 Task: Find connections with filter location Lakhdaria with filter topic #inspirationwith filter profile language Spanish with filter current company Verifone with filter school IIA-The Institute of Internal Auditors with filter industry Geothermal Electric Power Generation with filter service category Social Media Marketing with filter keywords title Accounting Staff
Action: Mouse moved to (670, 98)
Screenshot: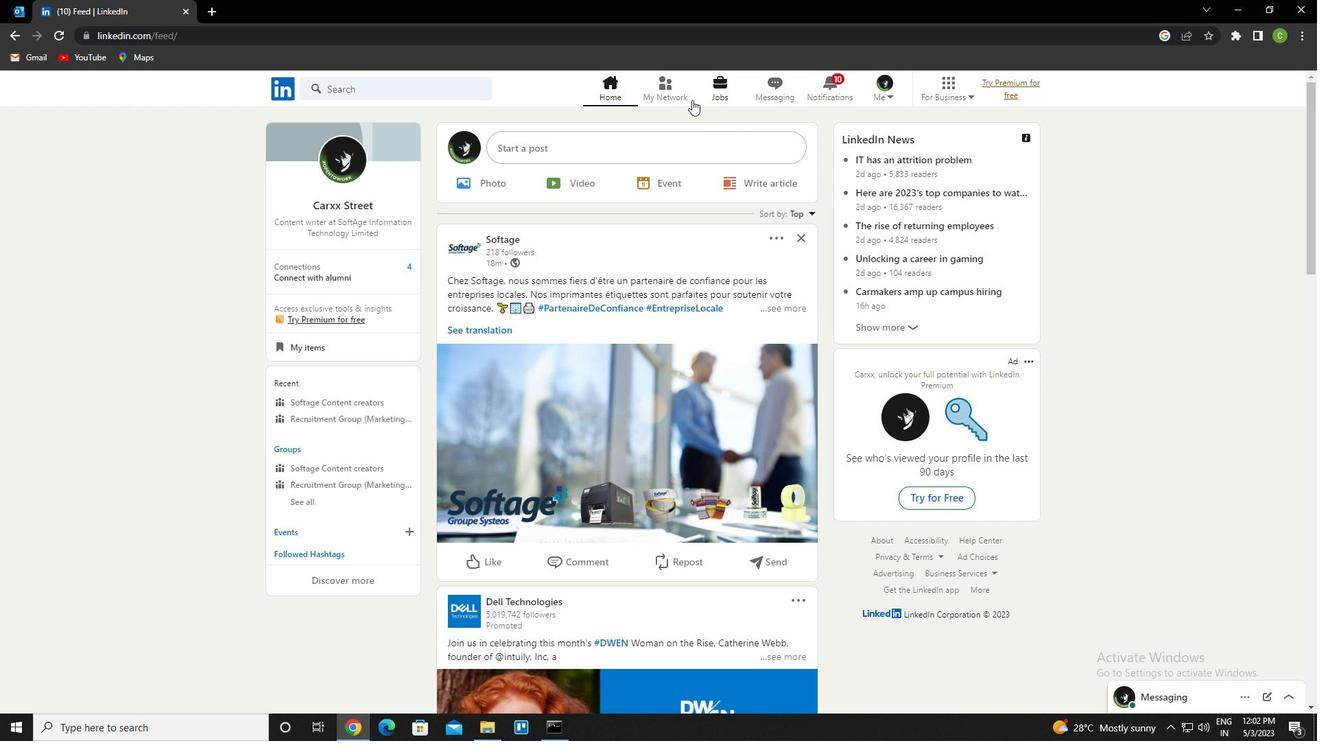 
Action: Mouse pressed left at (670, 98)
Screenshot: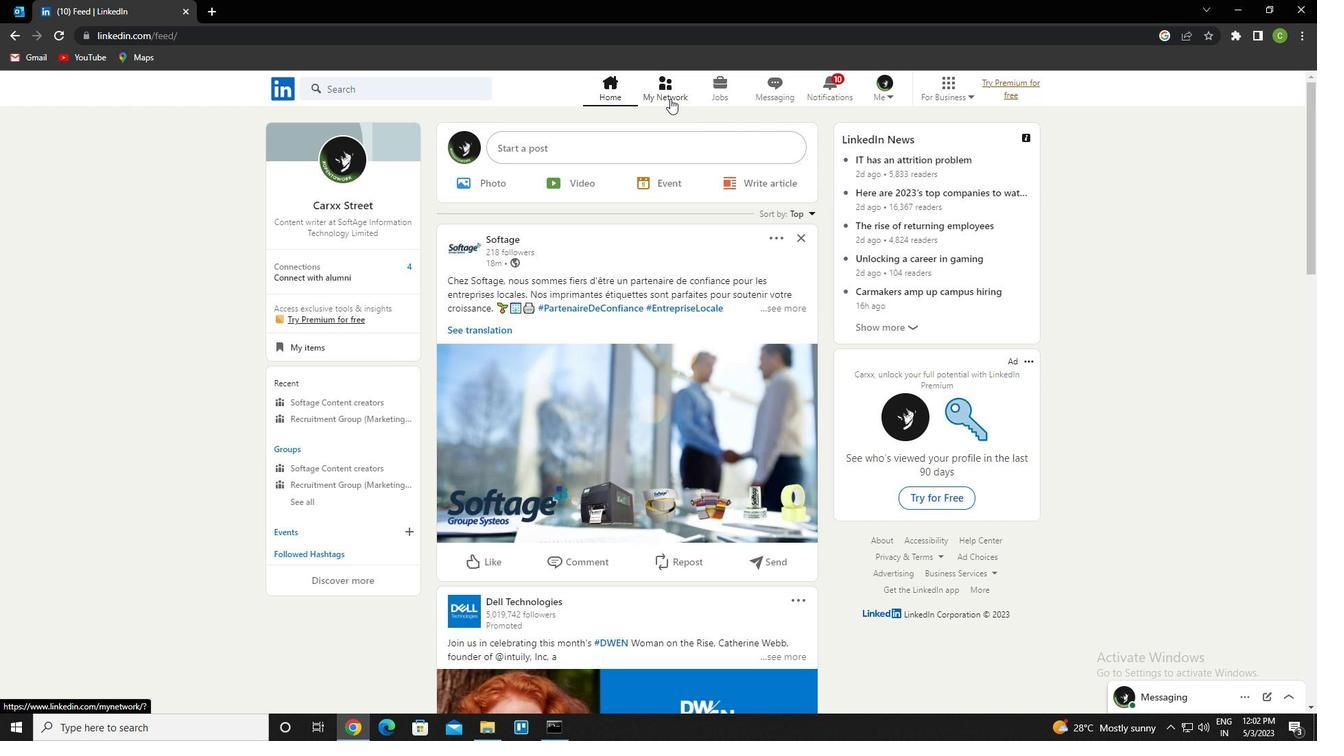 
Action: Mouse moved to (415, 165)
Screenshot: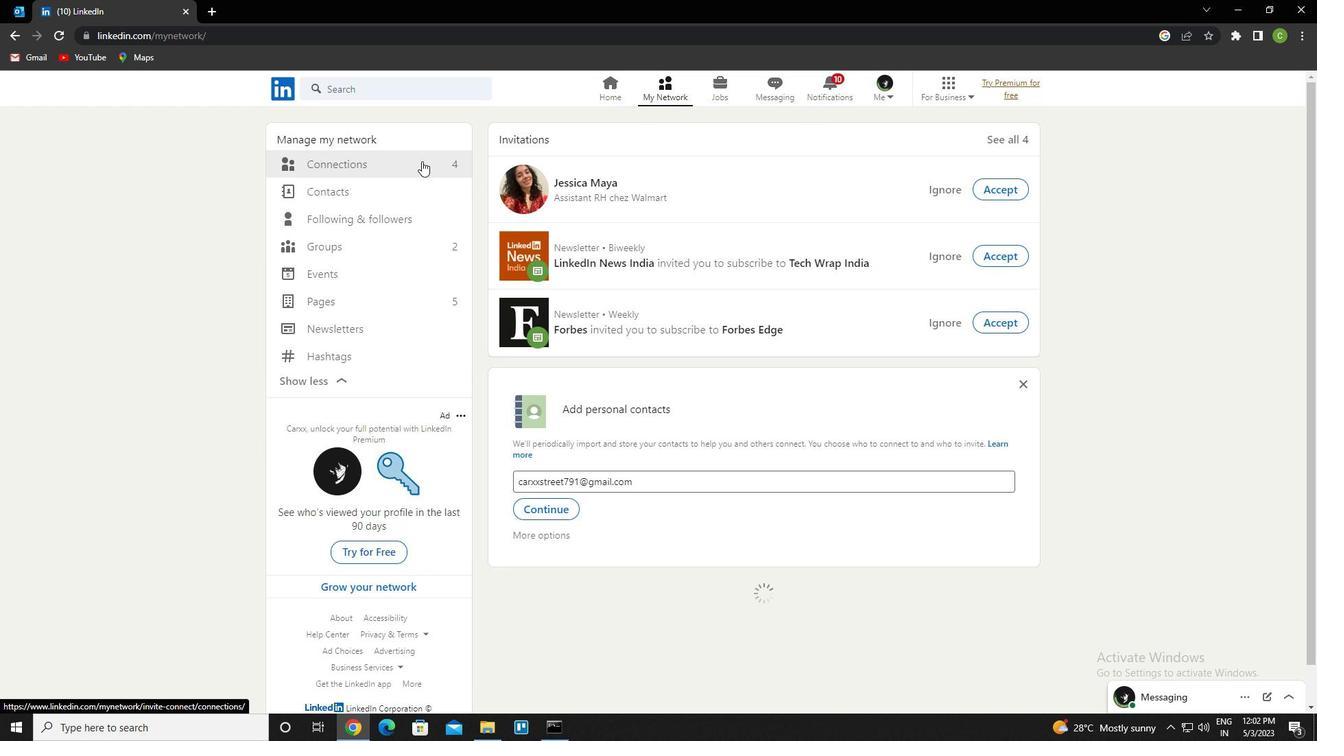 
Action: Mouse pressed left at (415, 165)
Screenshot: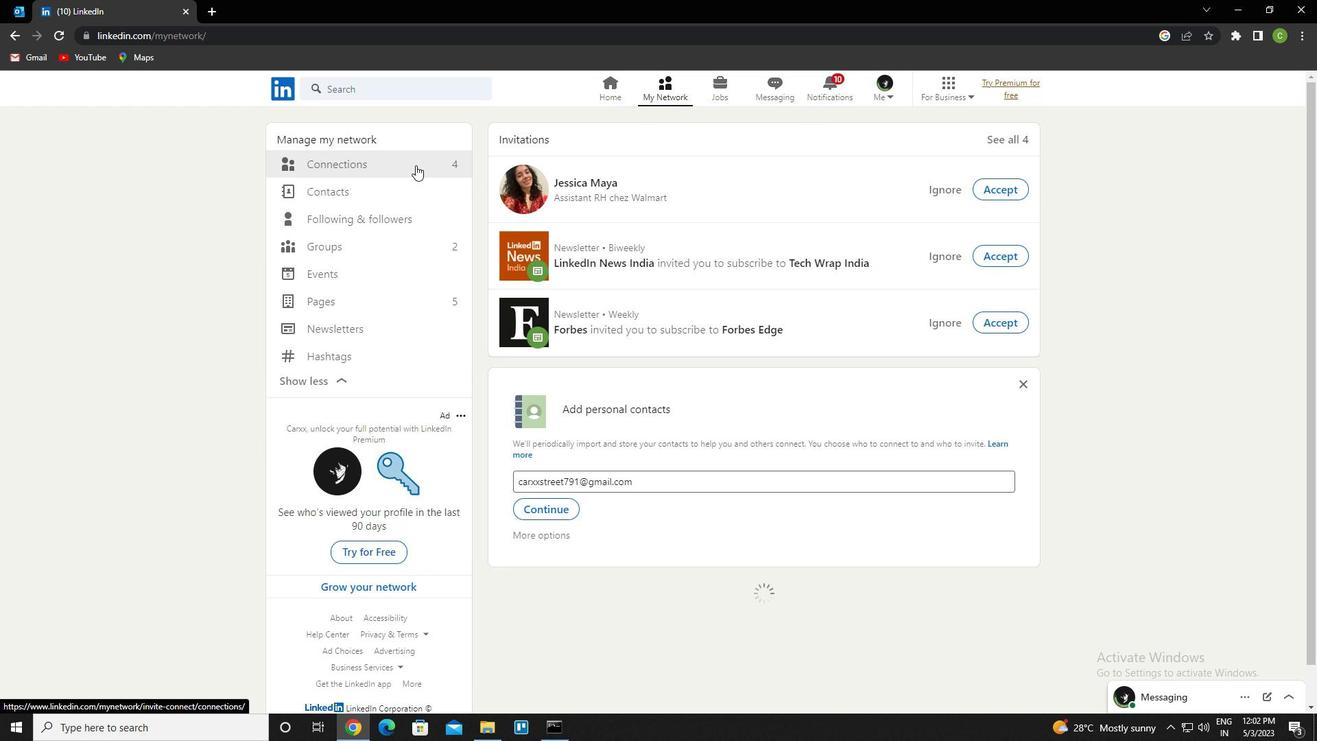 
Action: Mouse moved to (775, 164)
Screenshot: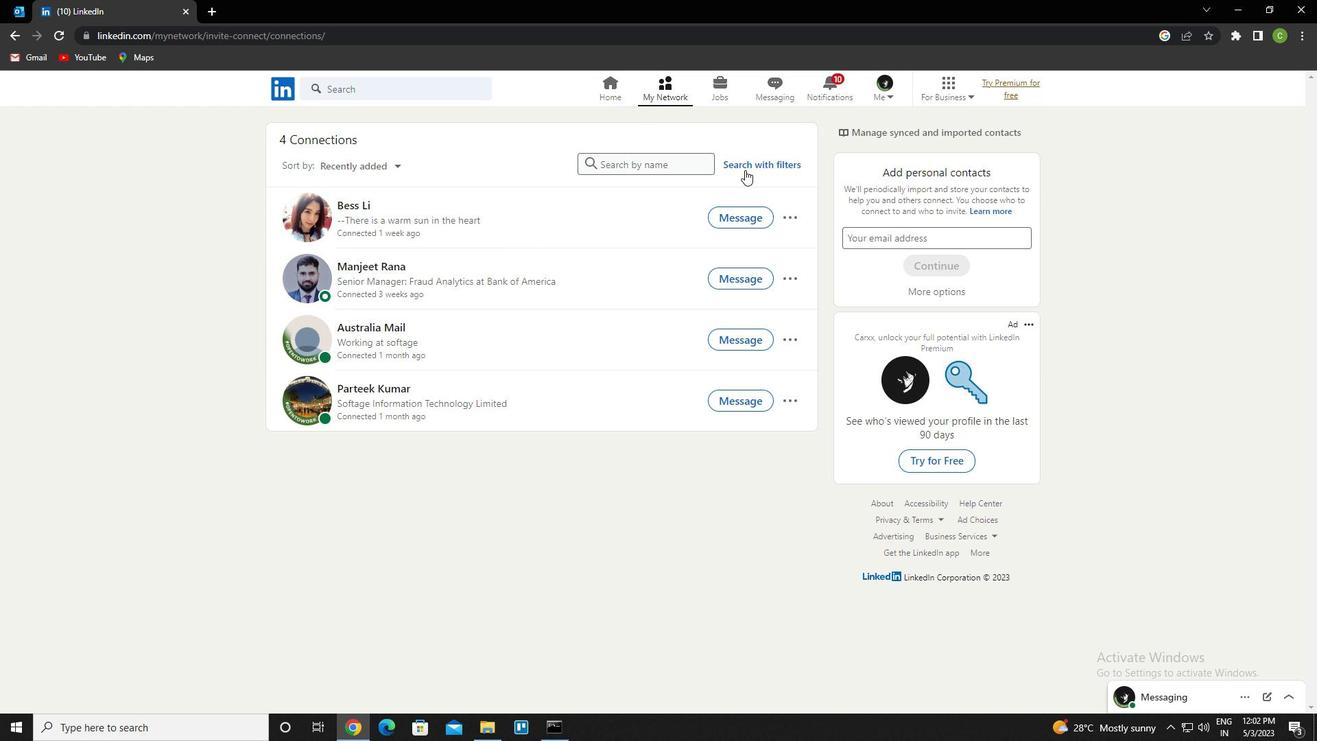
Action: Mouse pressed left at (775, 164)
Screenshot: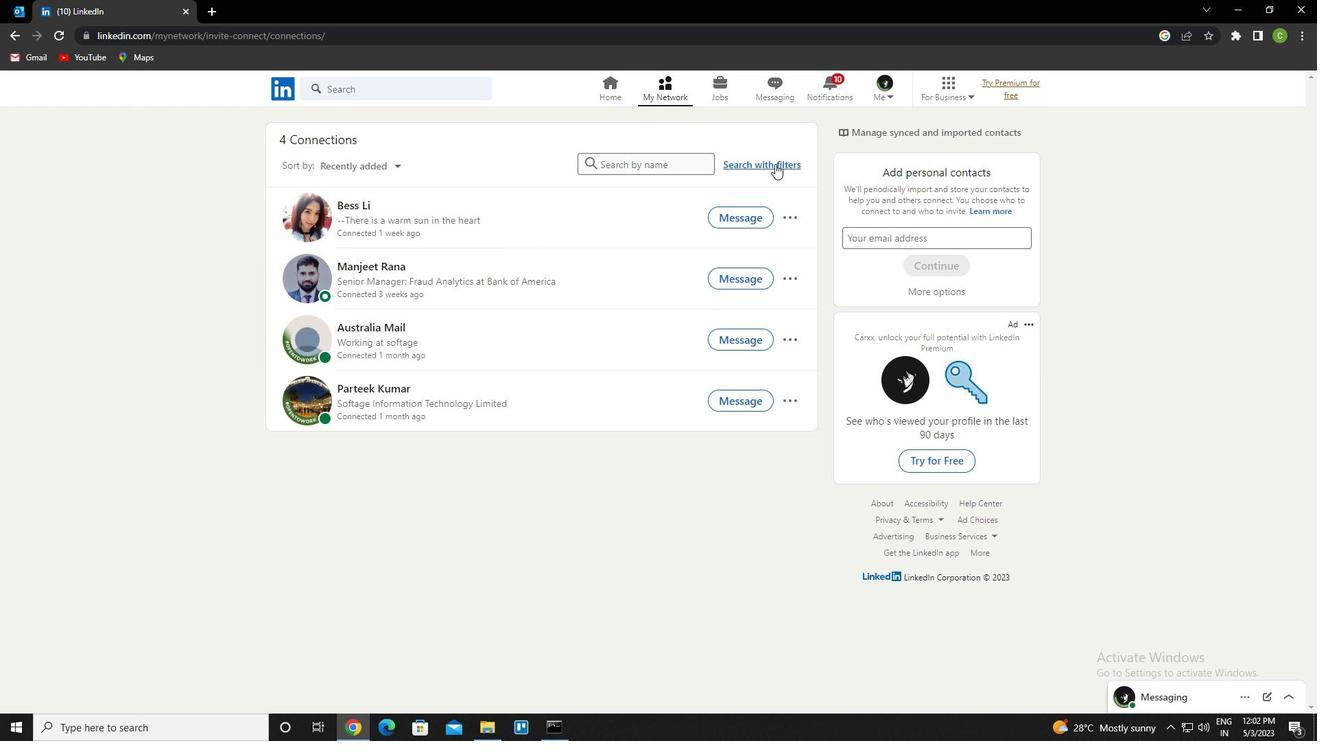 
Action: Mouse moved to (701, 131)
Screenshot: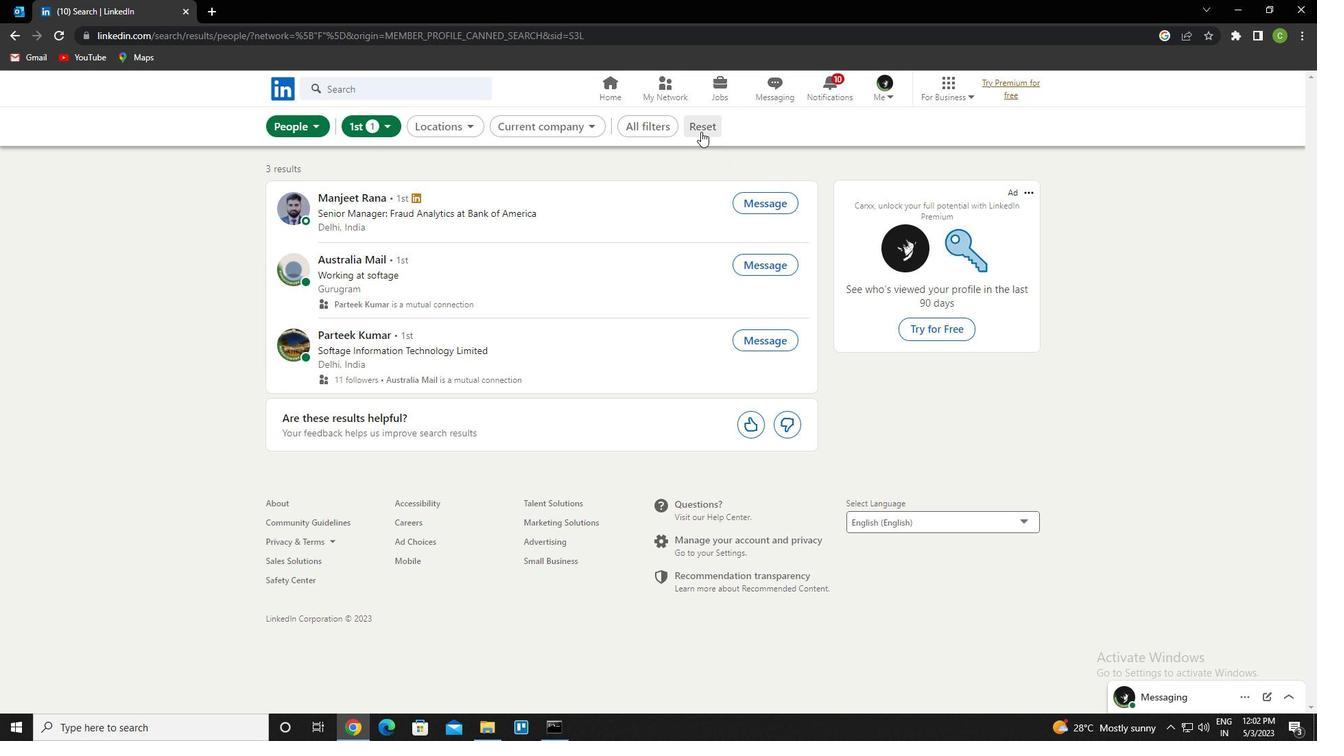 
Action: Mouse pressed left at (701, 131)
Screenshot: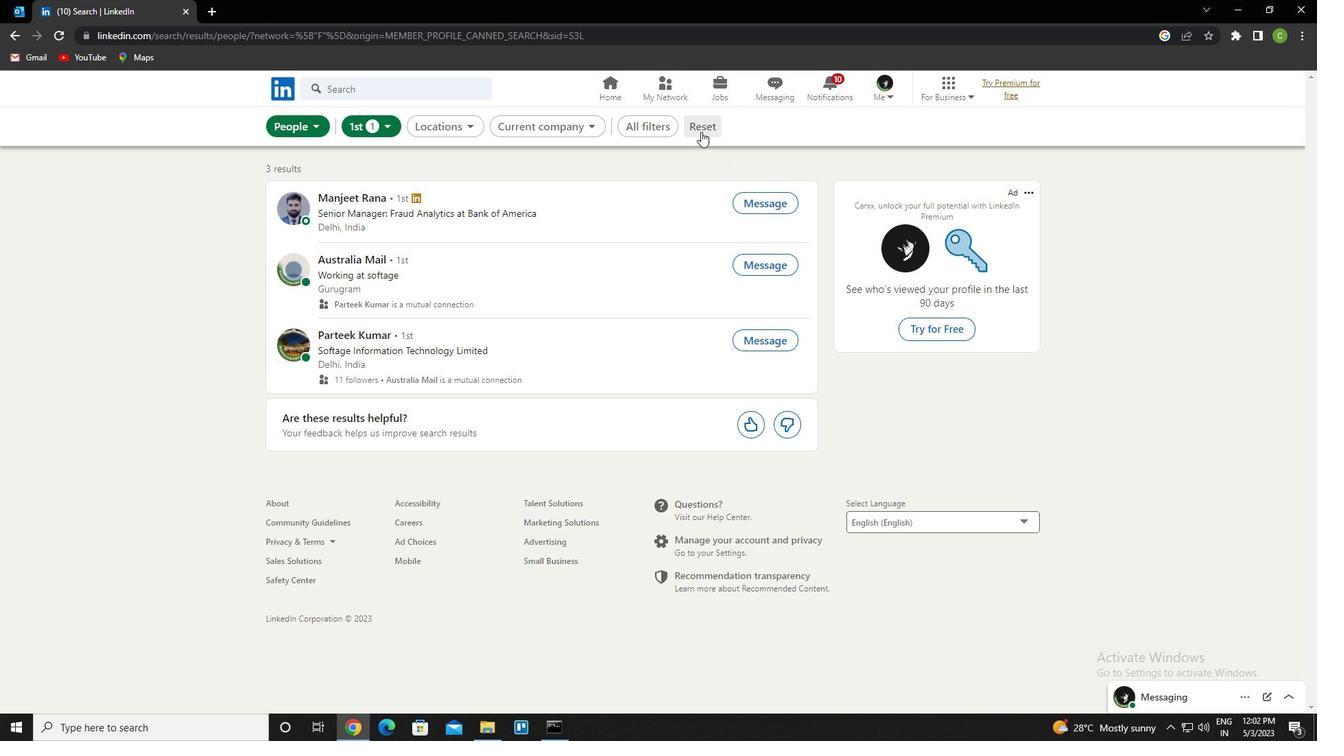 
Action: Mouse moved to (692, 129)
Screenshot: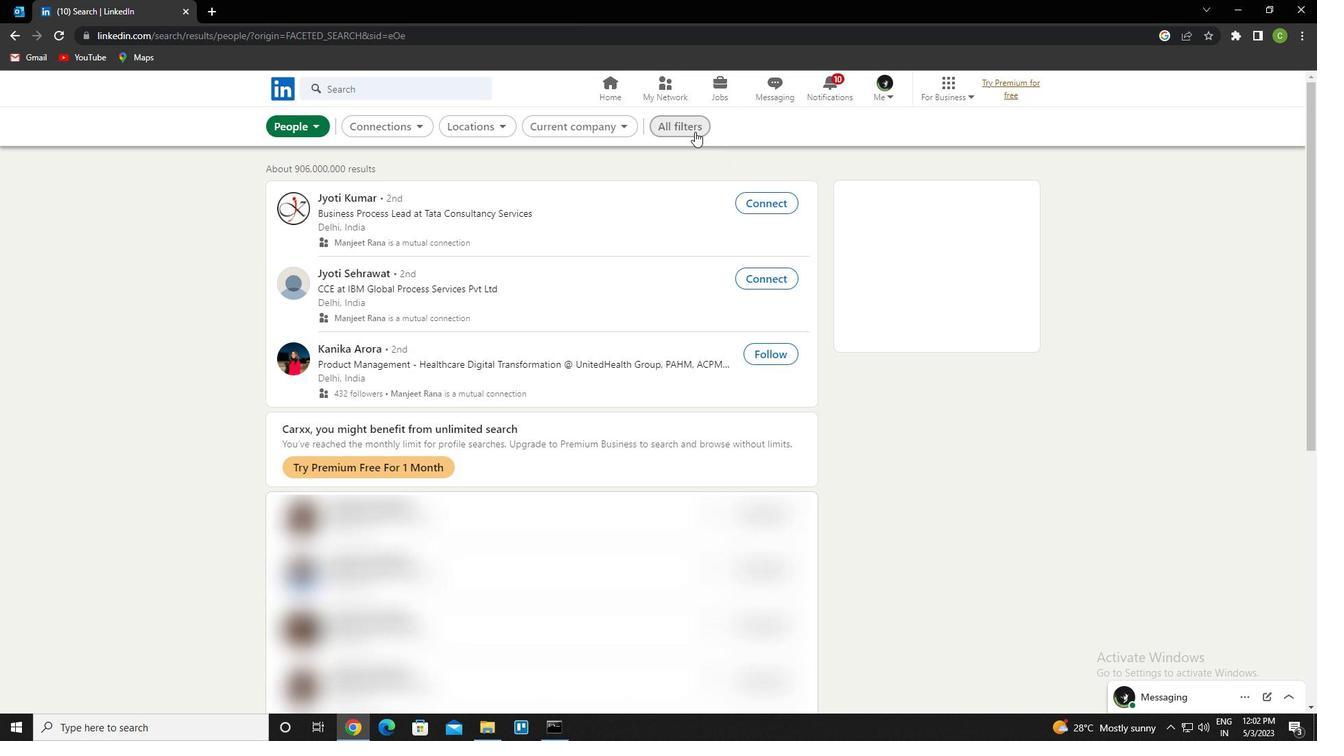 
Action: Mouse pressed left at (692, 129)
Screenshot: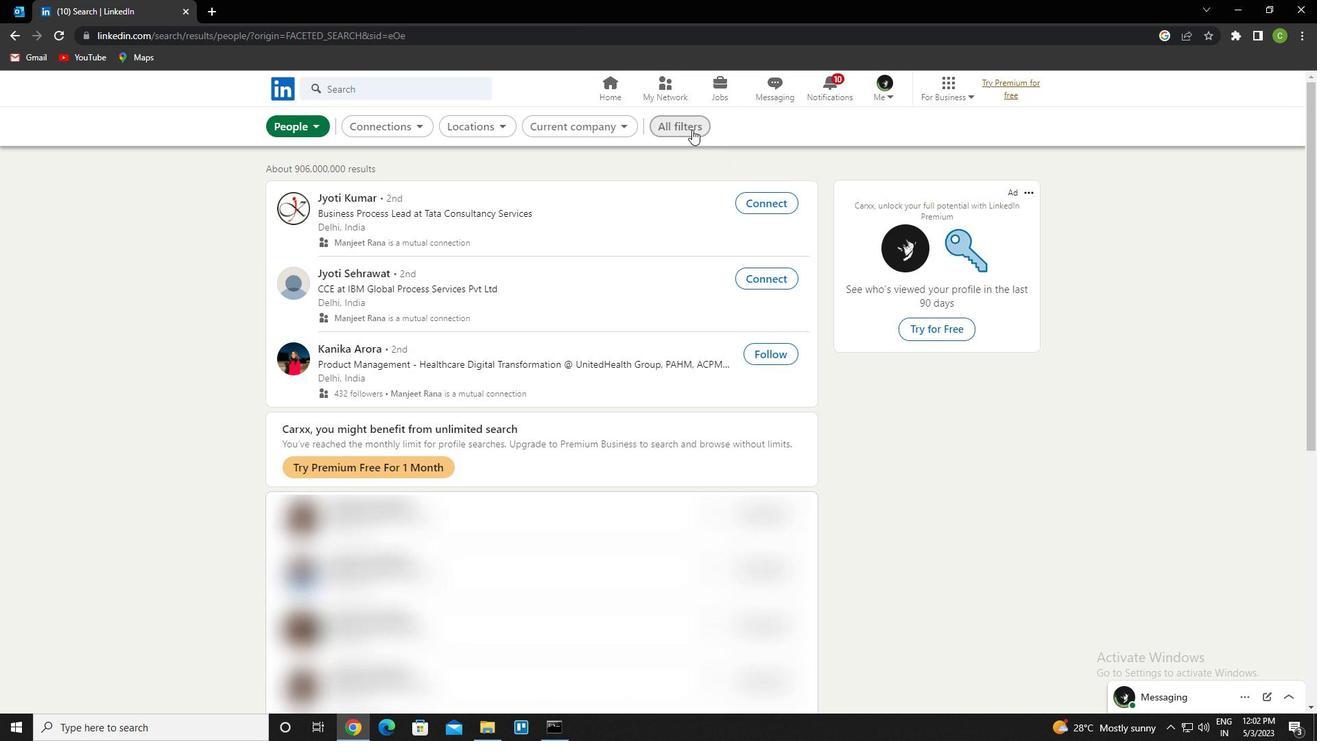 
Action: Mouse moved to (1107, 407)
Screenshot: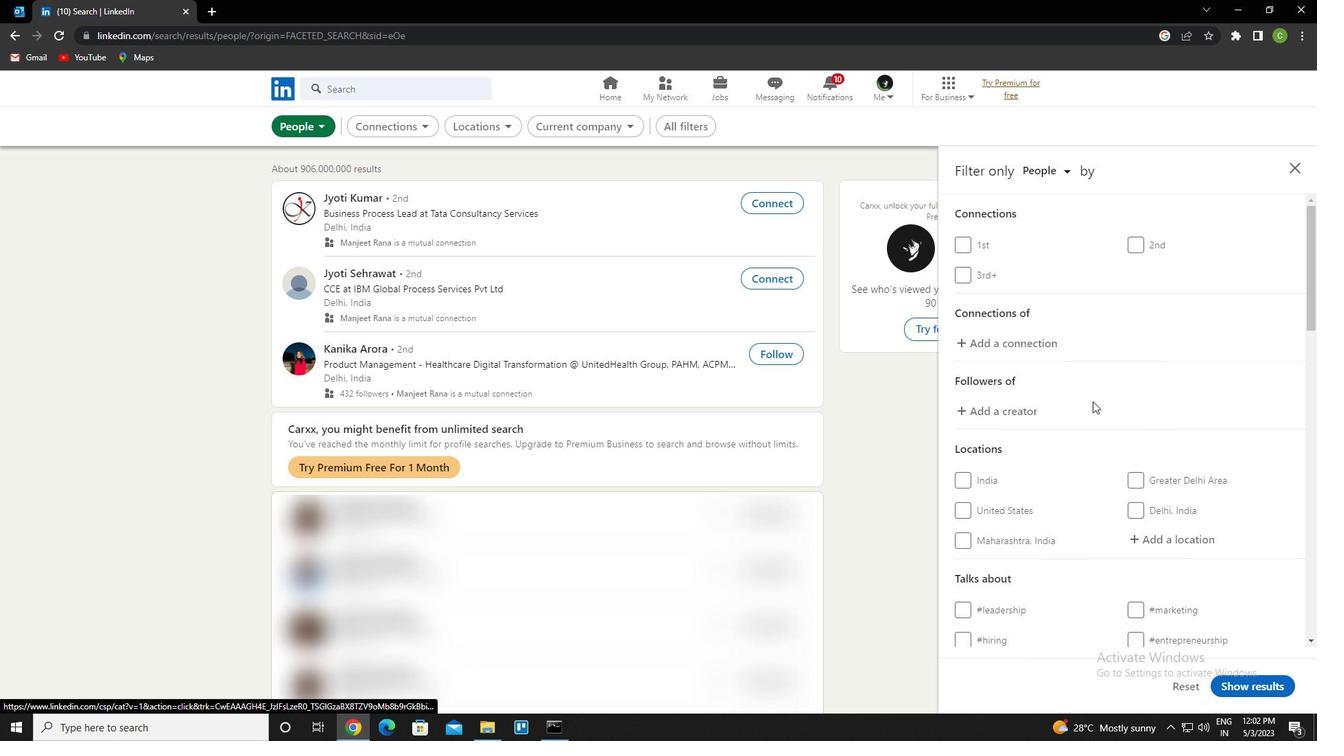 
Action: Mouse scrolled (1107, 407) with delta (0, 0)
Screenshot: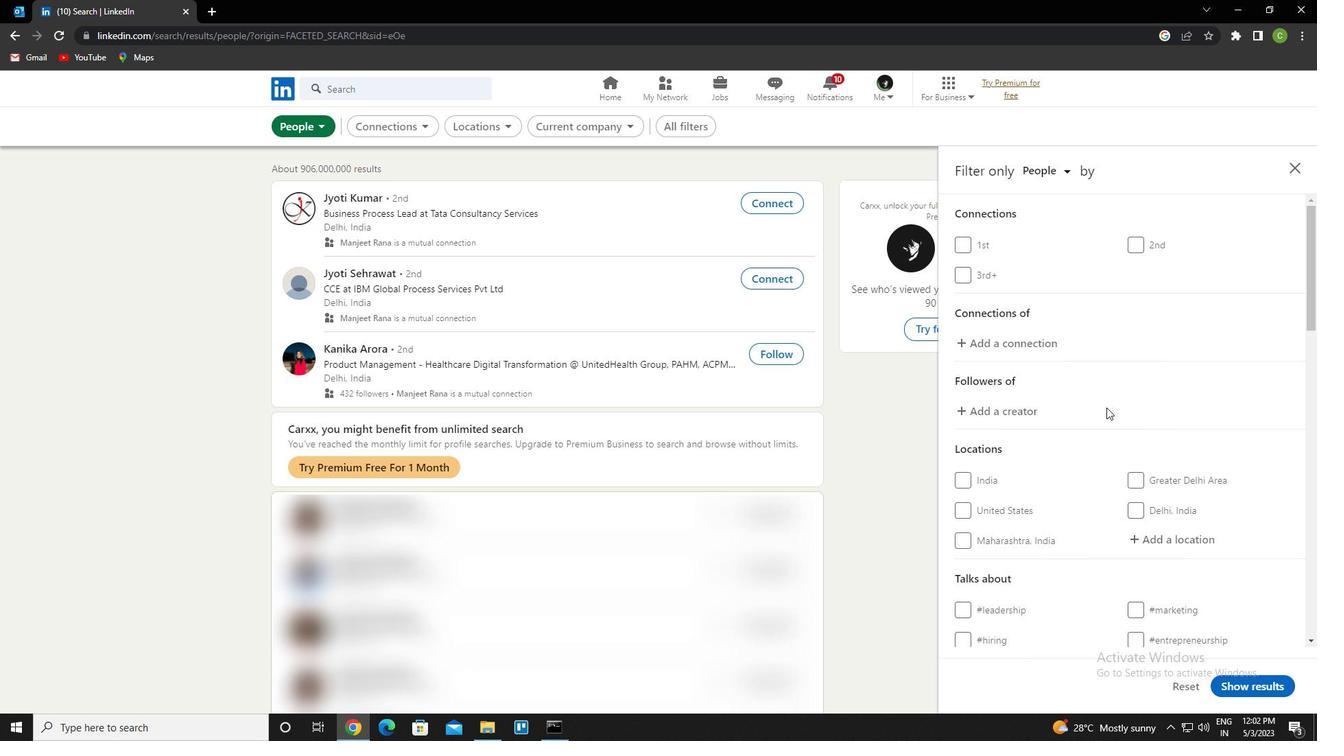 
Action: Mouse scrolled (1107, 407) with delta (0, 0)
Screenshot: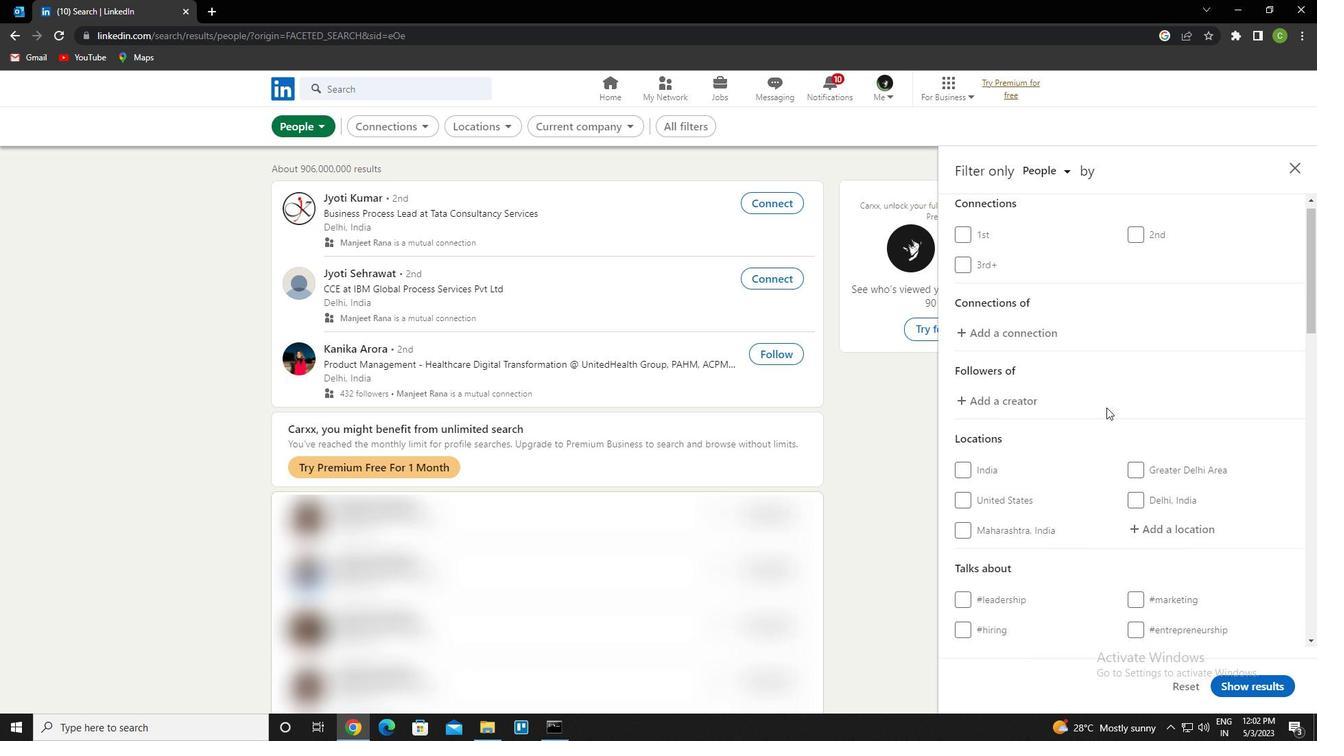 
Action: Mouse moved to (1152, 399)
Screenshot: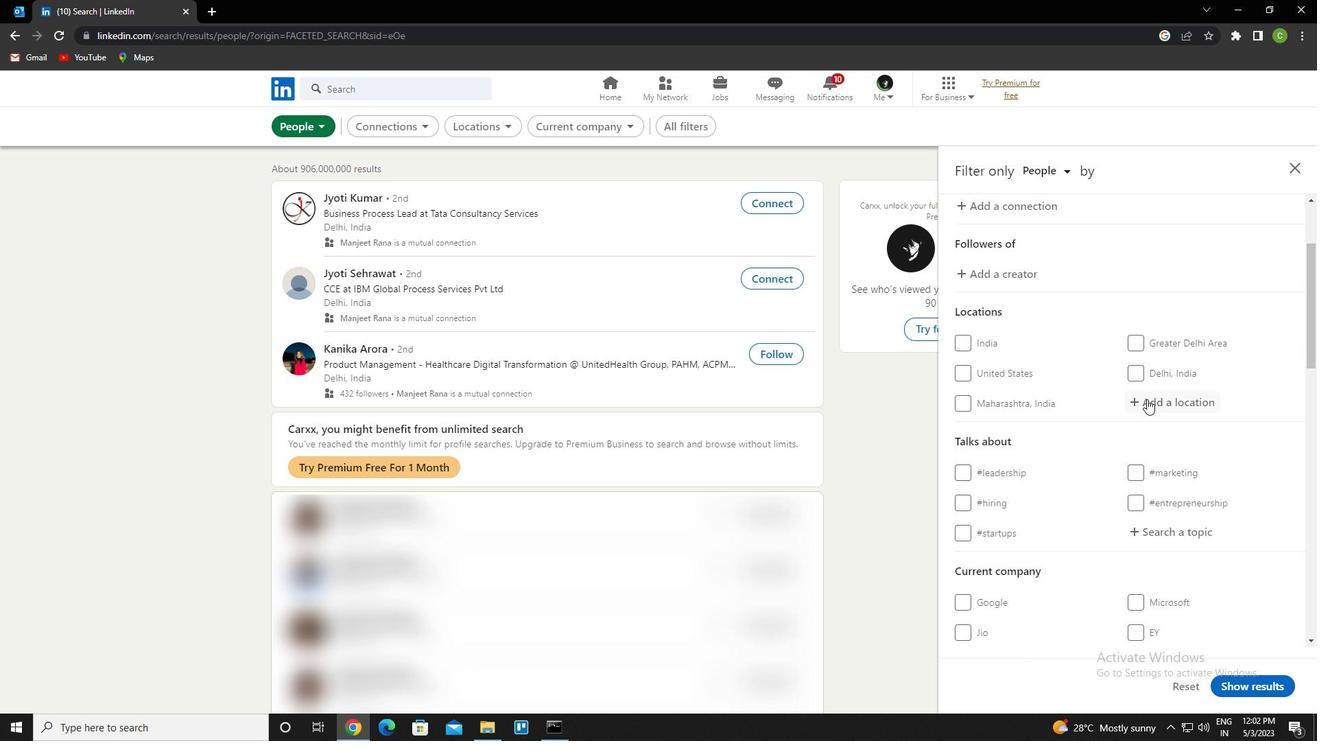 
Action: Mouse pressed left at (1152, 399)
Screenshot: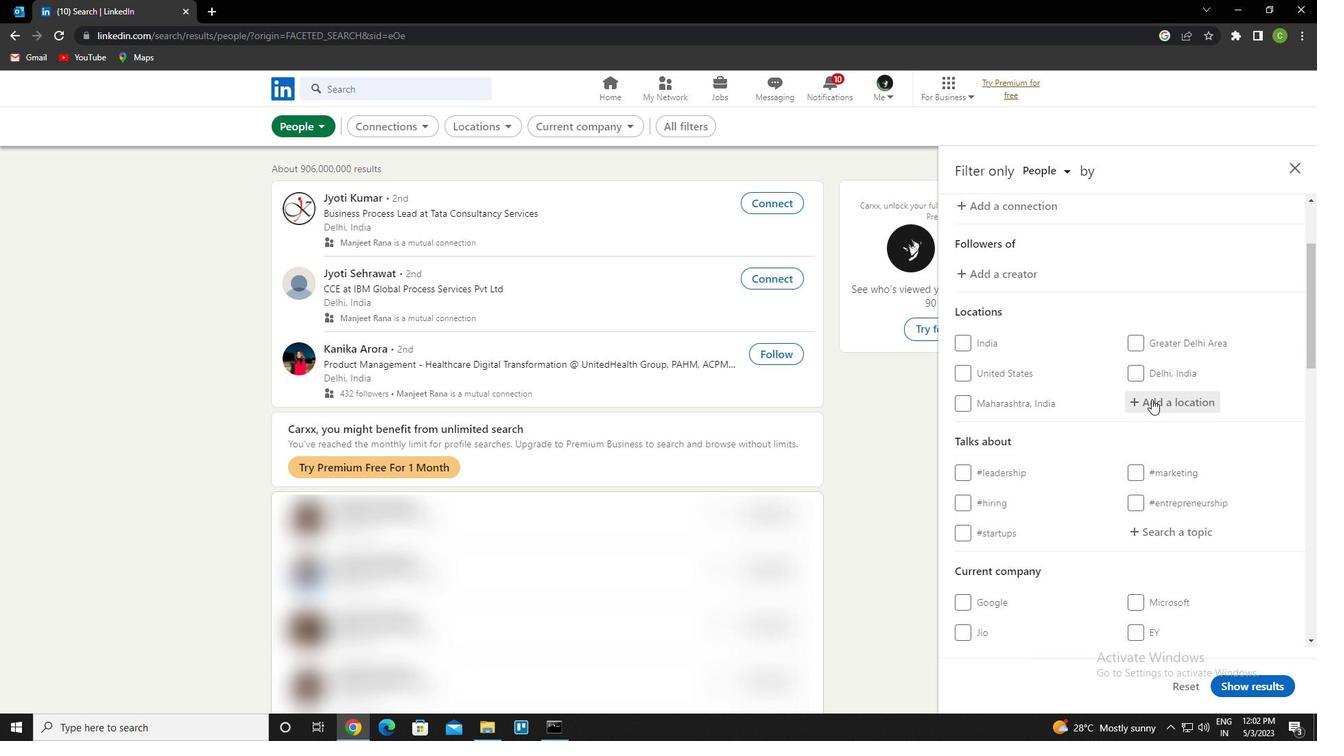 
Action: Key pressed <Key.caps_lock>l<Key.caps_lock>akhdaria<Key.down><Key.enter>
Screenshot: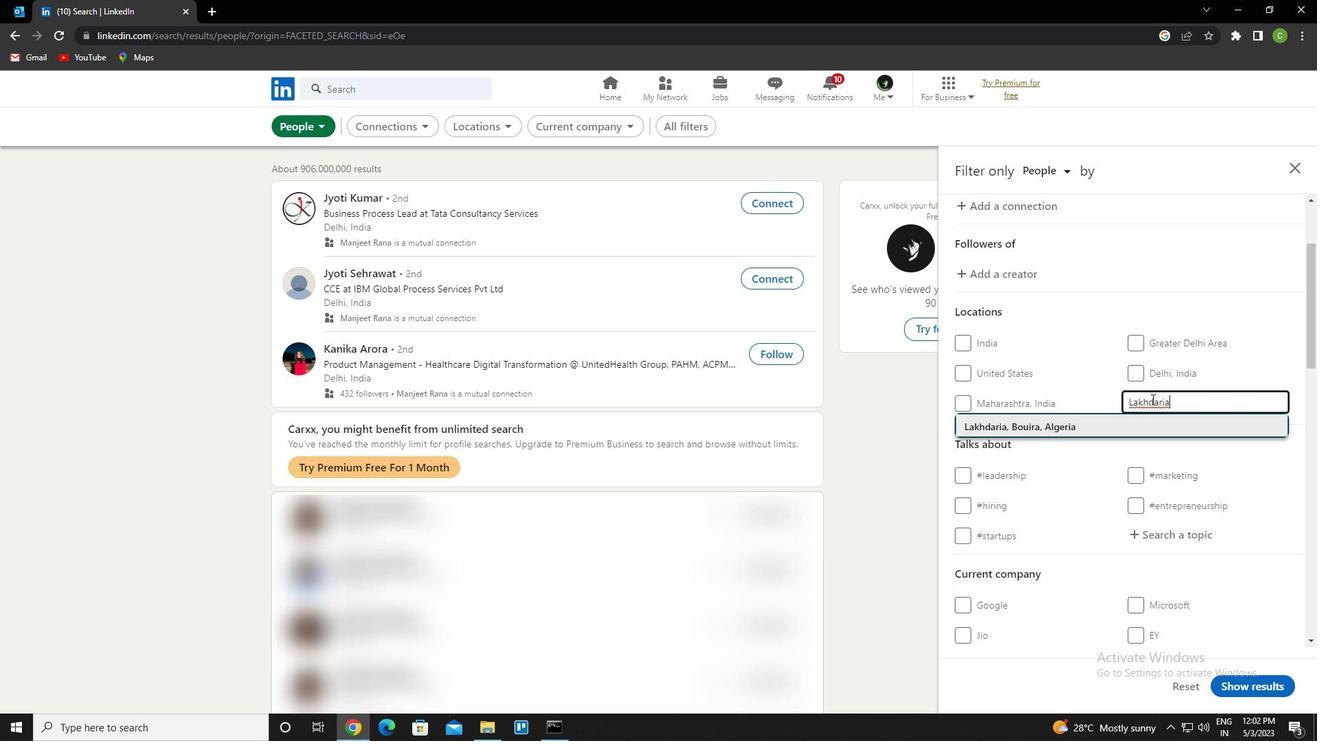 
Action: Mouse scrolled (1152, 398) with delta (0, 0)
Screenshot: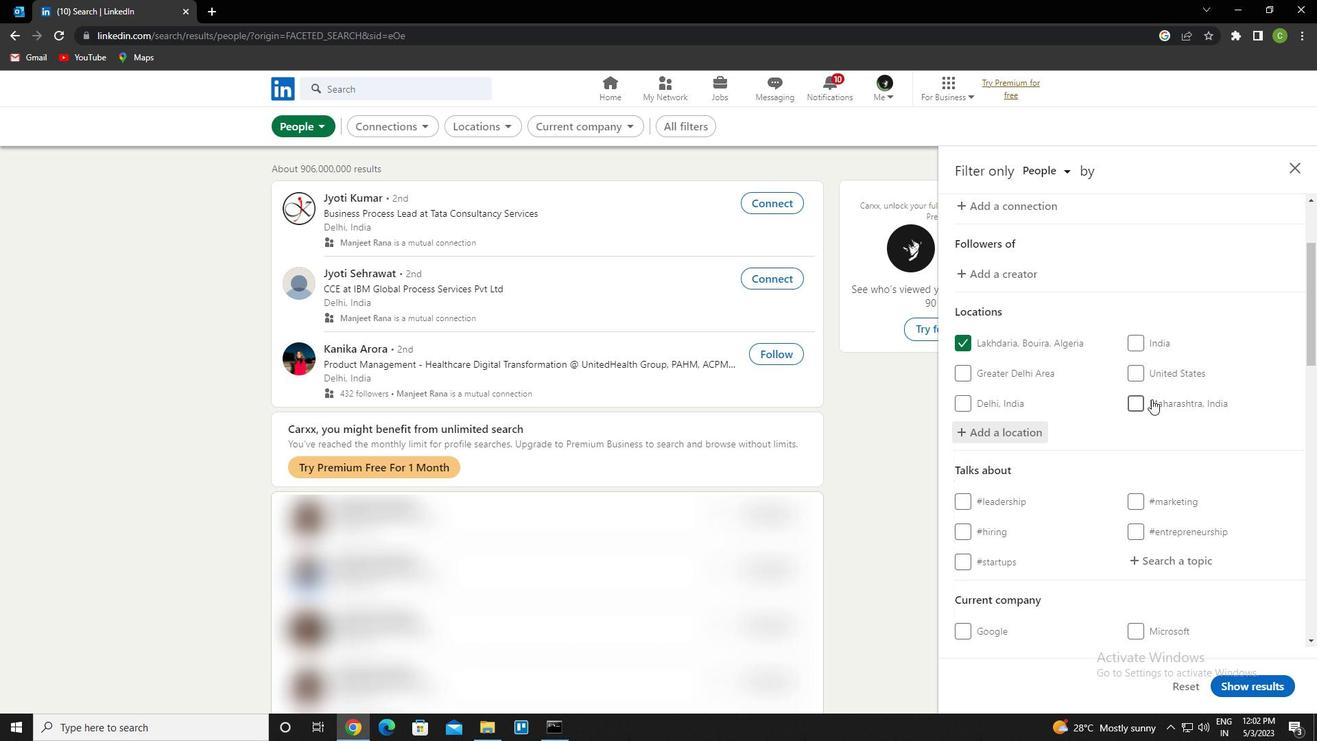 
Action: Mouse scrolled (1152, 398) with delta (0, 0)
Screenshot: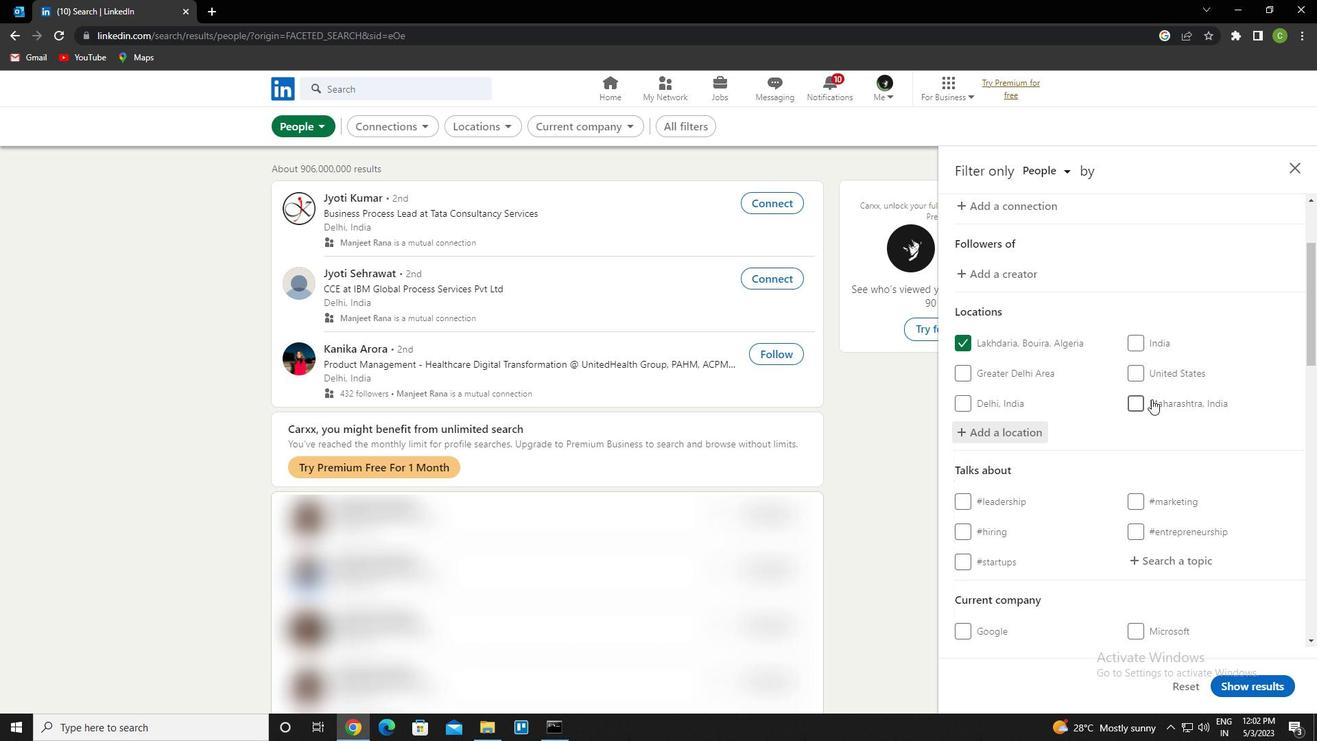 
Action: Mouse moved to (1166, 425)
Screenshot: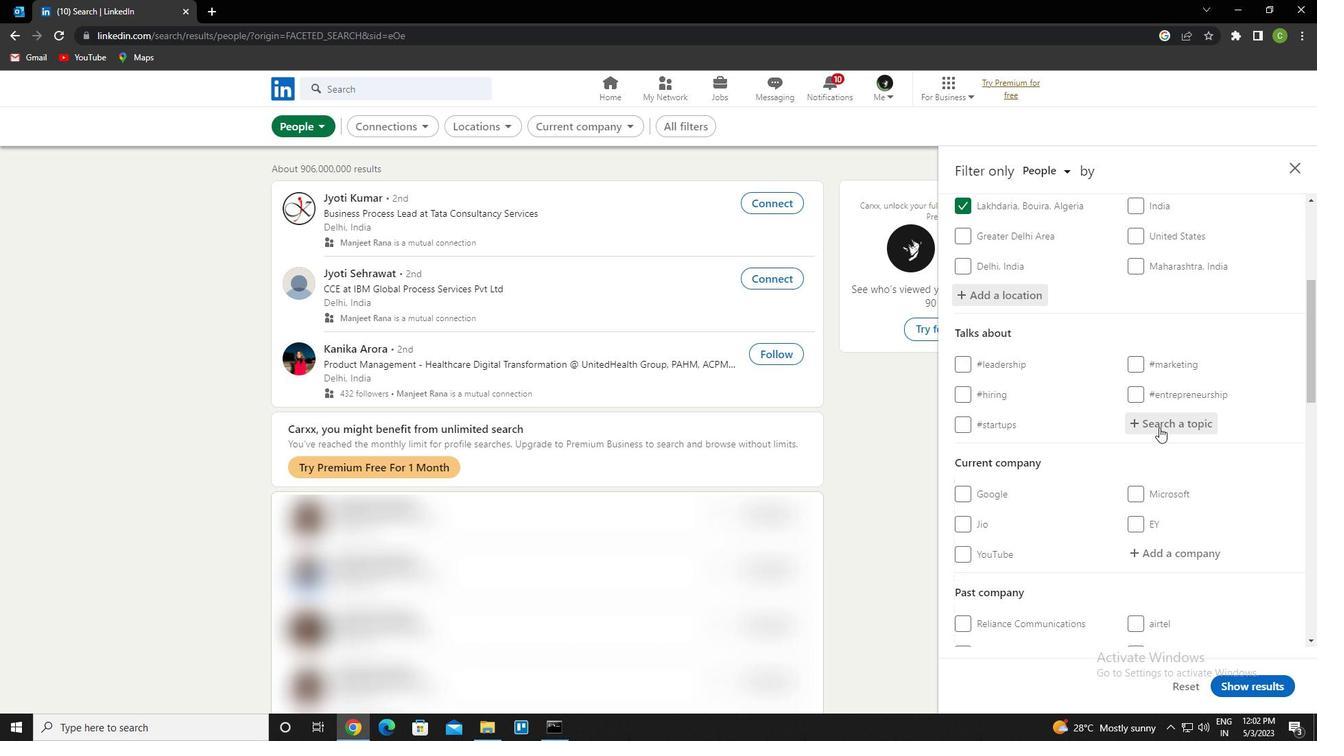 
Action: Mouse pressed left at (1166, 425)
Screenshot: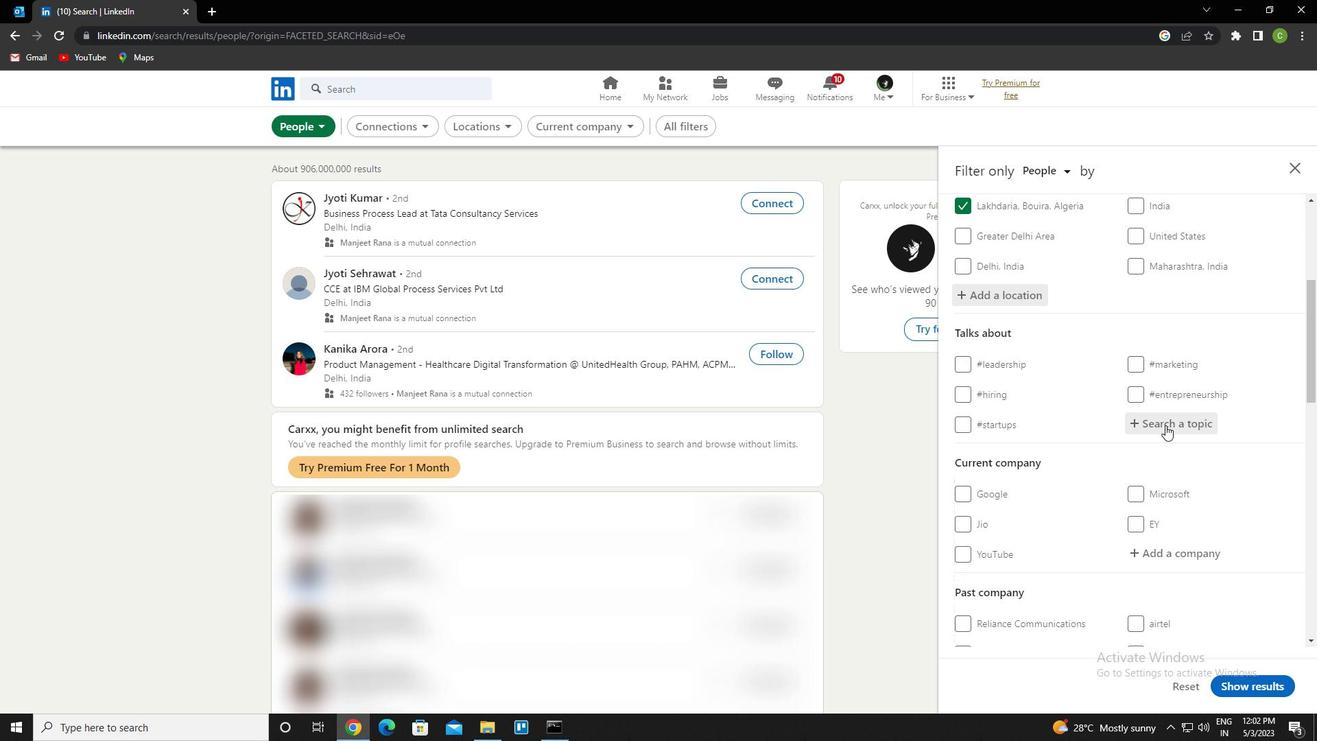 
Action: Key pressed inso<Key.backspace>pira<Key.down><Key.enter>
Screenshot: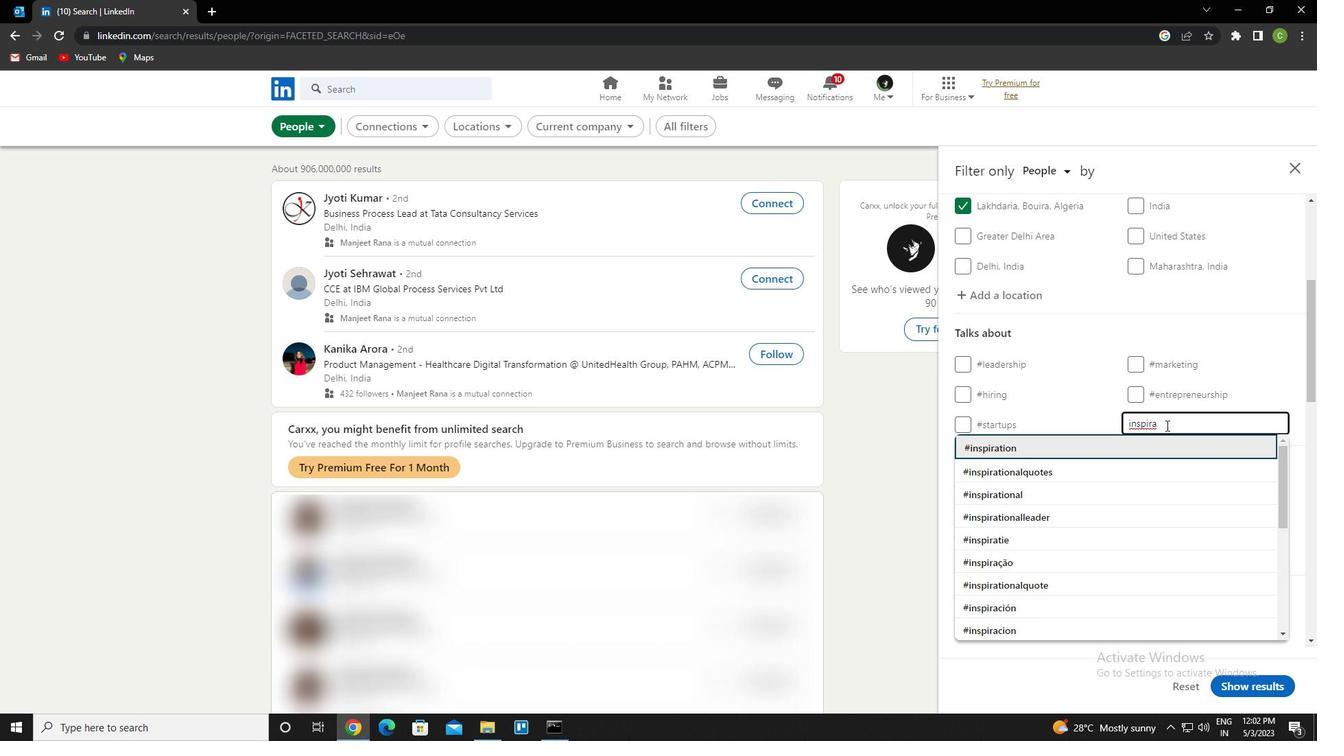 
Action: Mouse moved to (1165, 435)
Screenshot: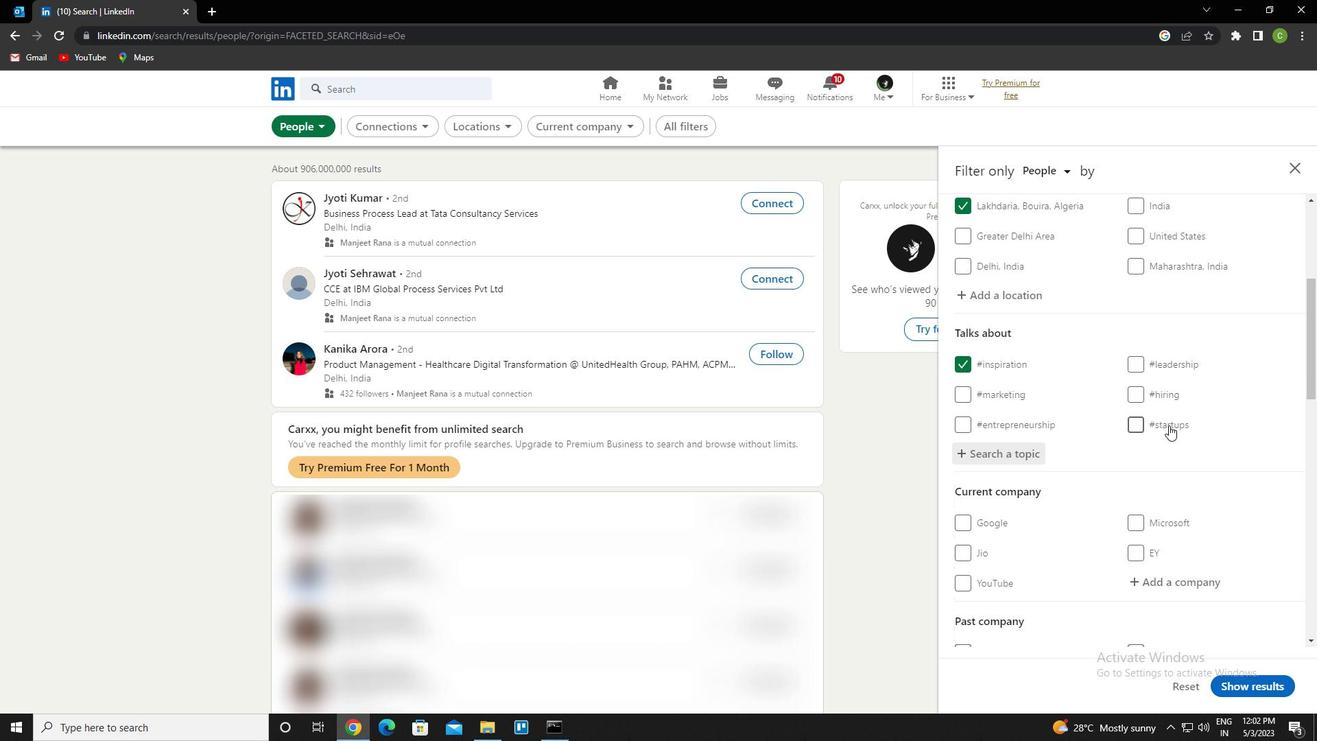 
Action: Mouse scrolled (1165, 435) with delta (0, 0)
Screenshot: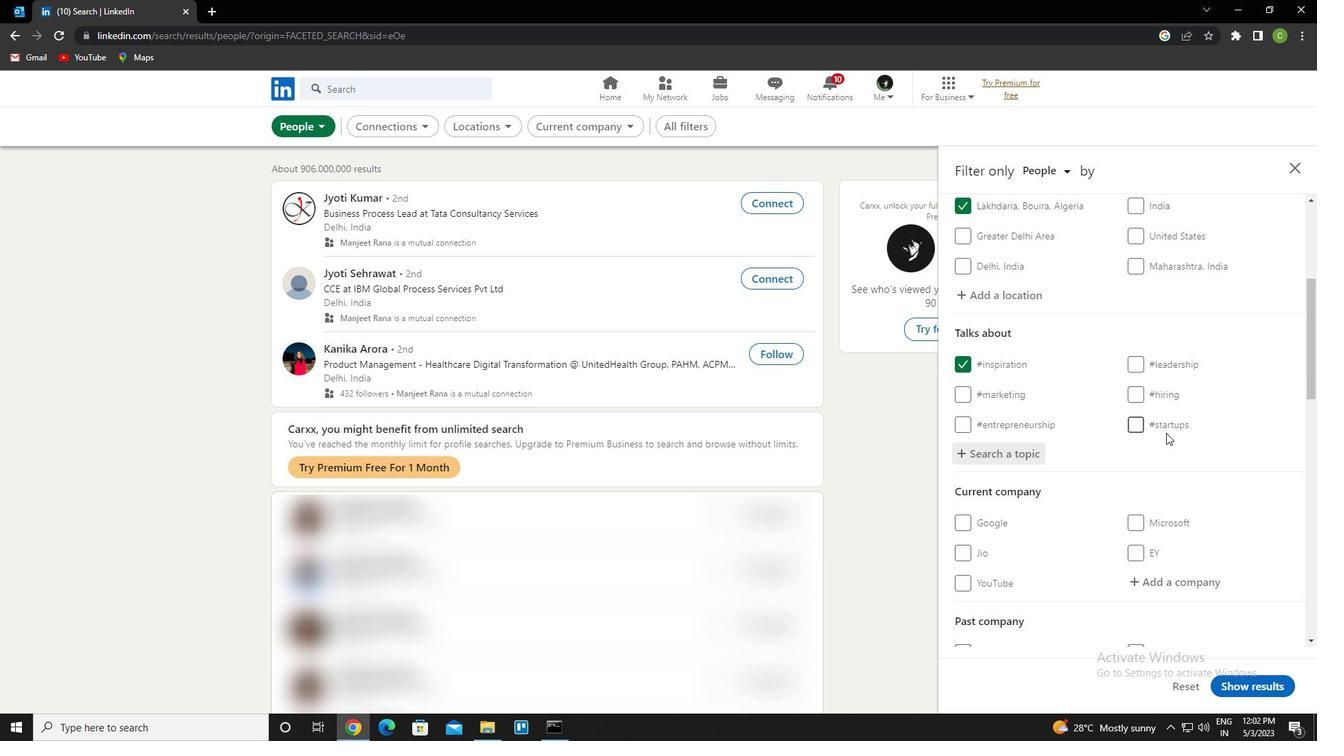 
Action: Mouse scrolled (1165, 435) with delta (0, 0)
Screenshot: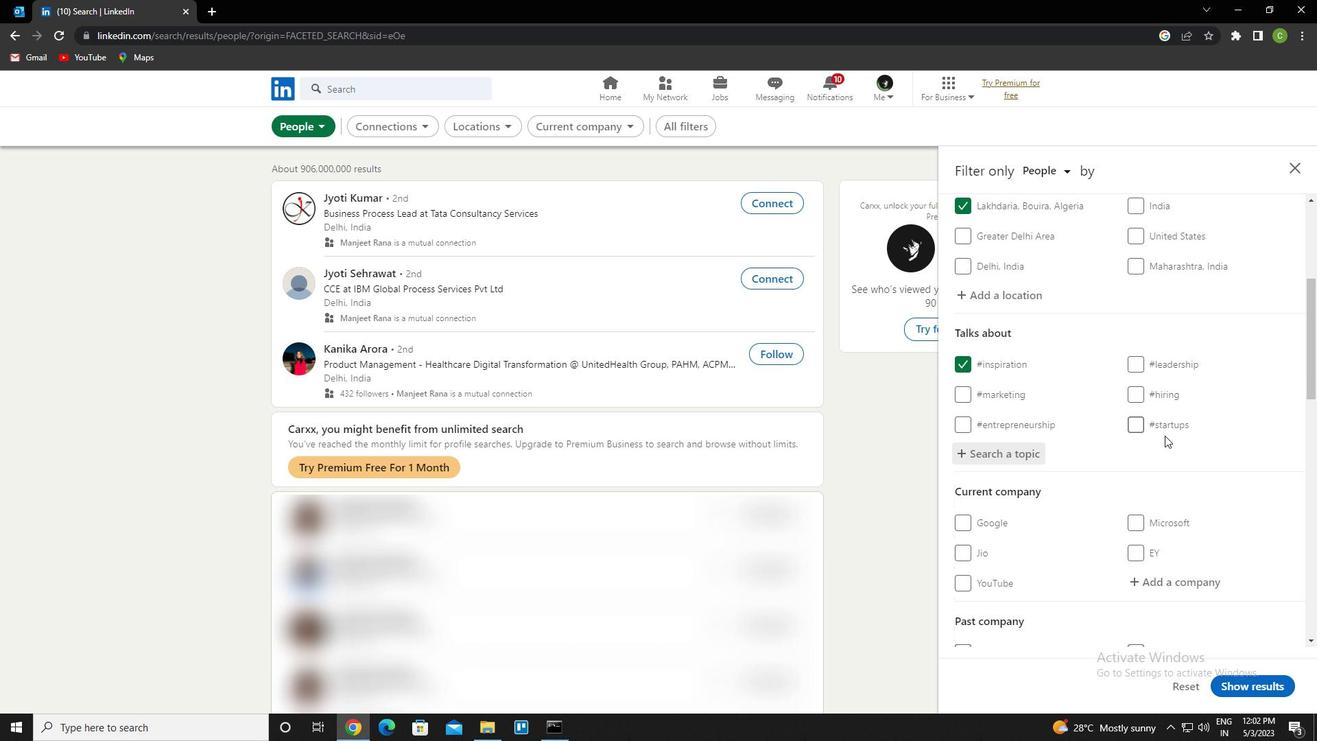 
Action: Mouse scrolled (1165, 435) with delta (0, 0)
Screenshot: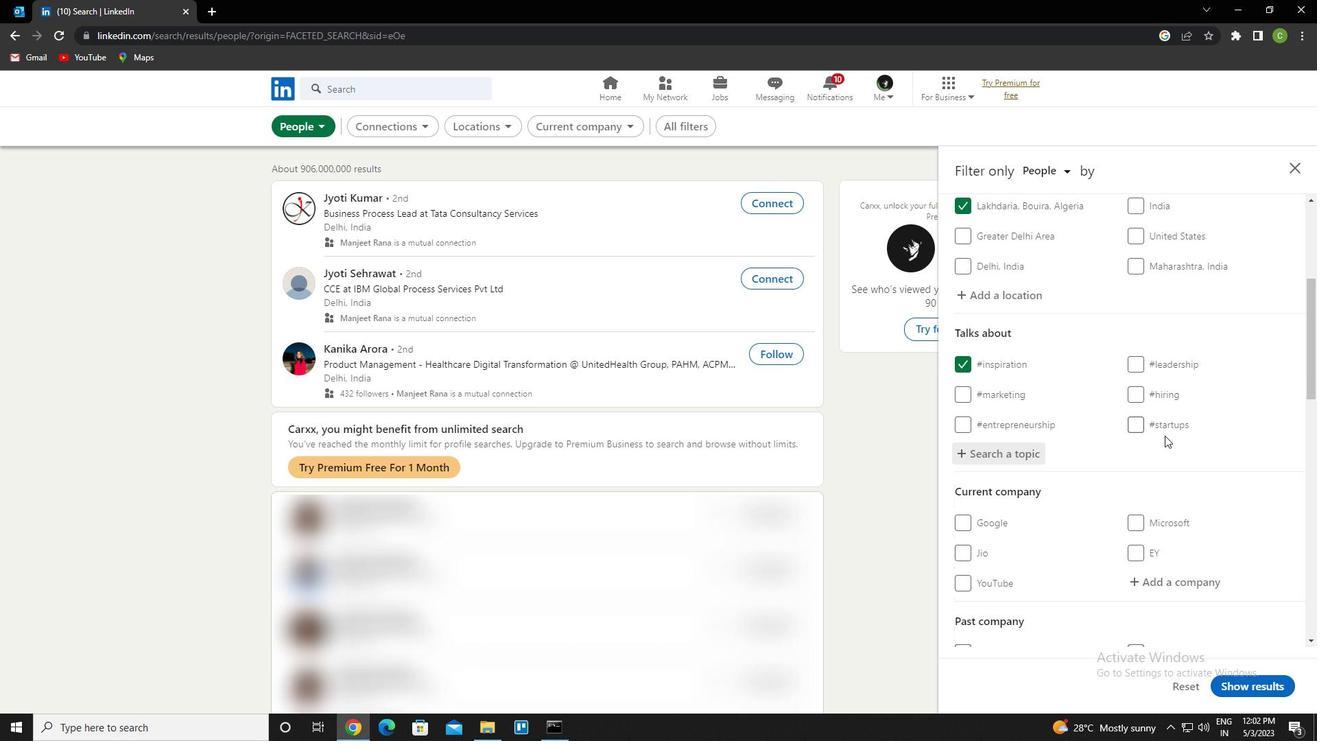 
Action: Mouse moved to (1164, 384)
Screenshot: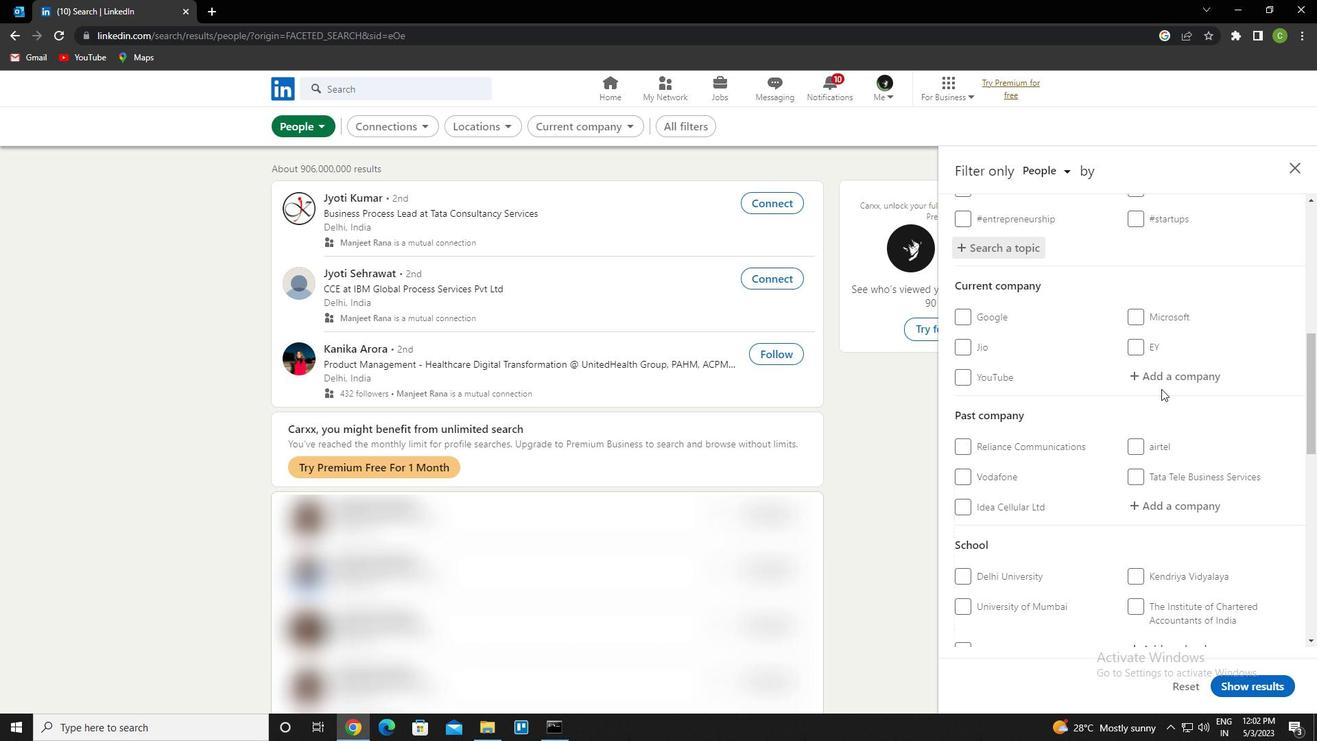 
Action: Mouse pressed left at (1164, 384)
Screenshot: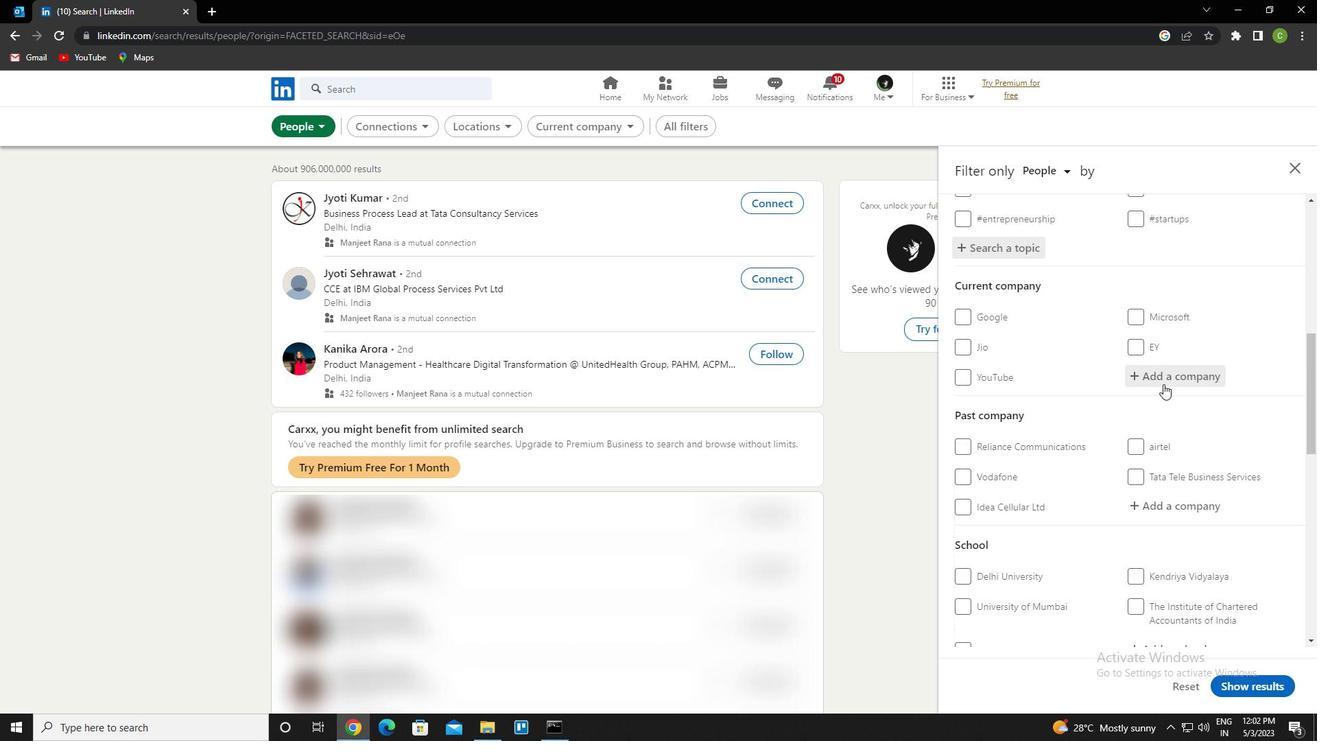 
Action: Key pressed <Key.caps_lock>v<Key.caps_lock>erifone<Key.down><Key.enter>
Screenshot: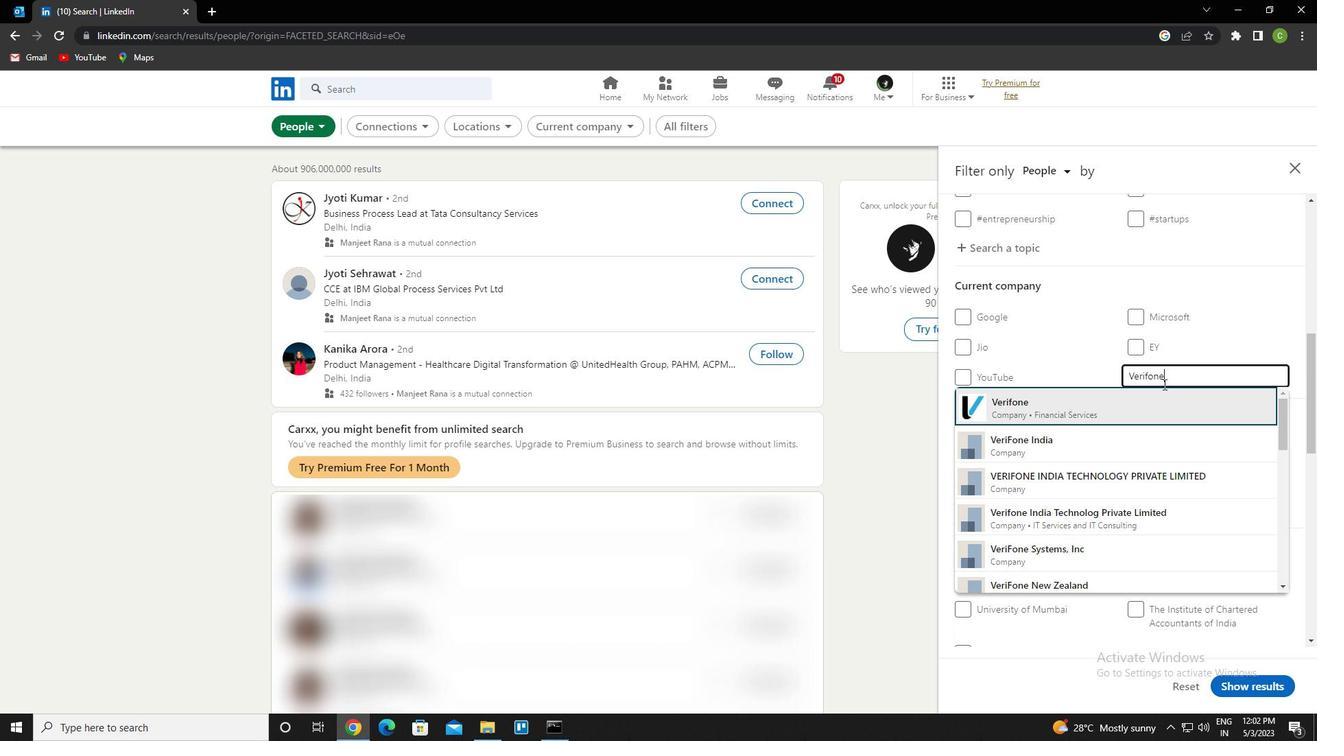 
Action: Mouse scrolled (1164, 383) with delta (0, 0)
Screenshot: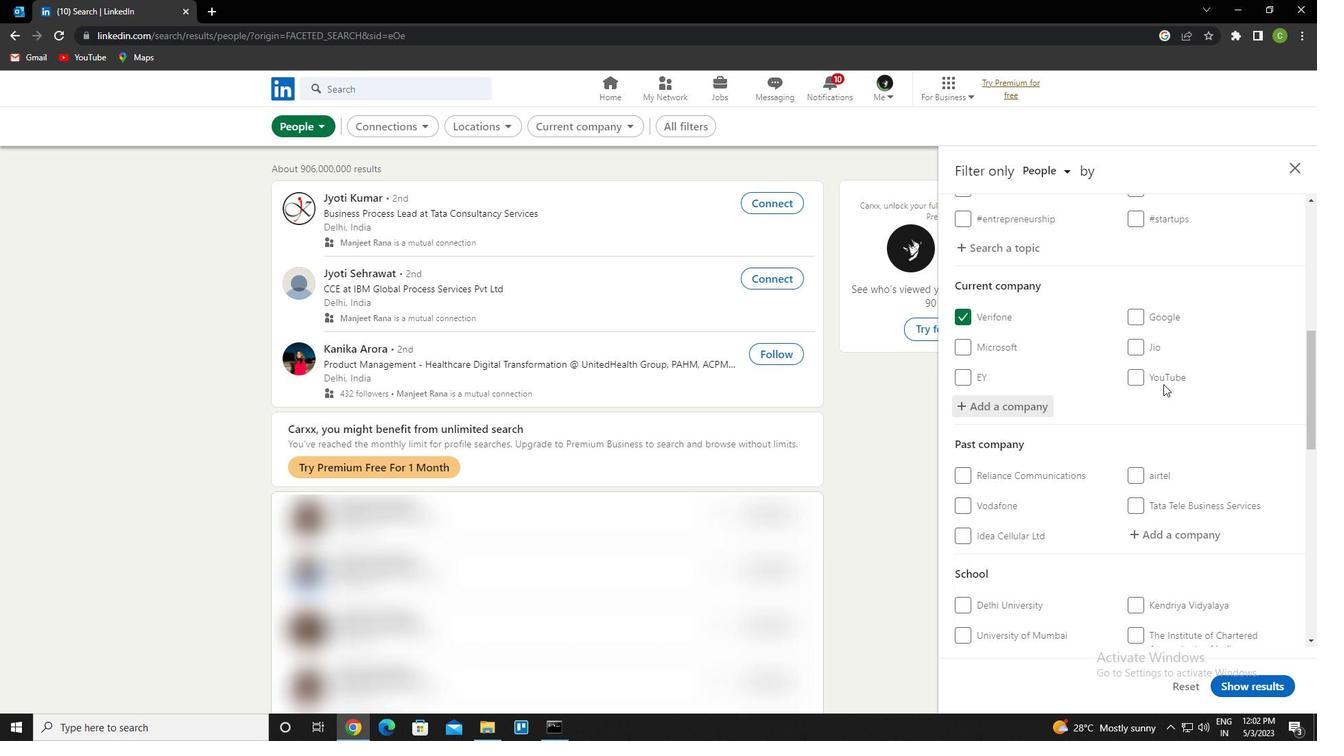 
Action: Mouse scrolled (1164, 383) with delta (0, 0)
Screenshot: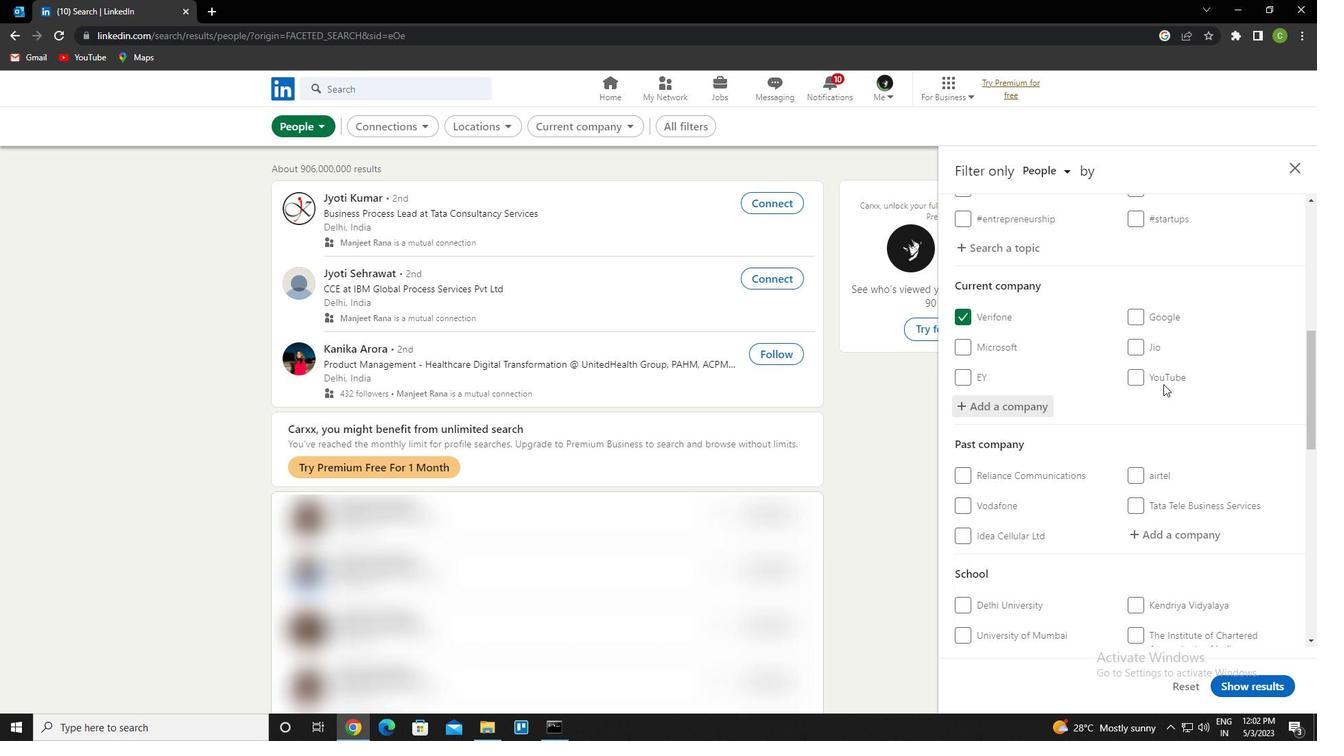 
Action: Mouse scrolled (1164, 383) with delta (0, 0)
Screenshot: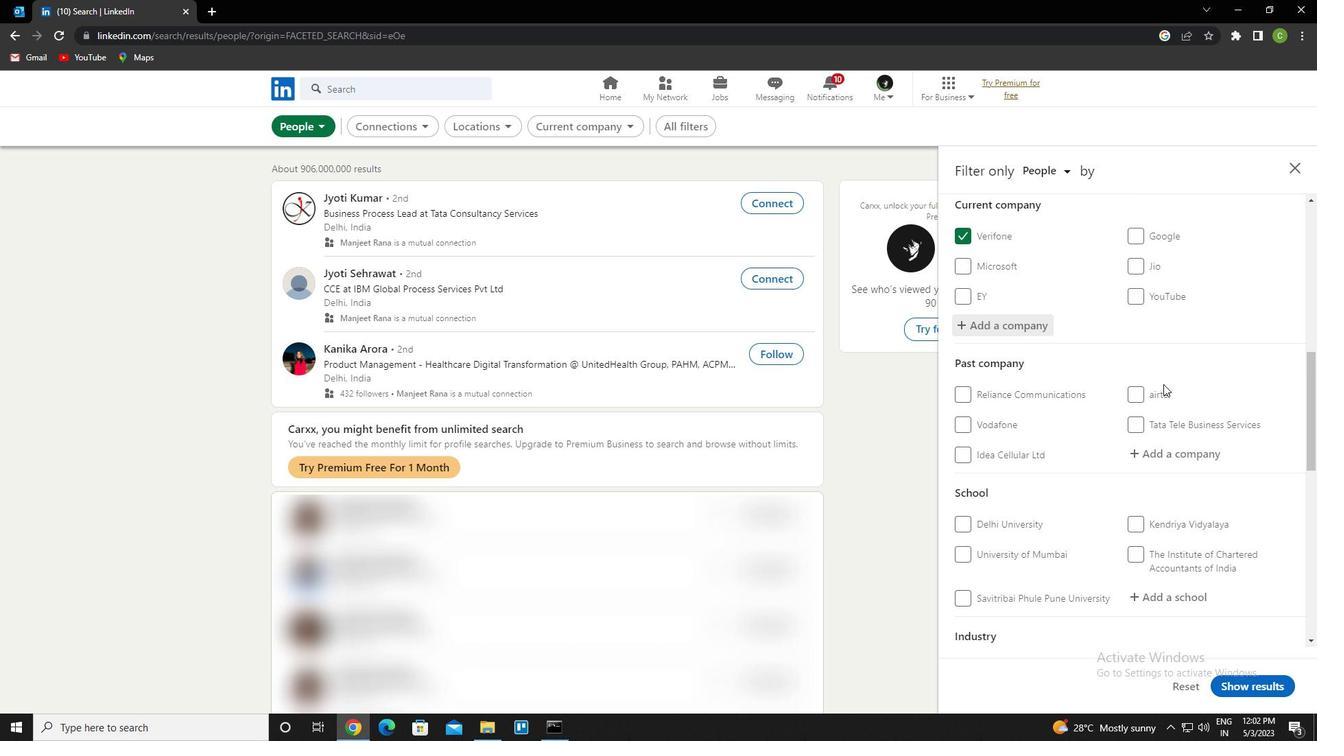
Action: Mouse scrolled (1164, 383) with delta (0, 0)
Screenshot: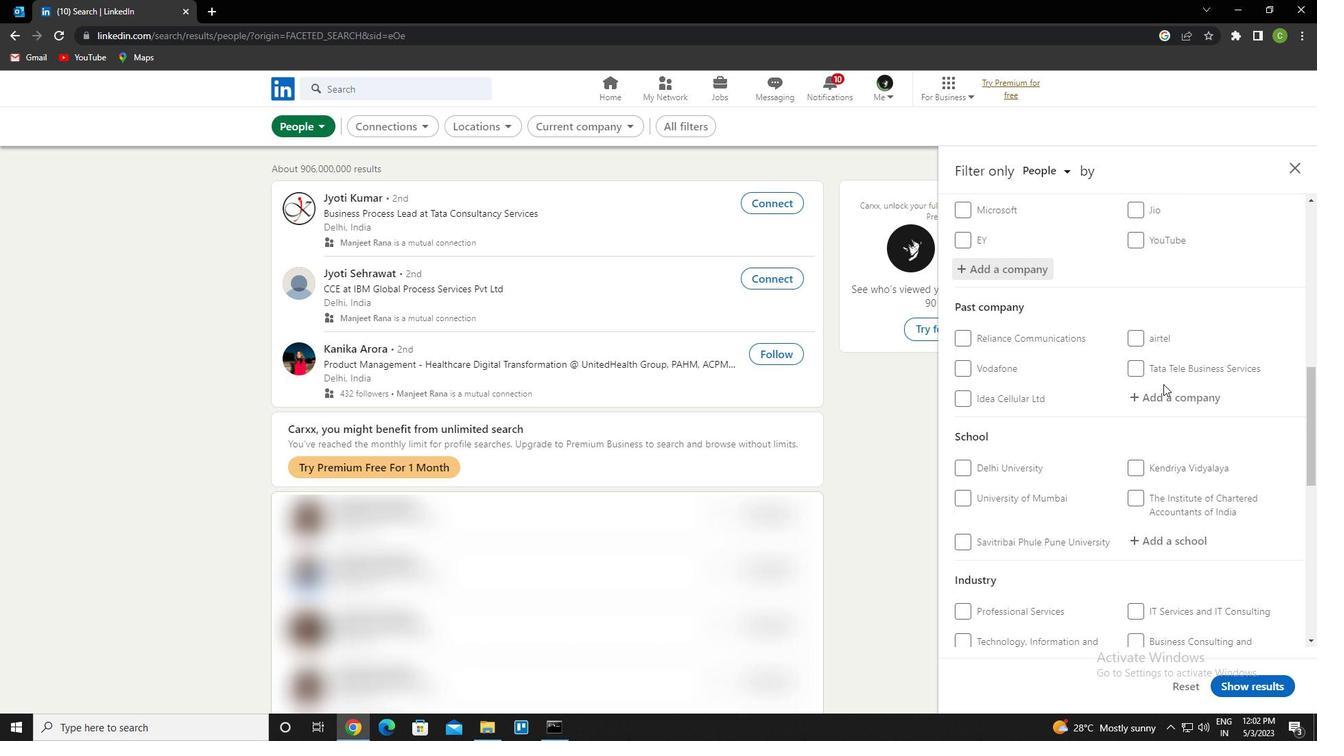 
Action: Mouse moved to (1176, 408)
Screenshot: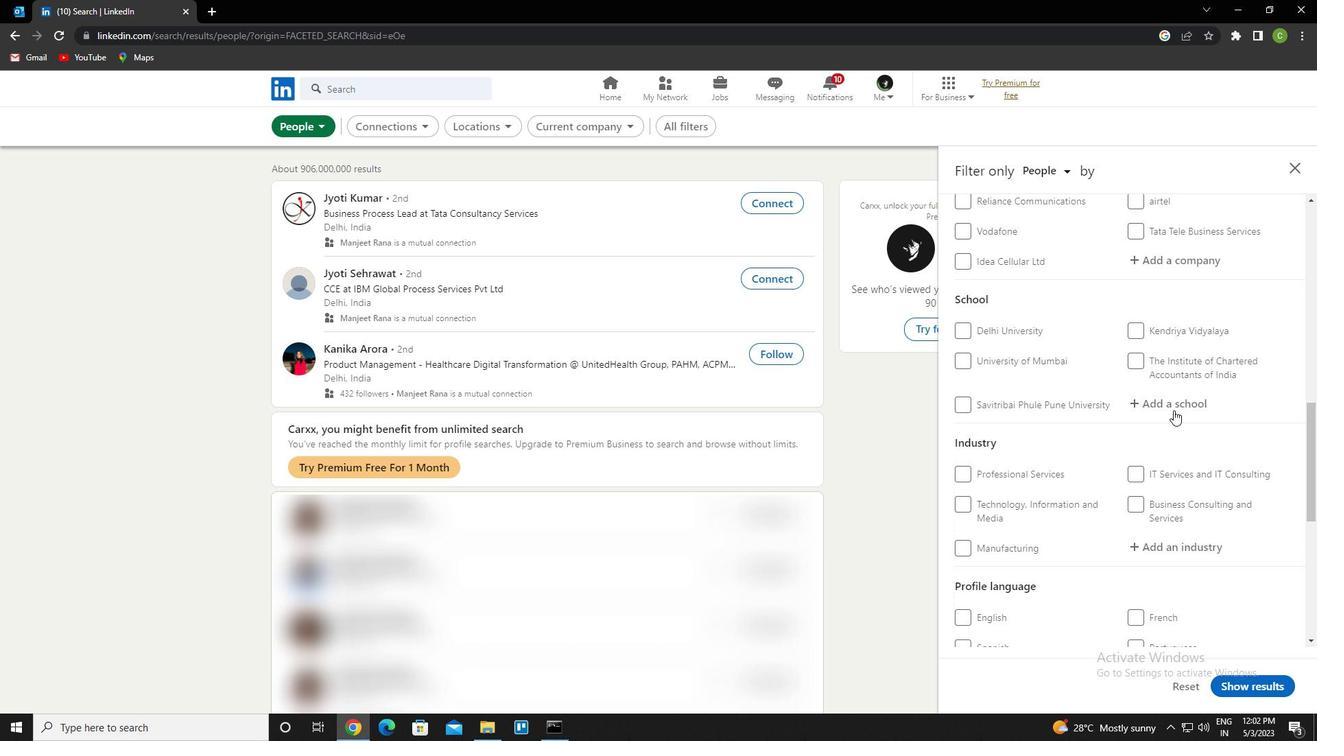 
Action: Mouse pressed left at (1176, 408)
Screenshot: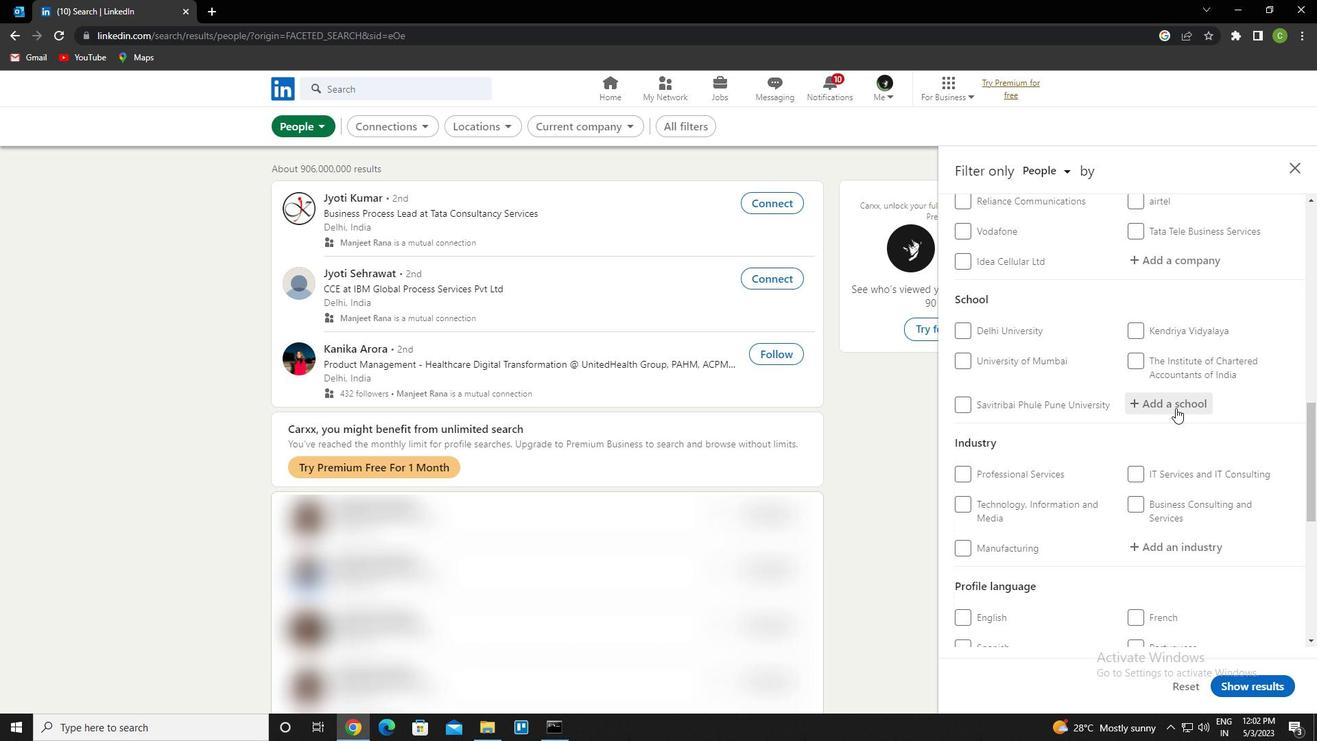 
Action: Key pressed <Key.caps_lock>iia-the<Key.down><Key.enter>
Screenshot: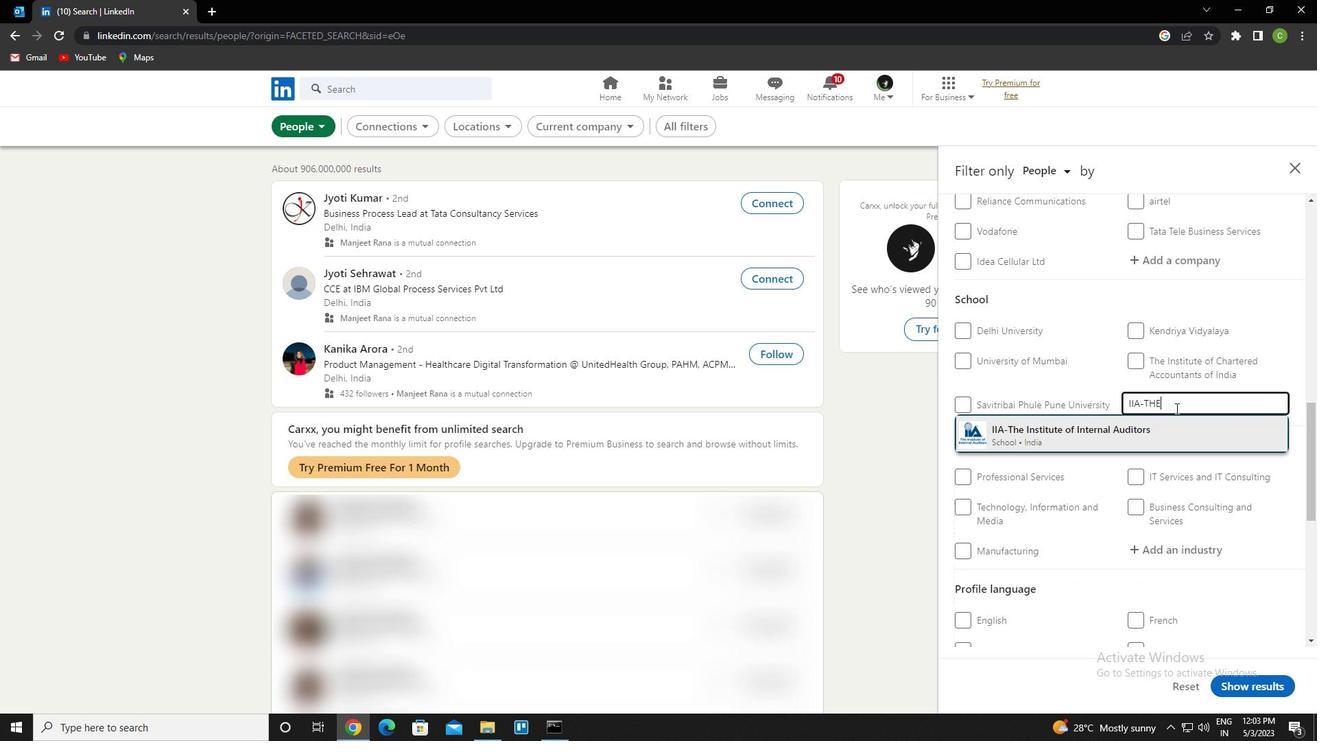 
Action: Mouse scrolled (1176, 407) with delta (0, 0)
Screenshot: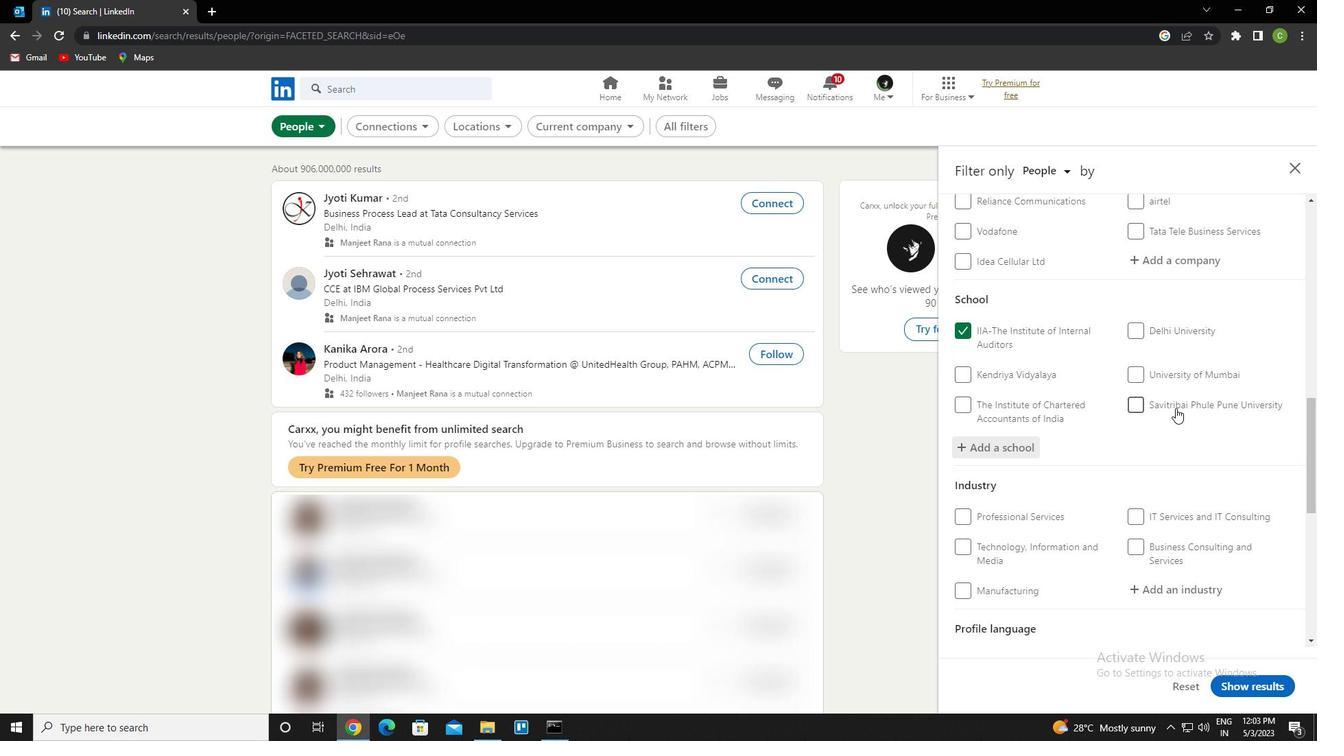 
Action: Mouse moved to (1175, 406)
Screenshot: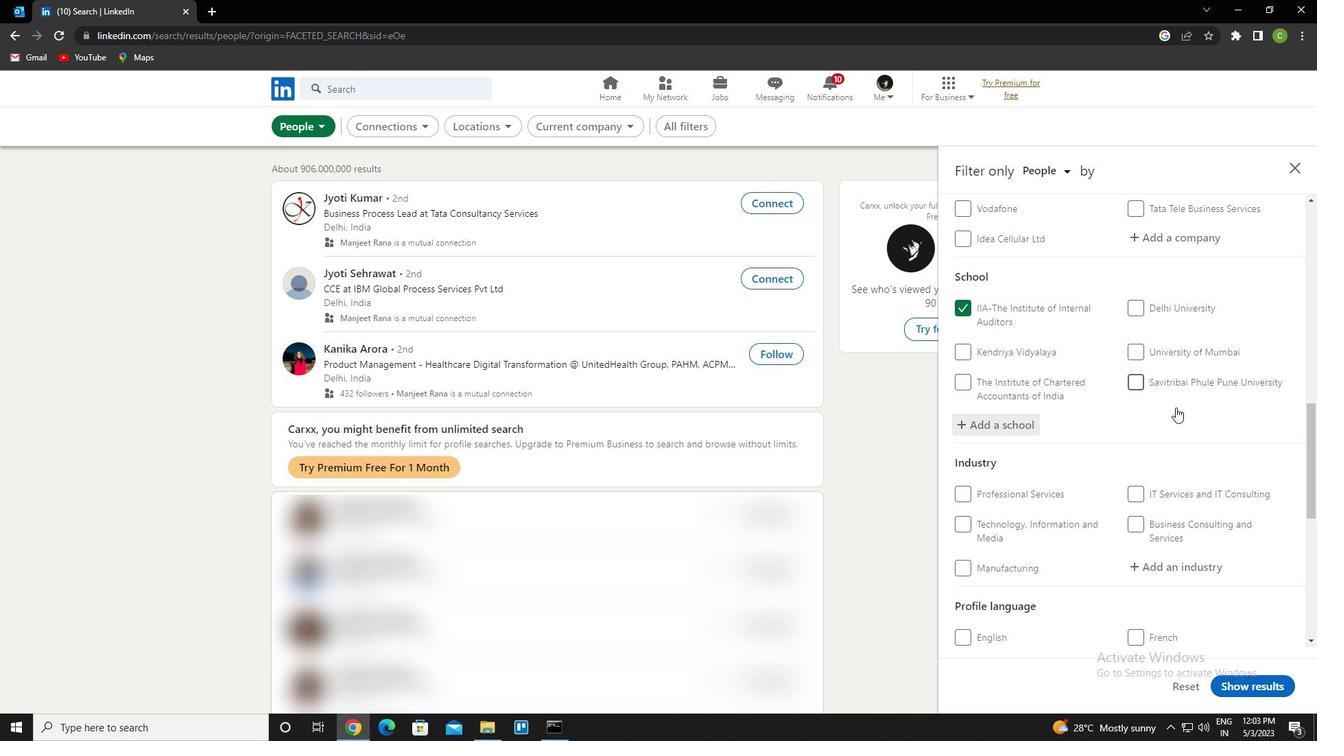 
Action: Mouse scrolled (1175, 405) with delta (0, 0)
Screenshot: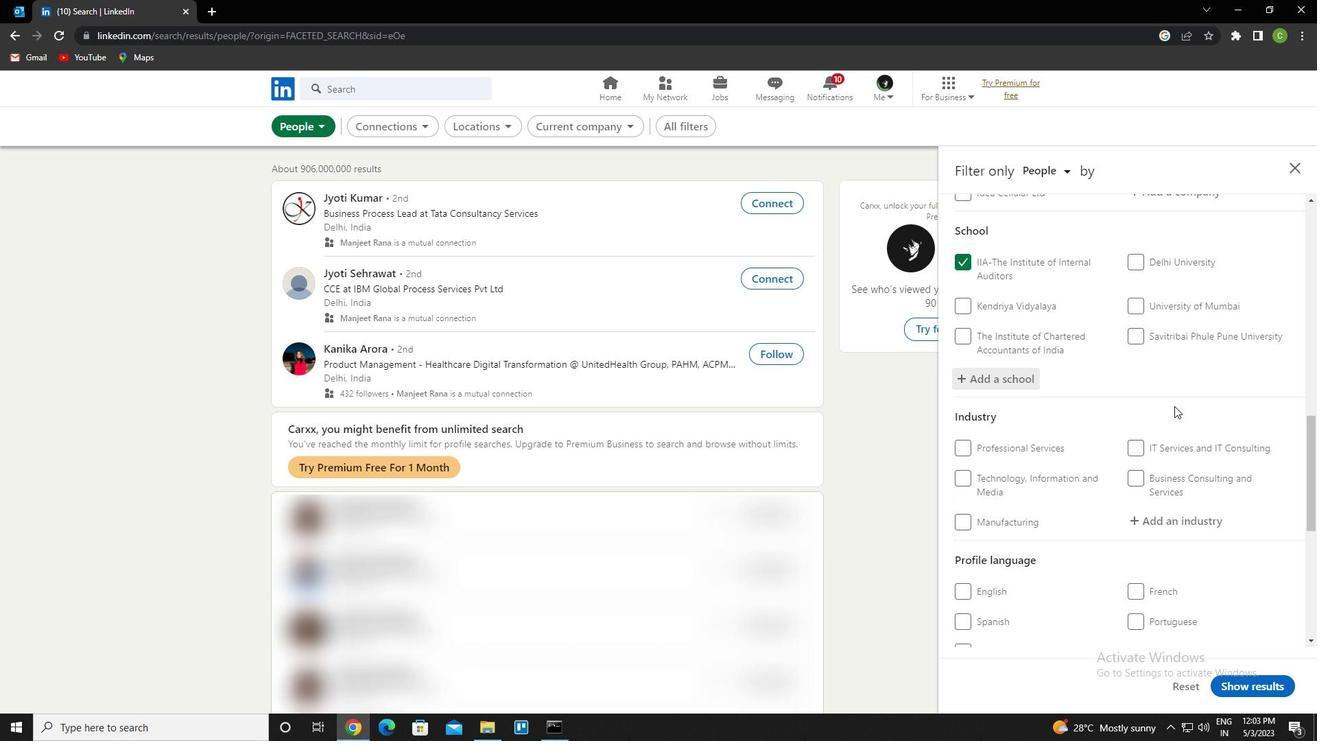 
Action: Mouse moved to (1196, 444)
Screenshot: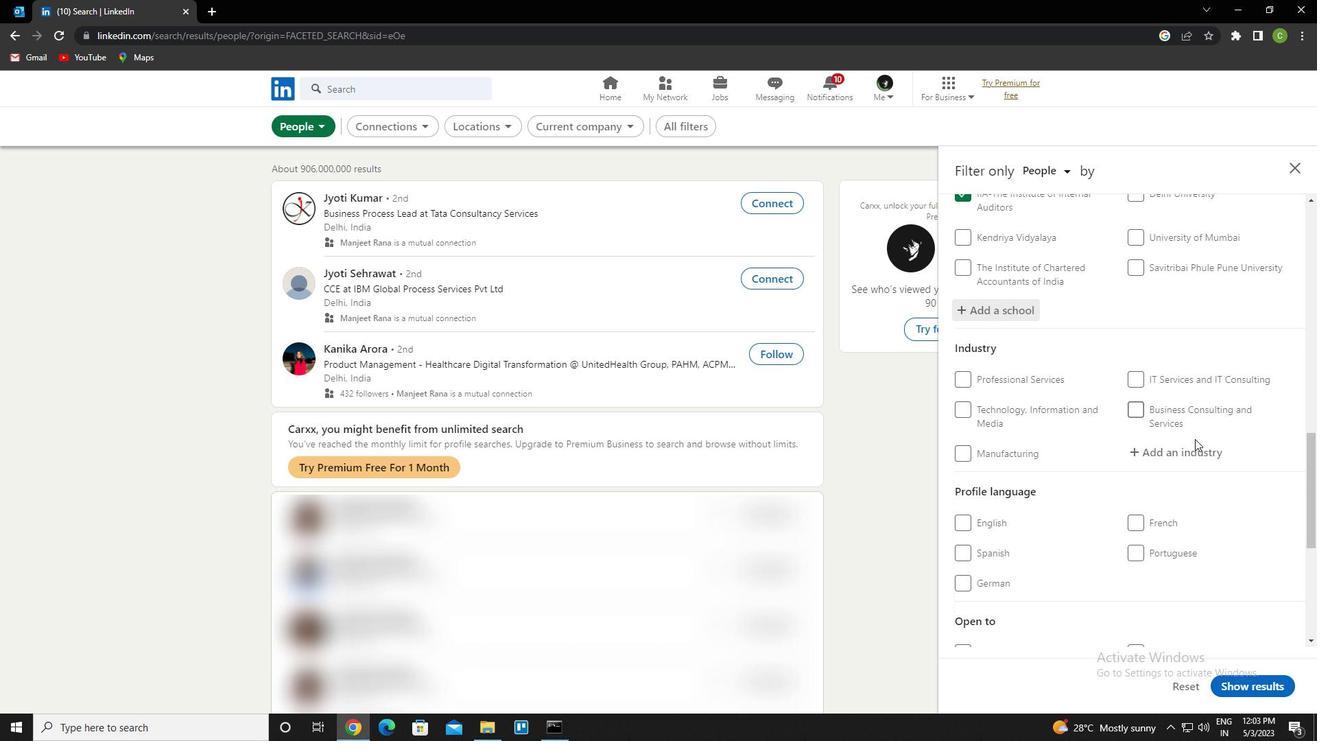 
Action: Mouse pressed left at (1196, 444)
Screenshot: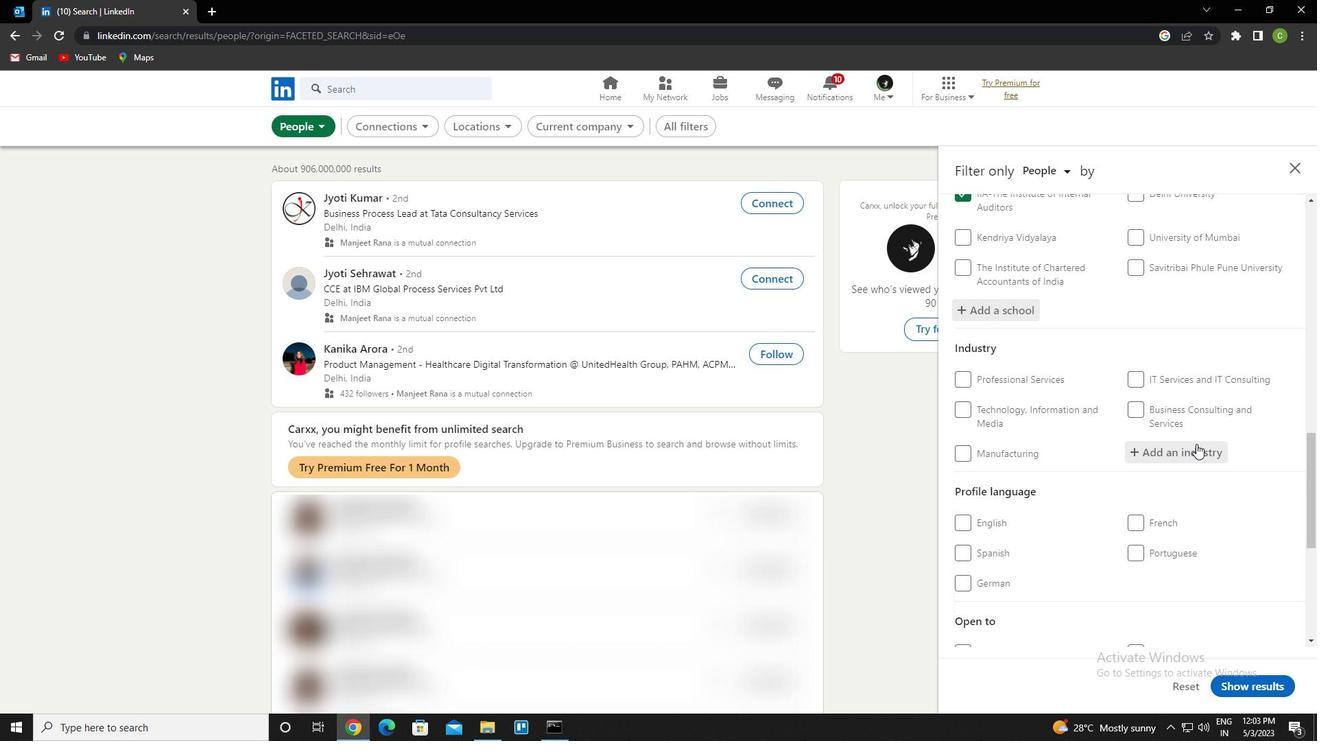 
Action: Key pressed <Key.caps_lock><Key.caps_lock>g<Key.caps_lock>eothermal<Key.down><Key.enter>
Screenshot: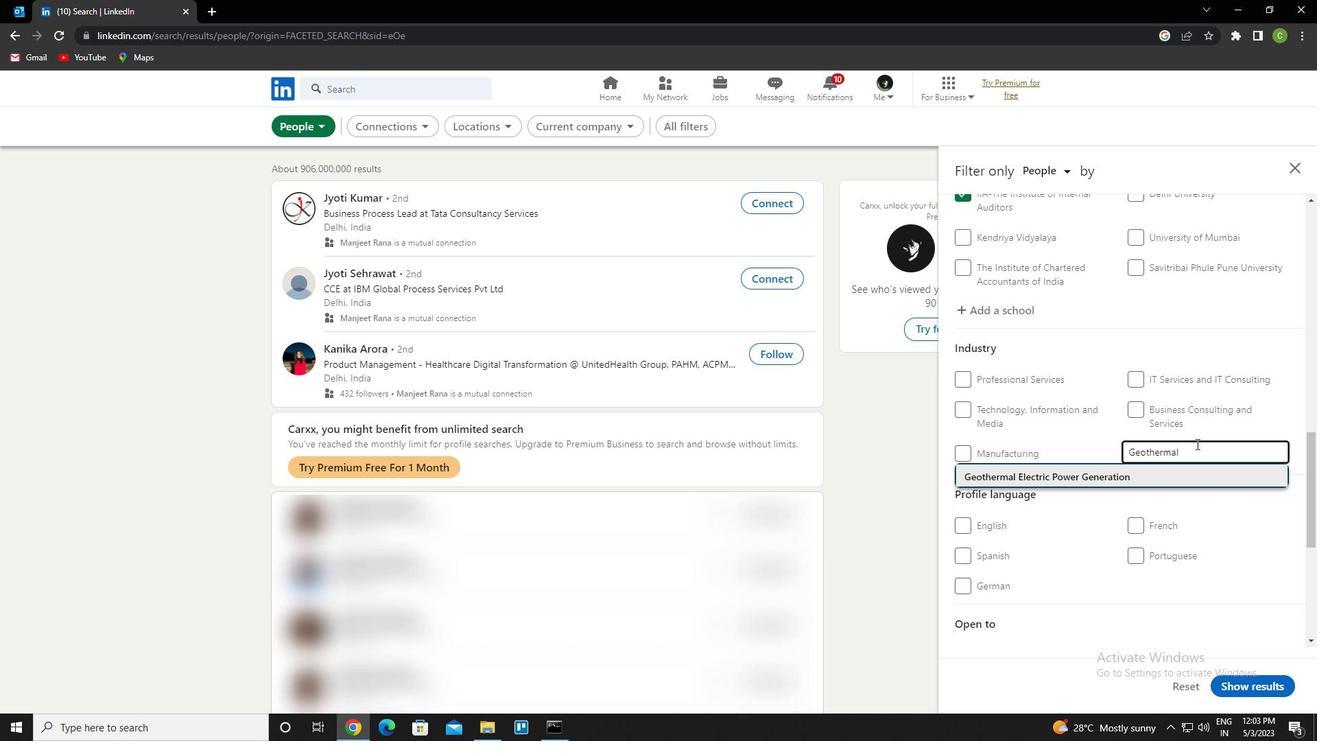 
Action: Mouse scrolled (1196, 443) with delta (0, 0)
Screenshot: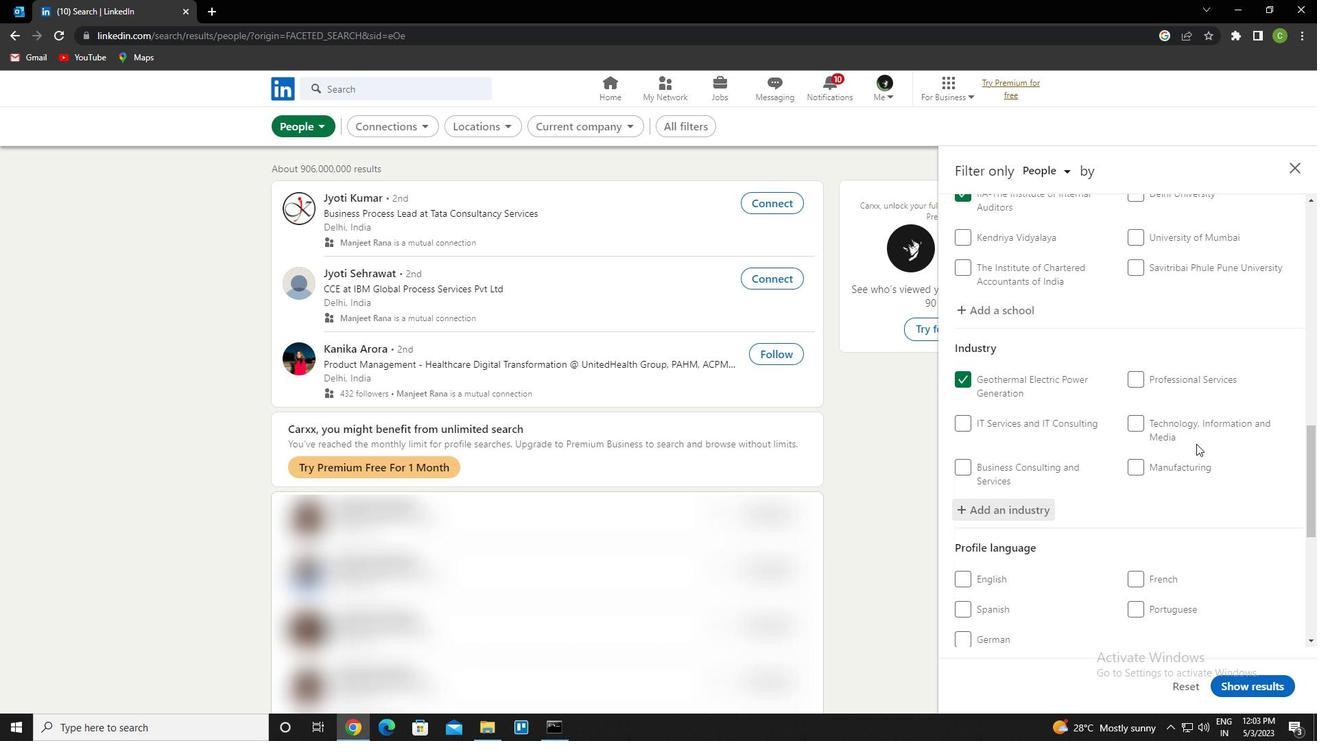 
Action: Mouse scrolled (1196, 443) with delta (0, 0)
Screenshot: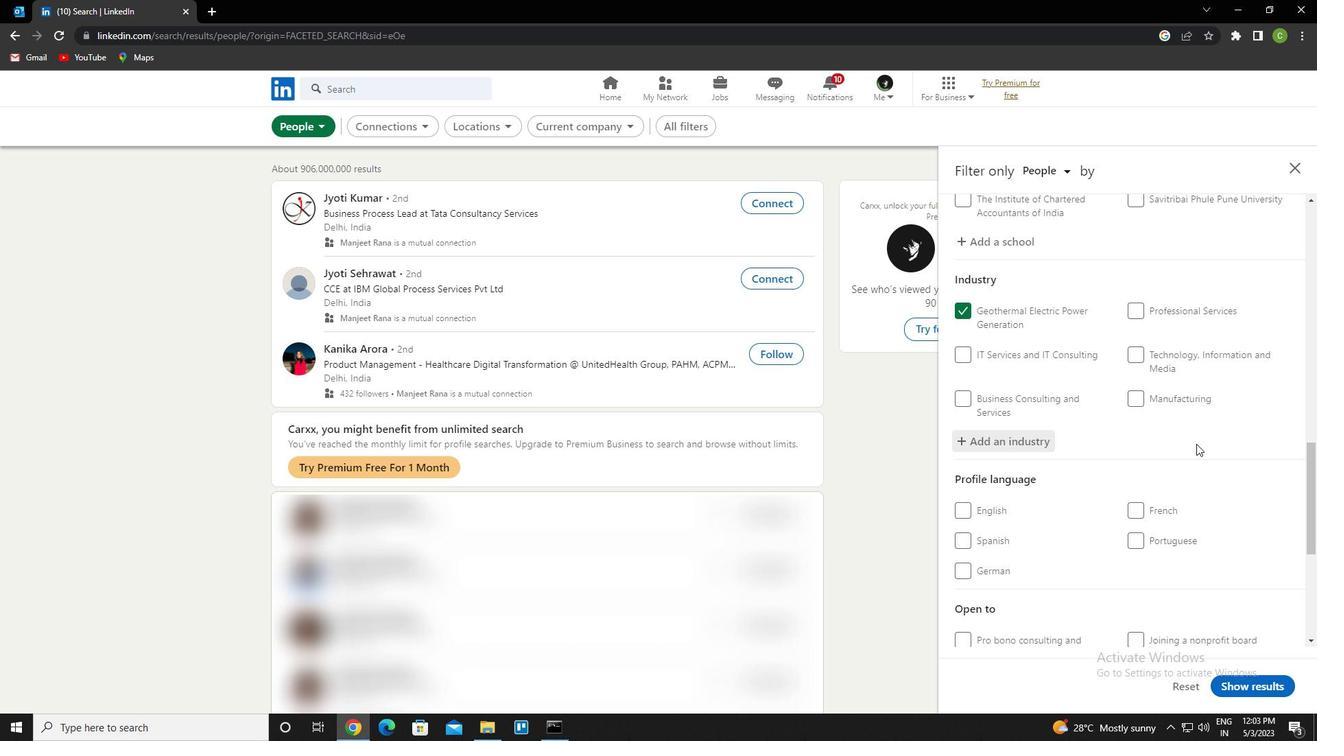 
Action: Mouse scrolled (1196, 443) with delta (0, 0)
Screenshot: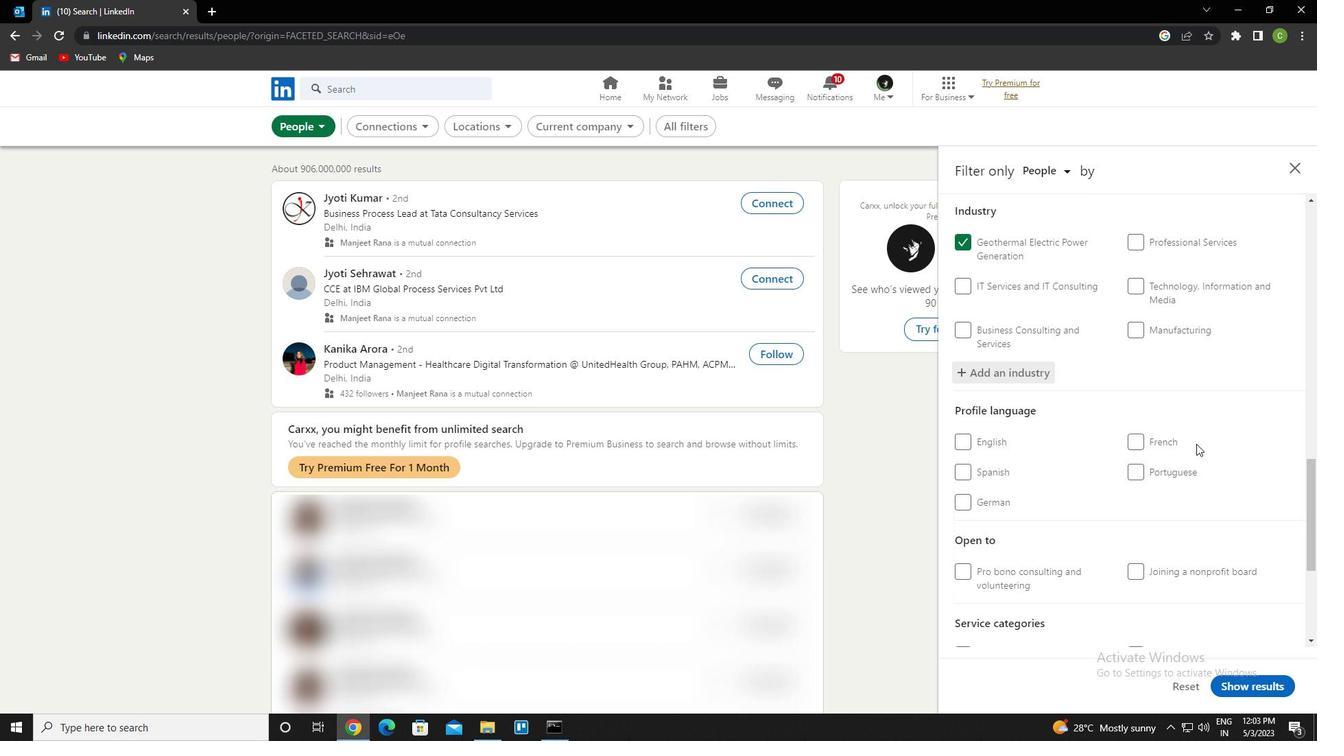 
Action: Mouse scrolled (1196, 443) with delta (0, 0)
Screenshot: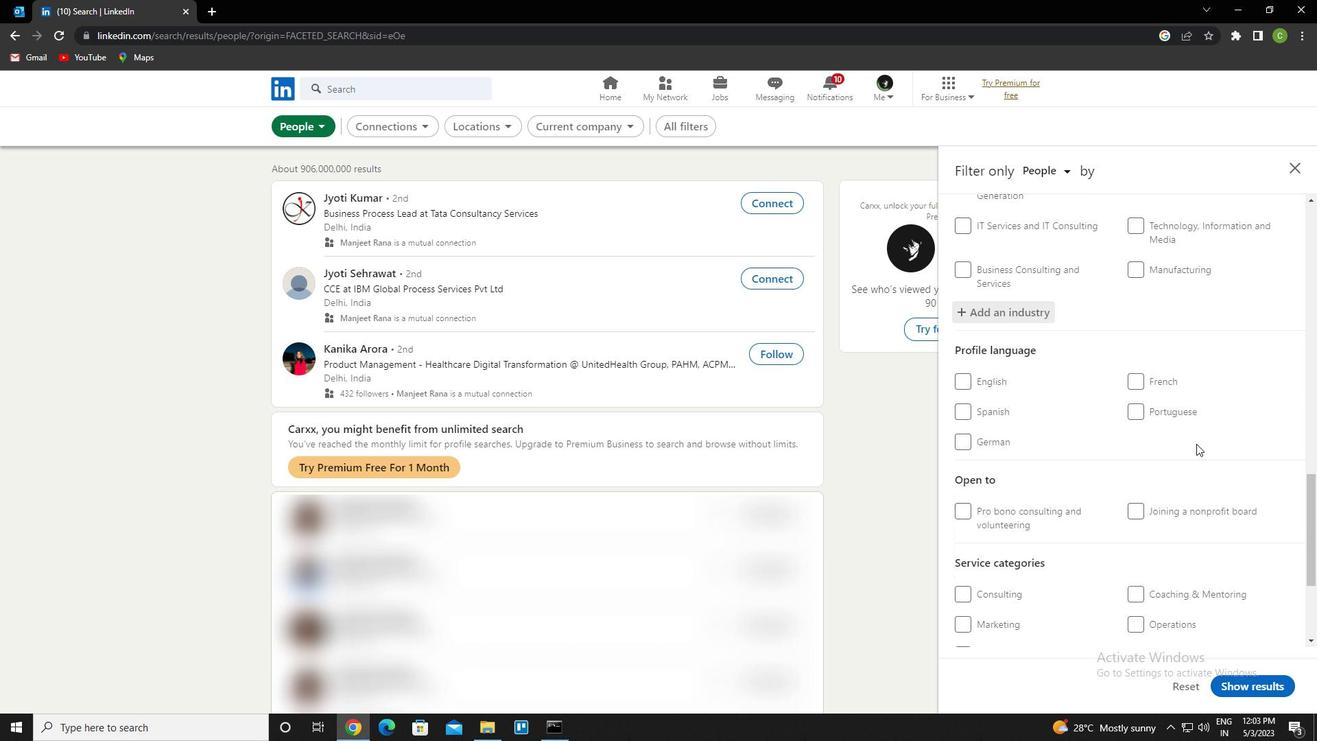 
Action: Mouse scrolled (1196, 443) with delta (0, 0)
Screenshot: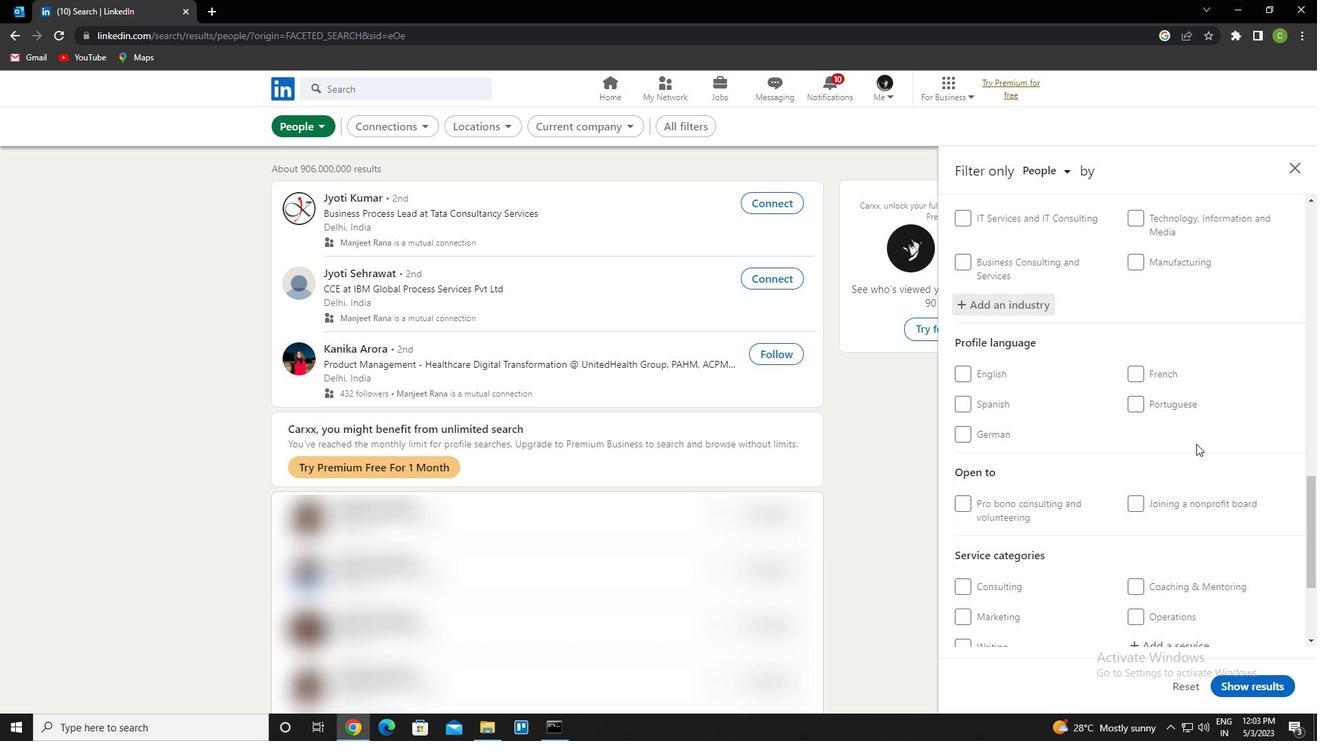 
Action: Mouse scrolled (1196, 443) with delta (0, 0)
Screenshot: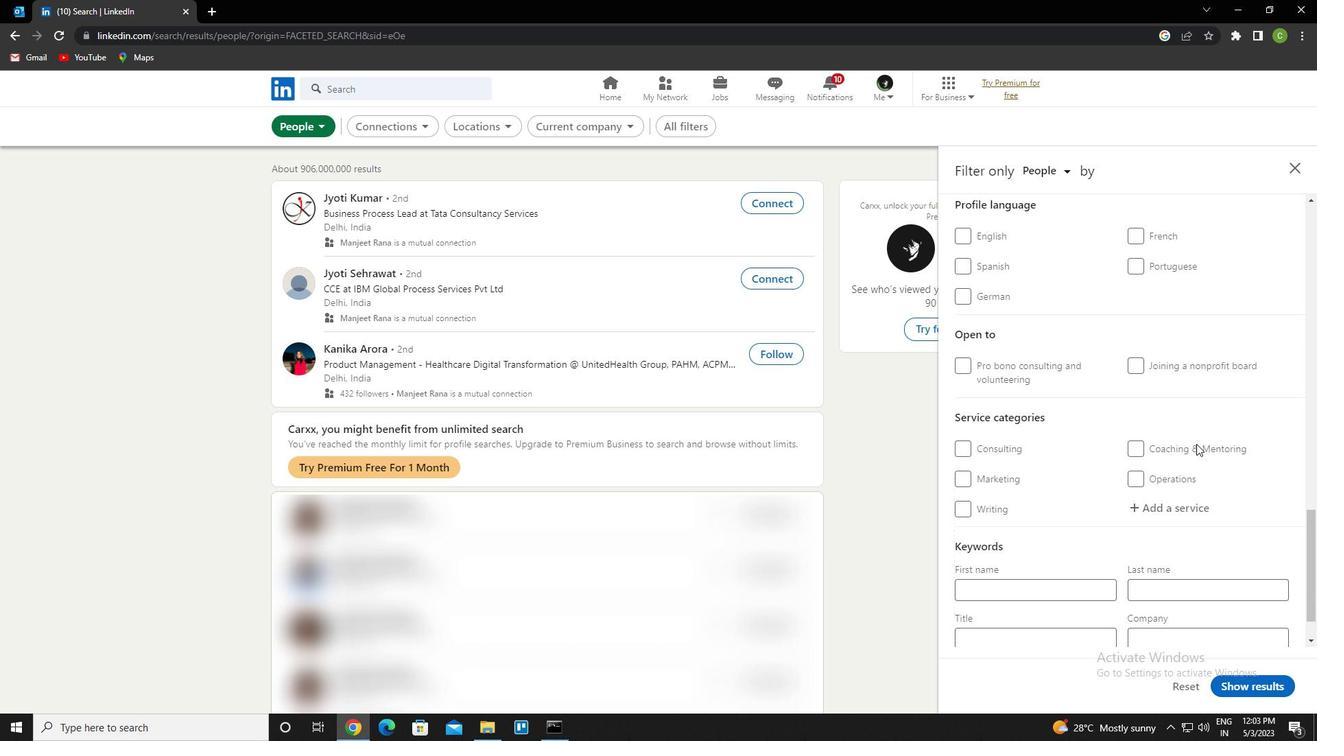
Action: Mouse scrolled (1196, 443) with delta (0, 0)
Screenshot: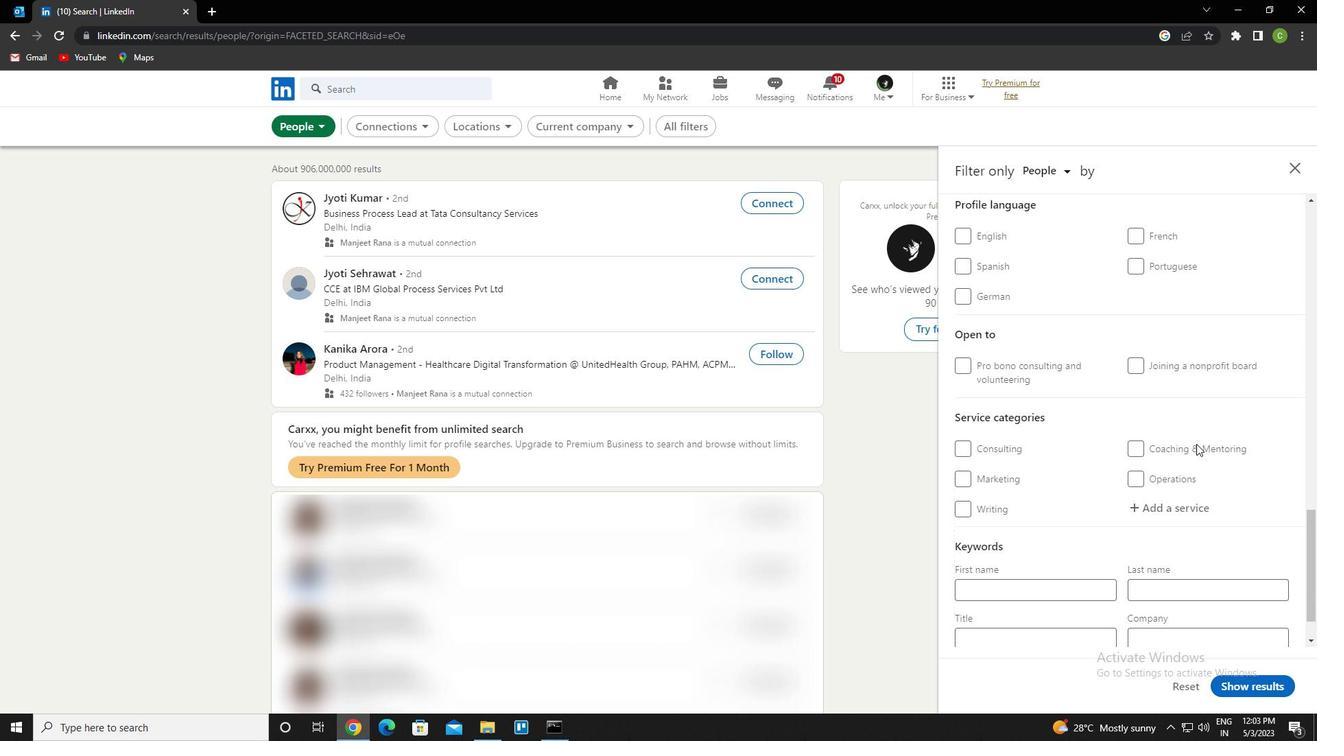 
Action: Mouse moved to (1193, 444)
Screenshot: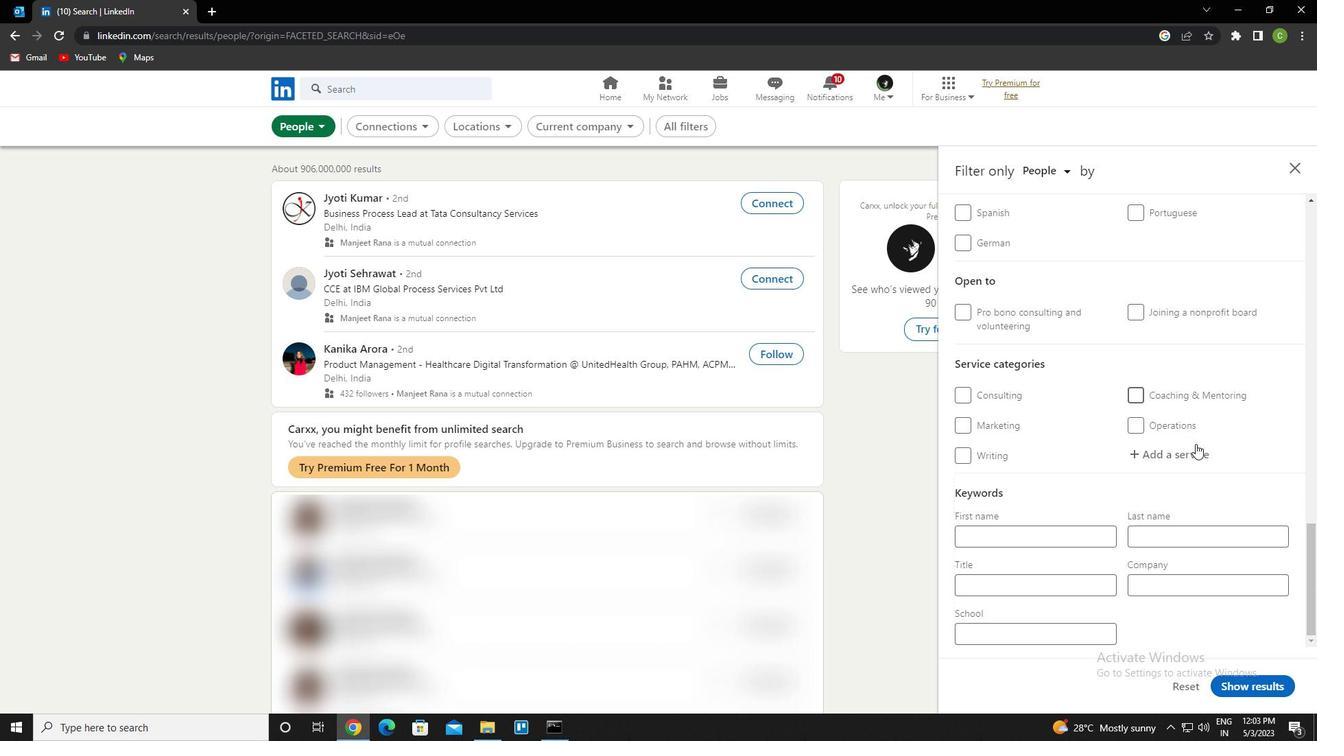 
Action: Mouse scrolled (1193, 444) with delta (0, 0)
Screenshot: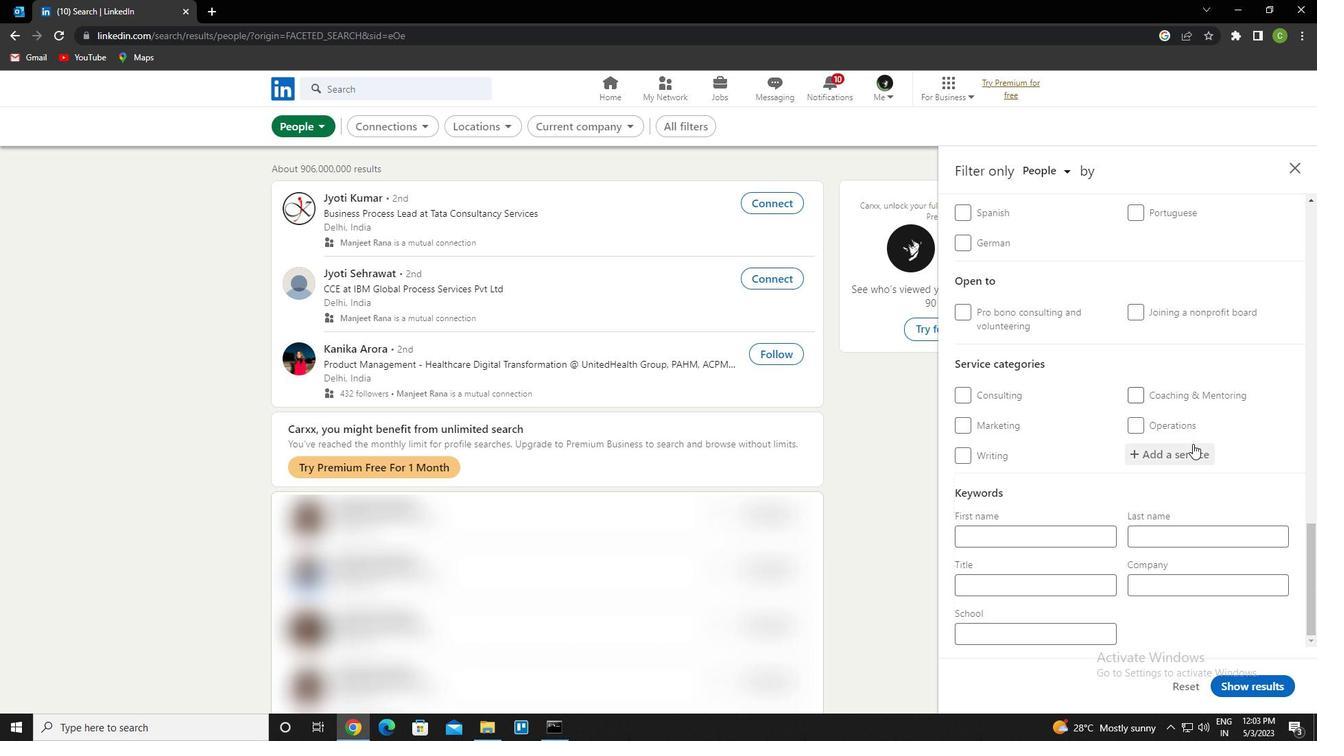 
Action: Mouse scrolled (1193, 444) with delta (0, 0)
Screenshot: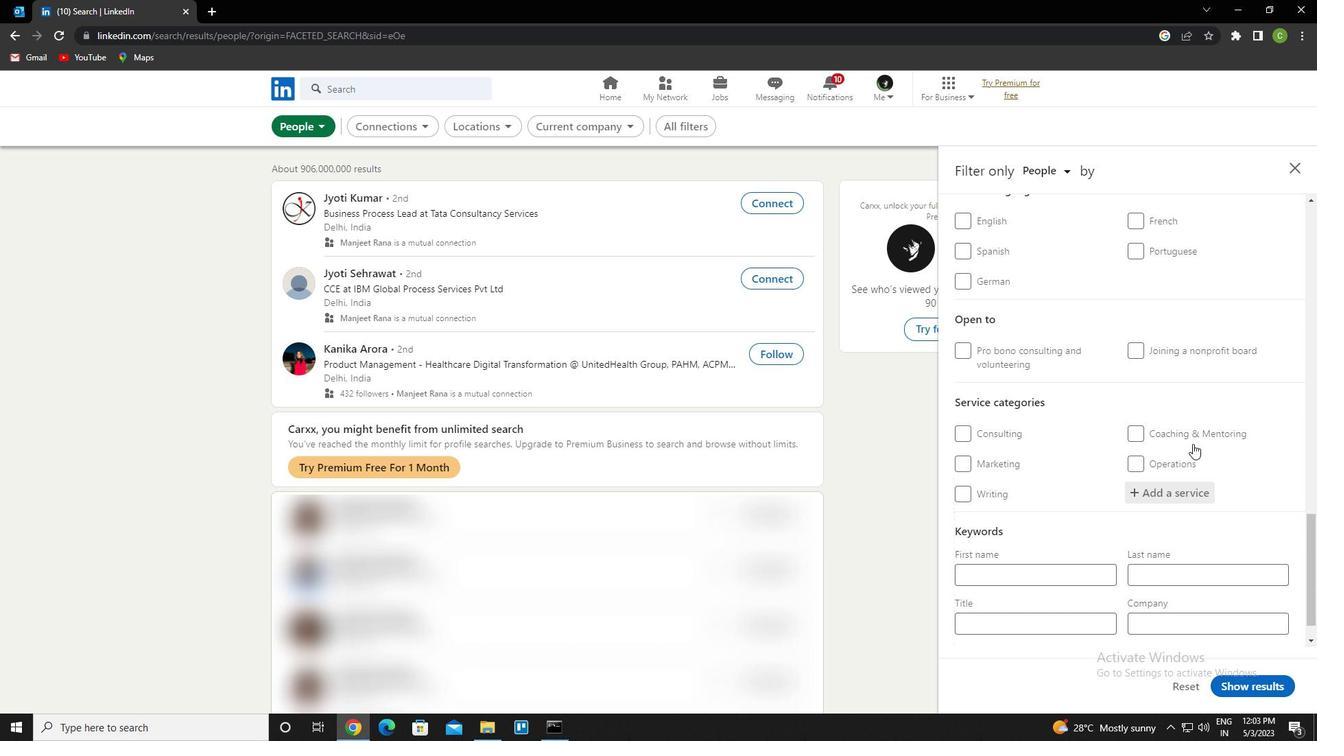 
Action: Mouse moved to (966, 352)
Screenshot: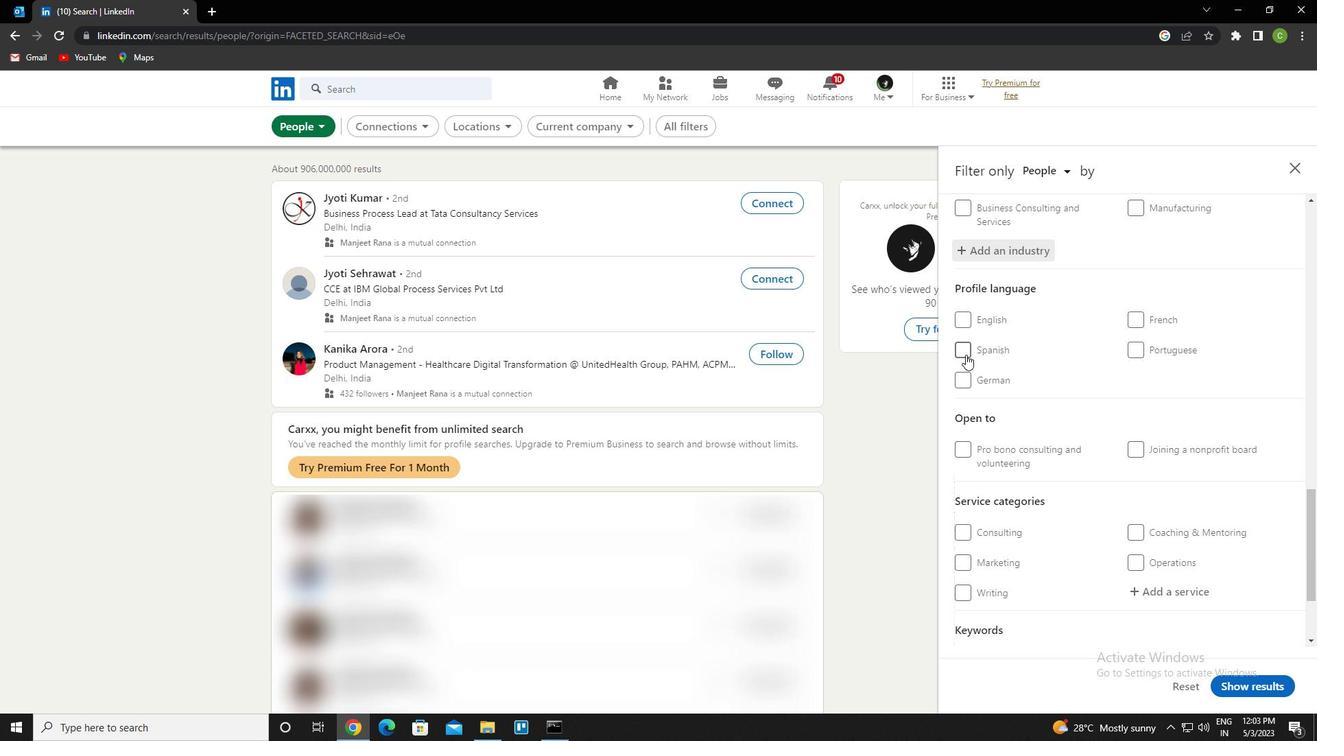 
Action: Mouse pressed left at (966, 352)
Screenshot: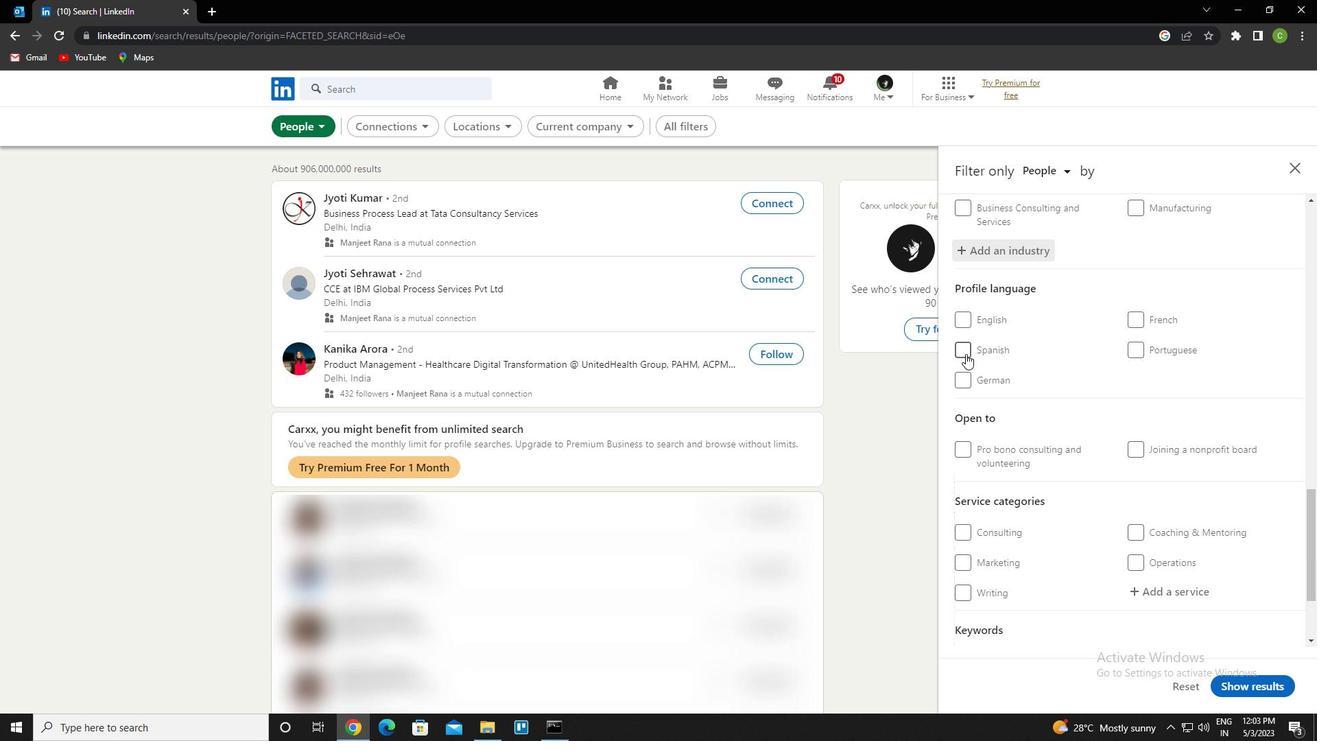 
Action: Mouse moved to (1193, 426)
Screenshot: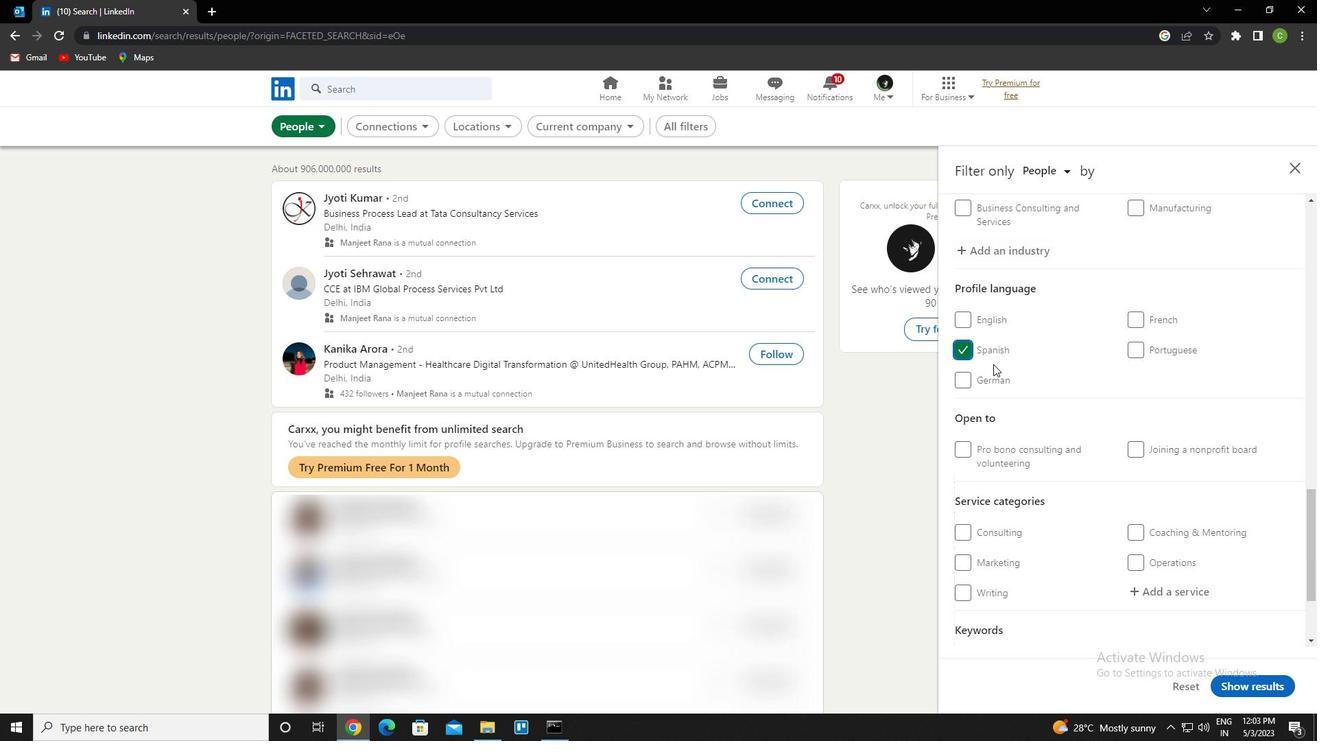 
Action: Mouse scrolled (1193, 426) with delta (0, 0)
Screenshot: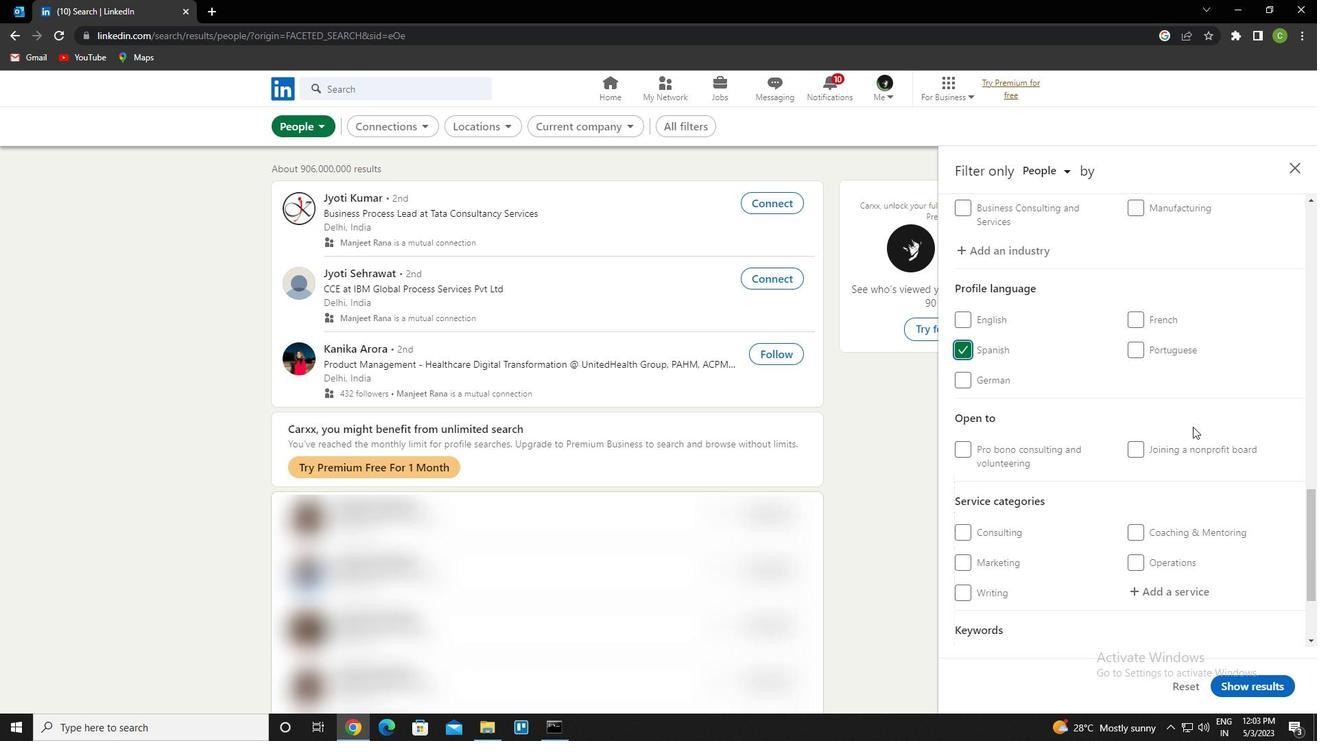 
Action: Mouse scrolled (1193, 426) with delta (0, 0)
Screenshot: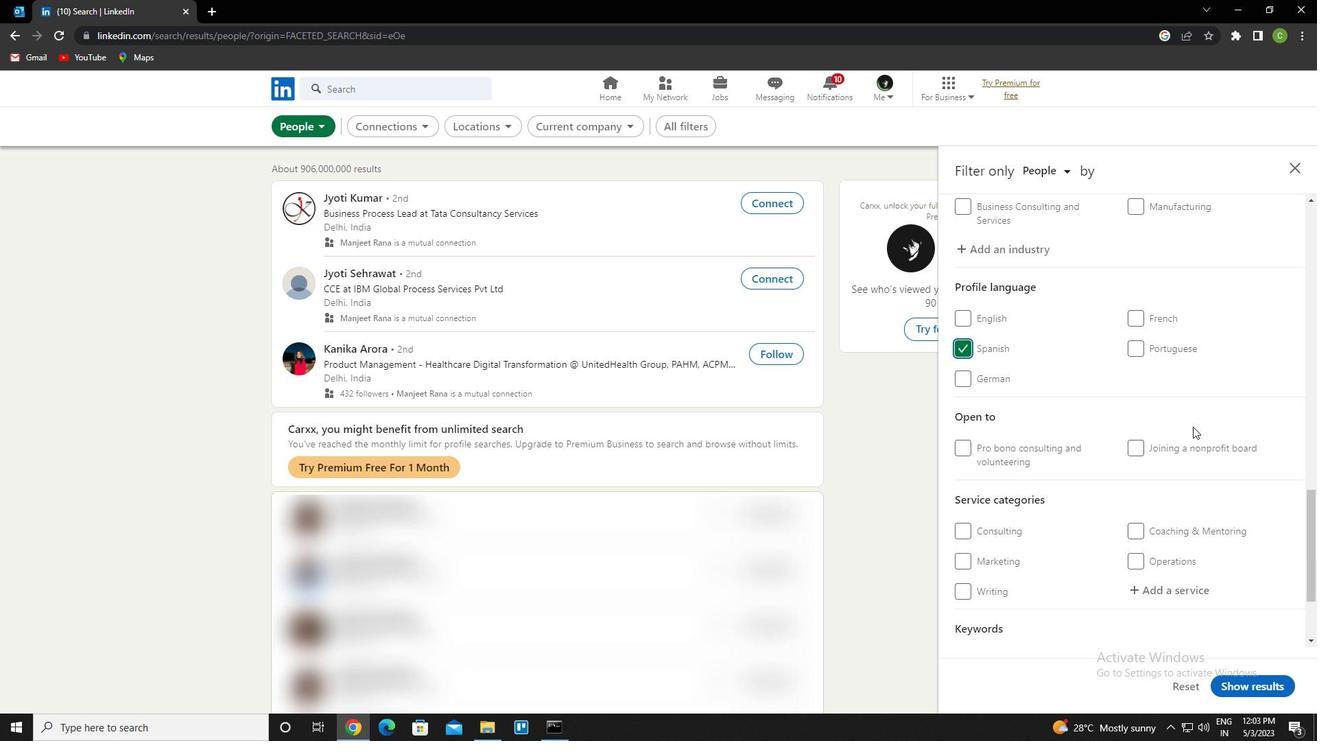 
Action: Mouse scrolled (1193, 426) with delta (0, 0)
Screenshot: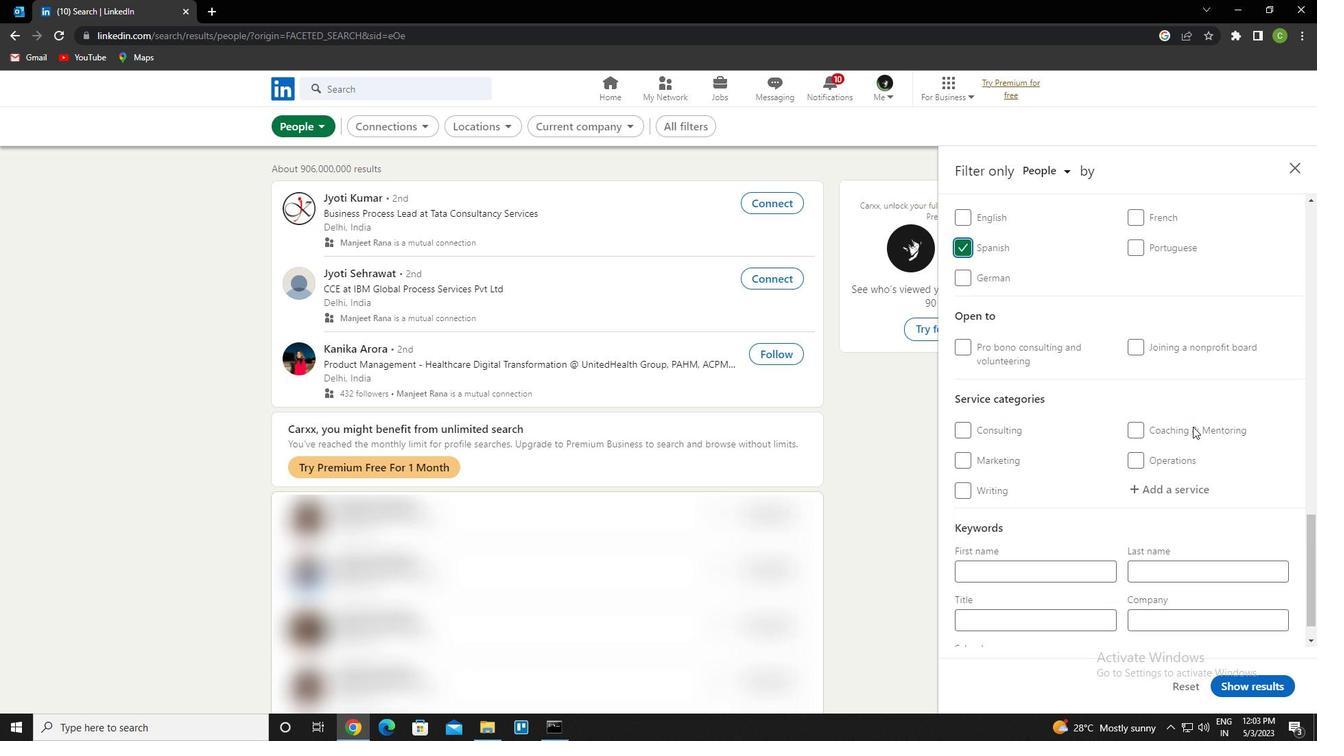 
Action: Mouse moved to (1179, 452)
Screenshot: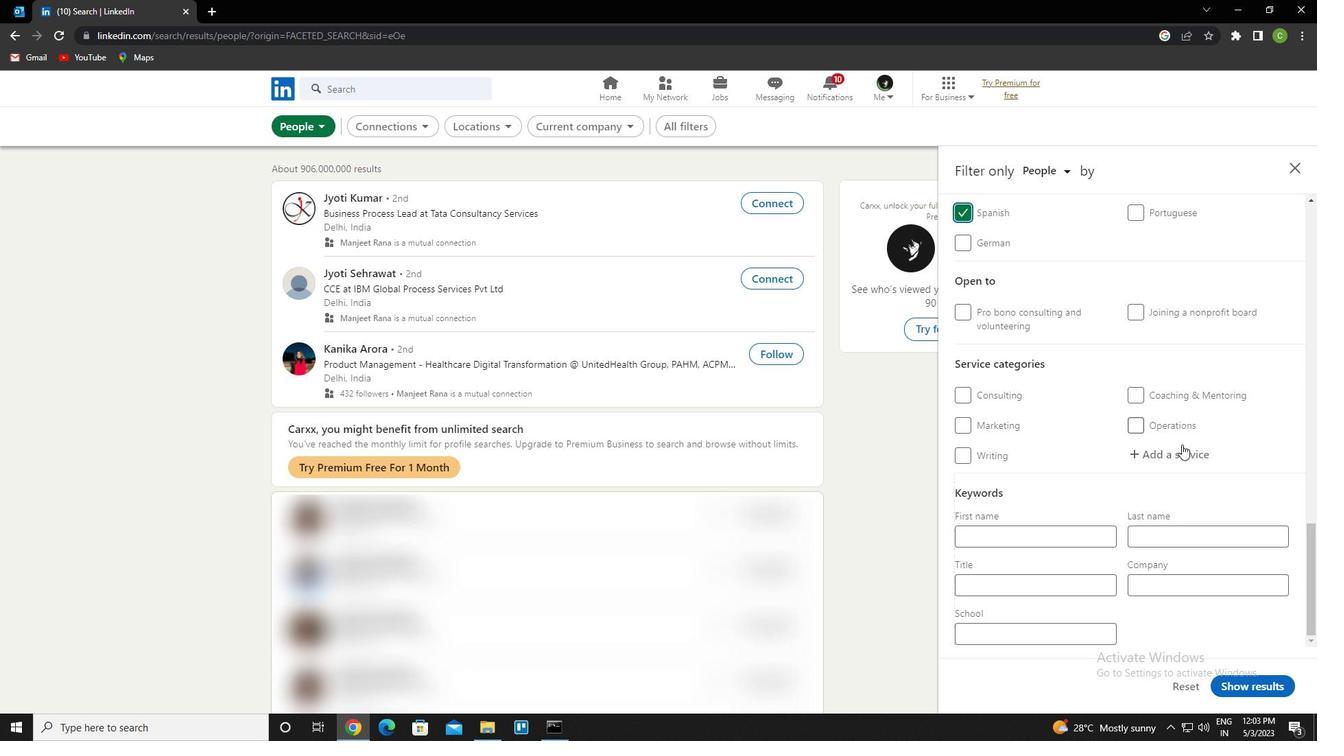 
Action: Mouse pressed left at (1179, 452)
Screenshot: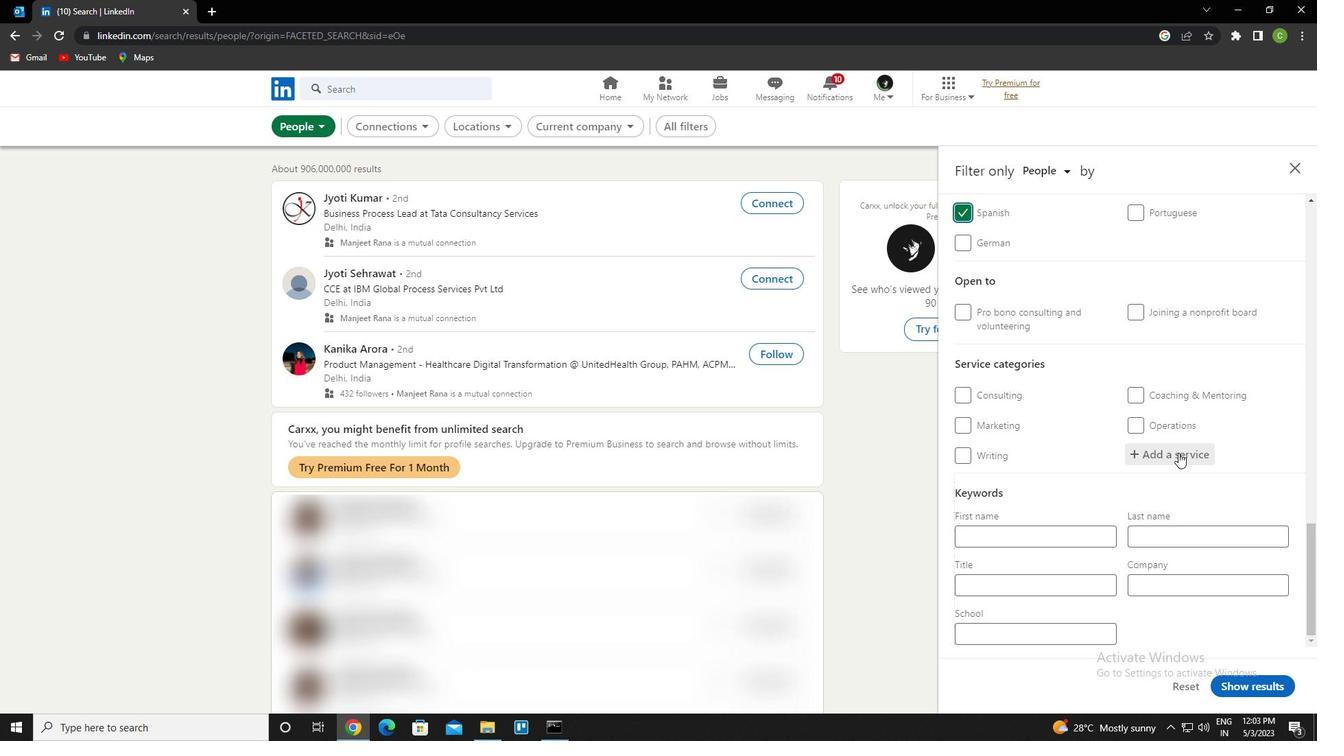
Action: Key pressed <Key.caps_lock>s<Key.caps_lock>ocial<Key.space>media<Key.space><Key.down><Key.enter>
Screenshot: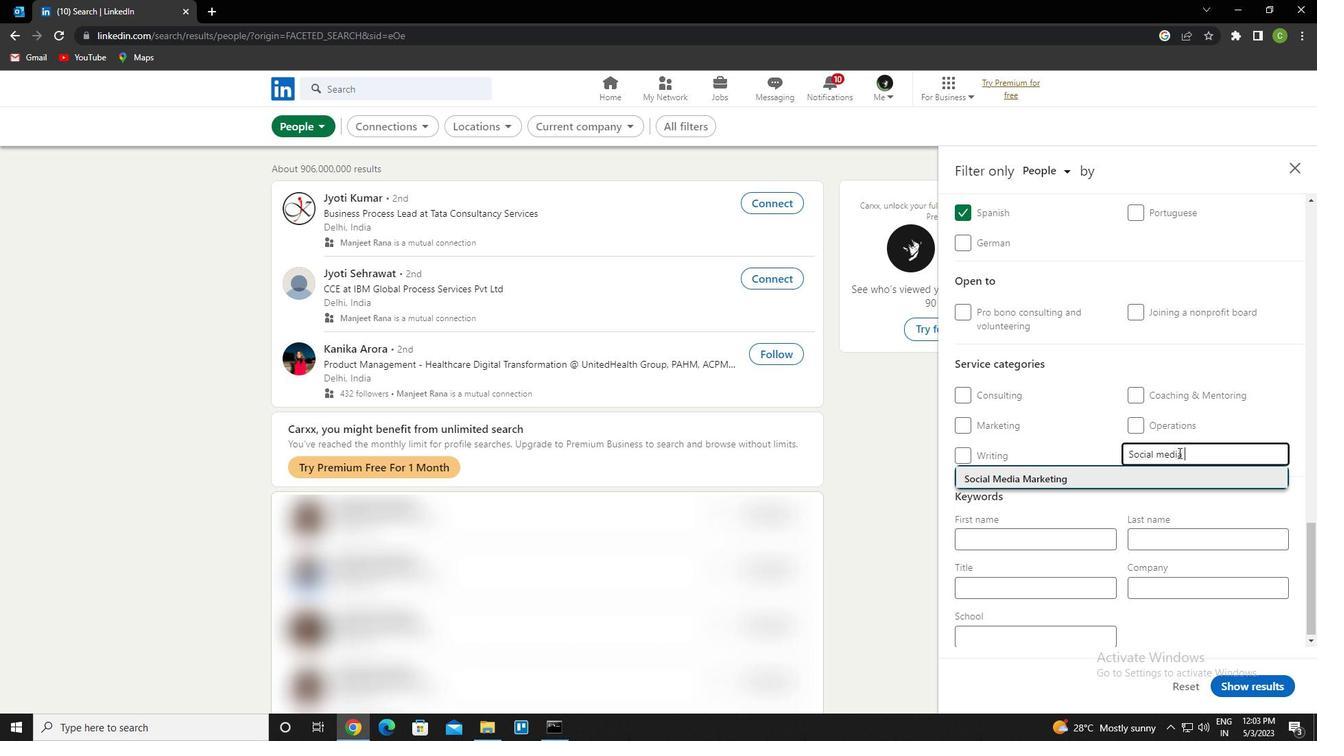 
Action: Mouse scrolled (1179, 452) with delta (0, 0)
Screenshot: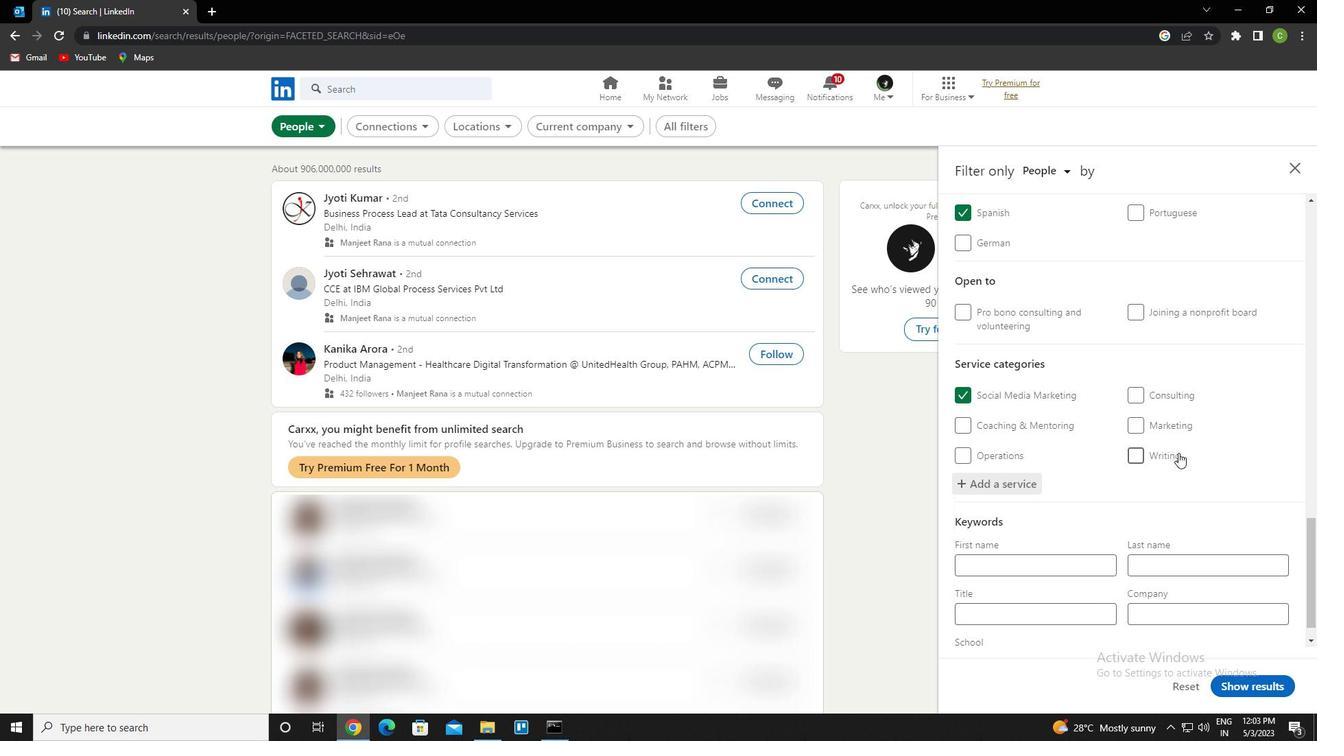
Action: Mouse scrolled (1179, 452) with delta (0, 0)
Screenshot: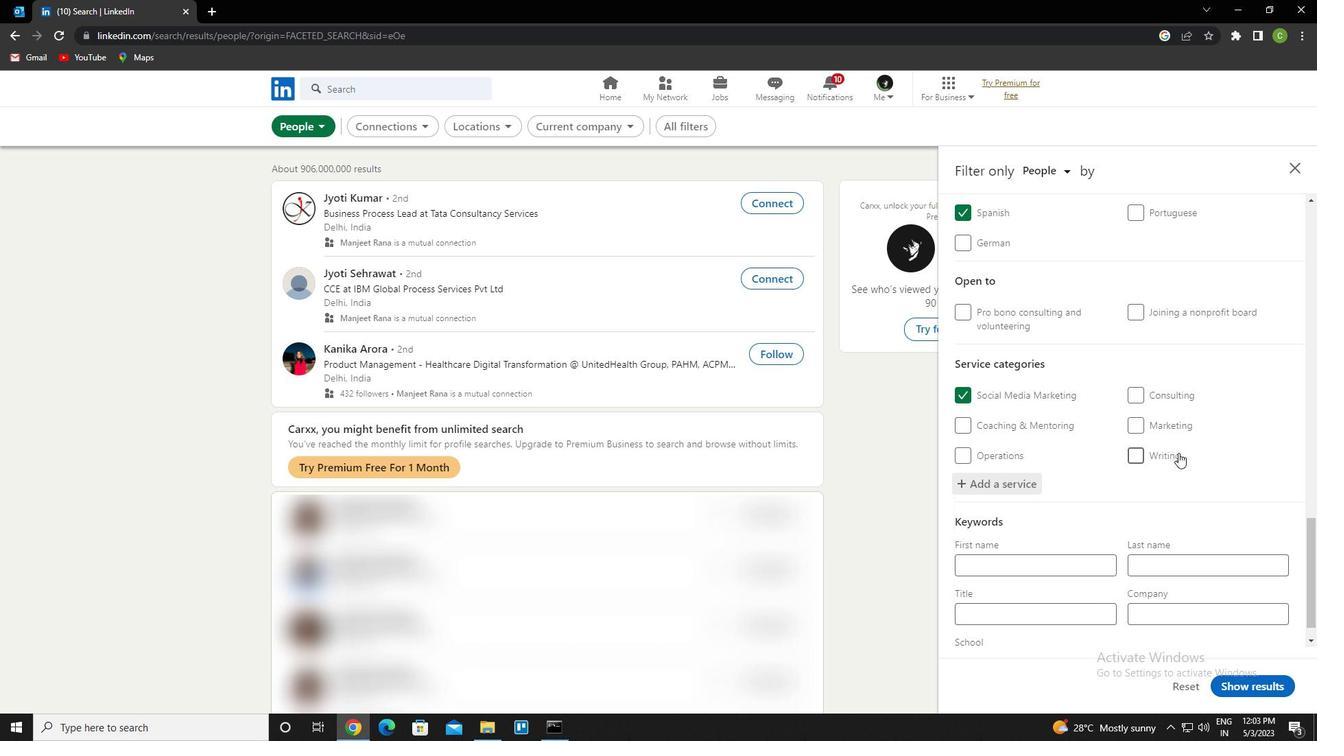 
Action: Mouse scrolled (1179, 452) with delta (0, 0)
Screenshot: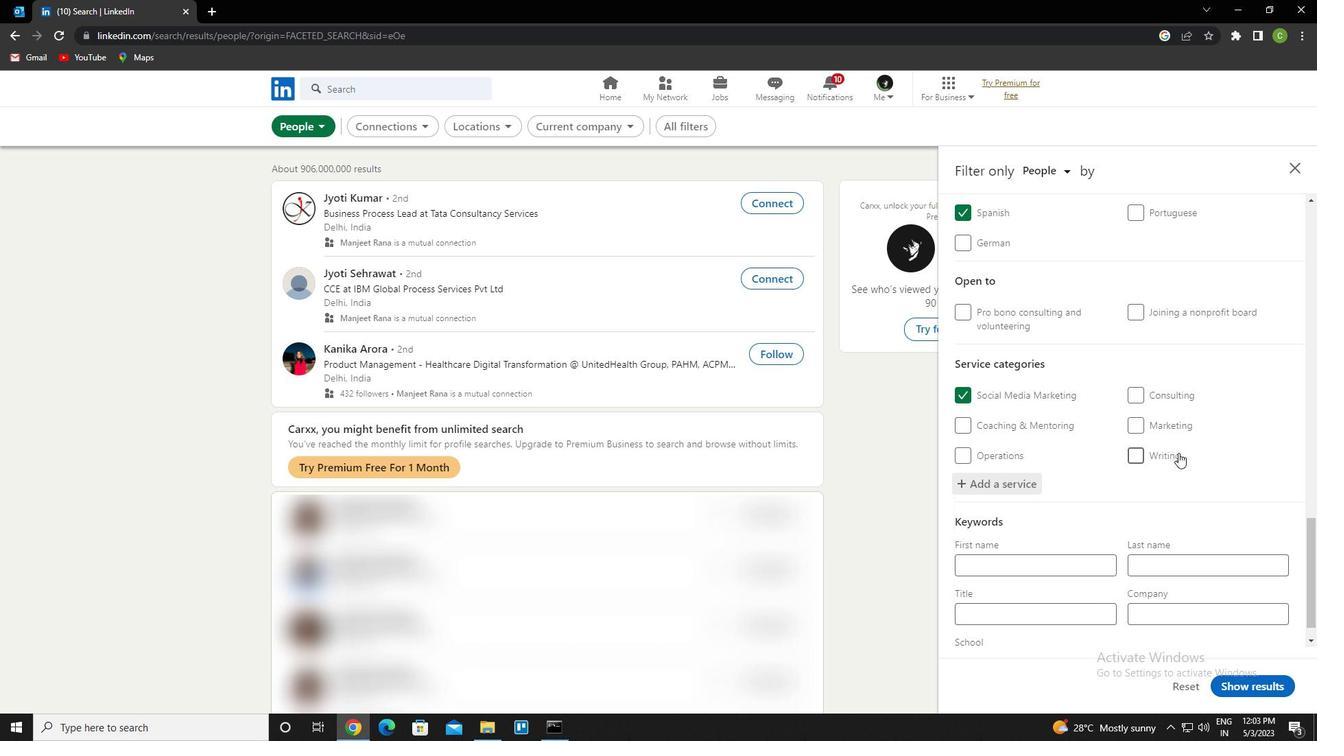 
Action: Mouse scrolled (1179, 452) with delta (0, 0)
Screenshot: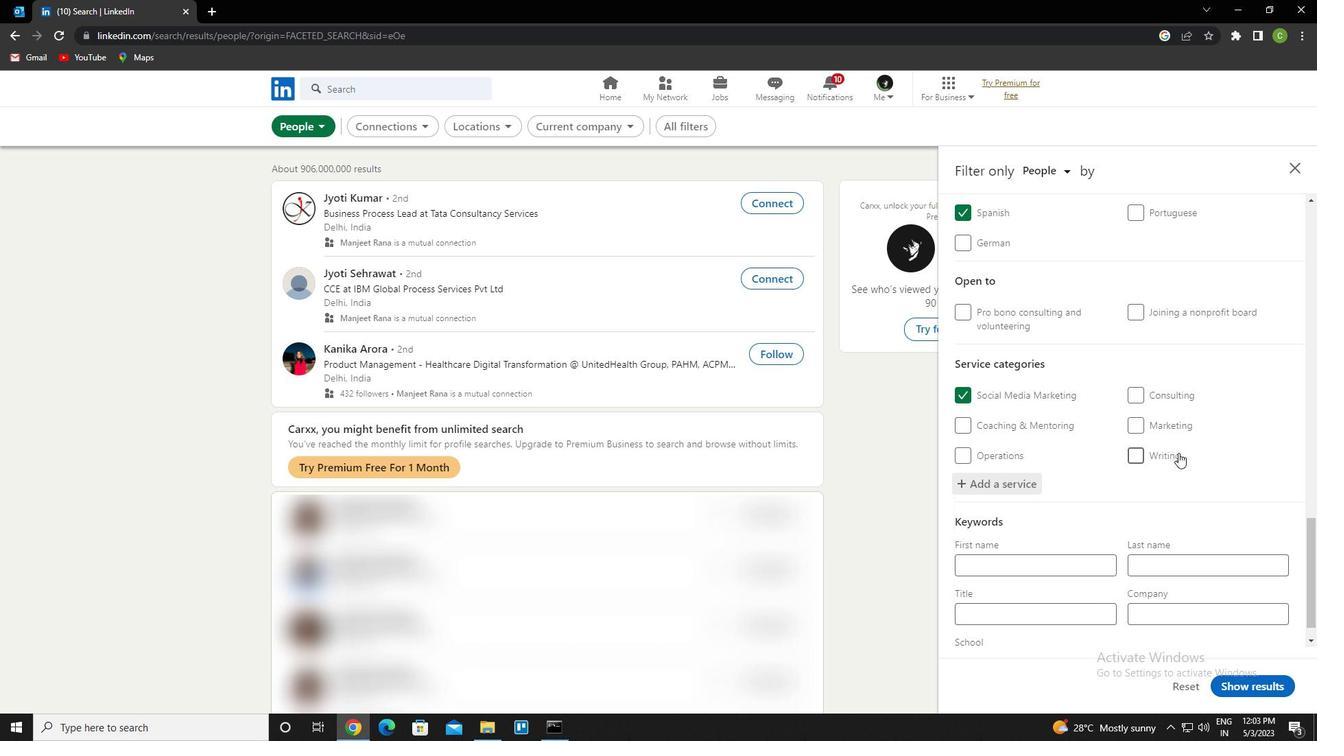 
Action: Mouse scrolled (1179, 452) with delta (0, 0)
Screenshot: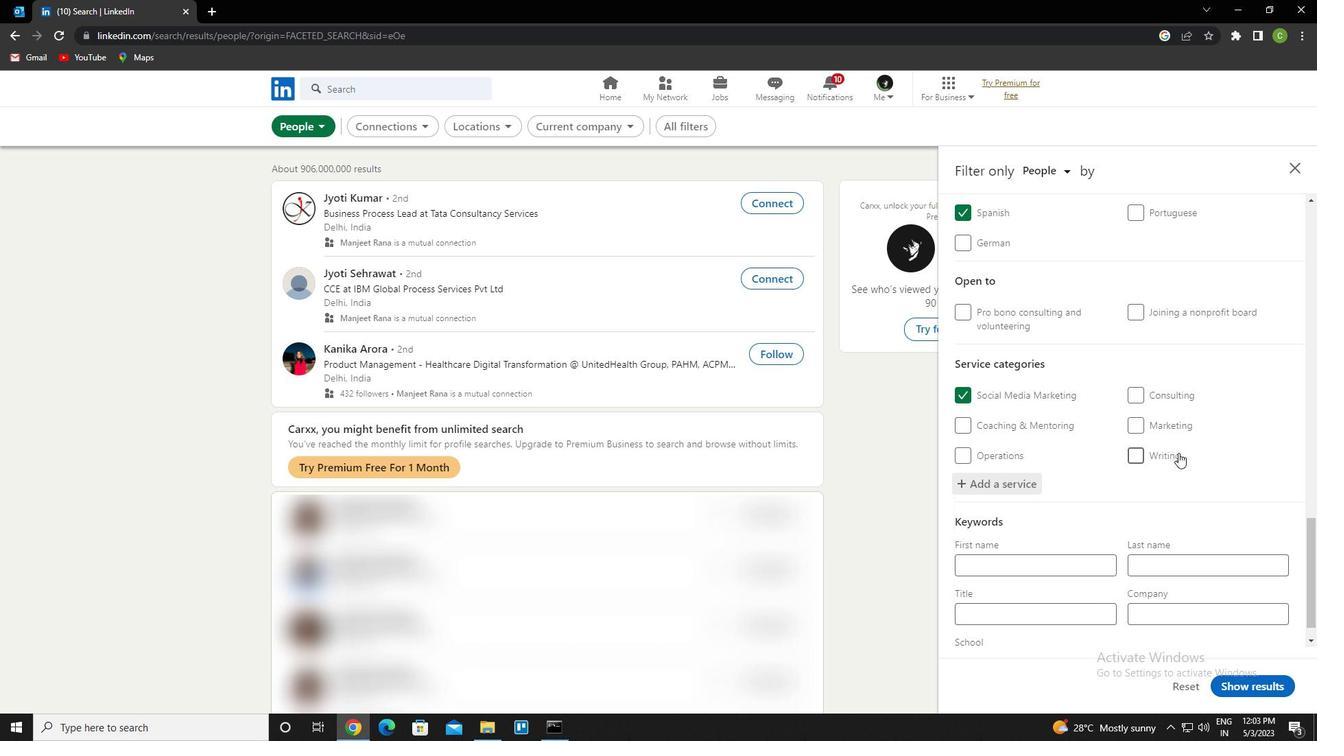 
Action: Mouse moved to (1033, 578)
Screenshot: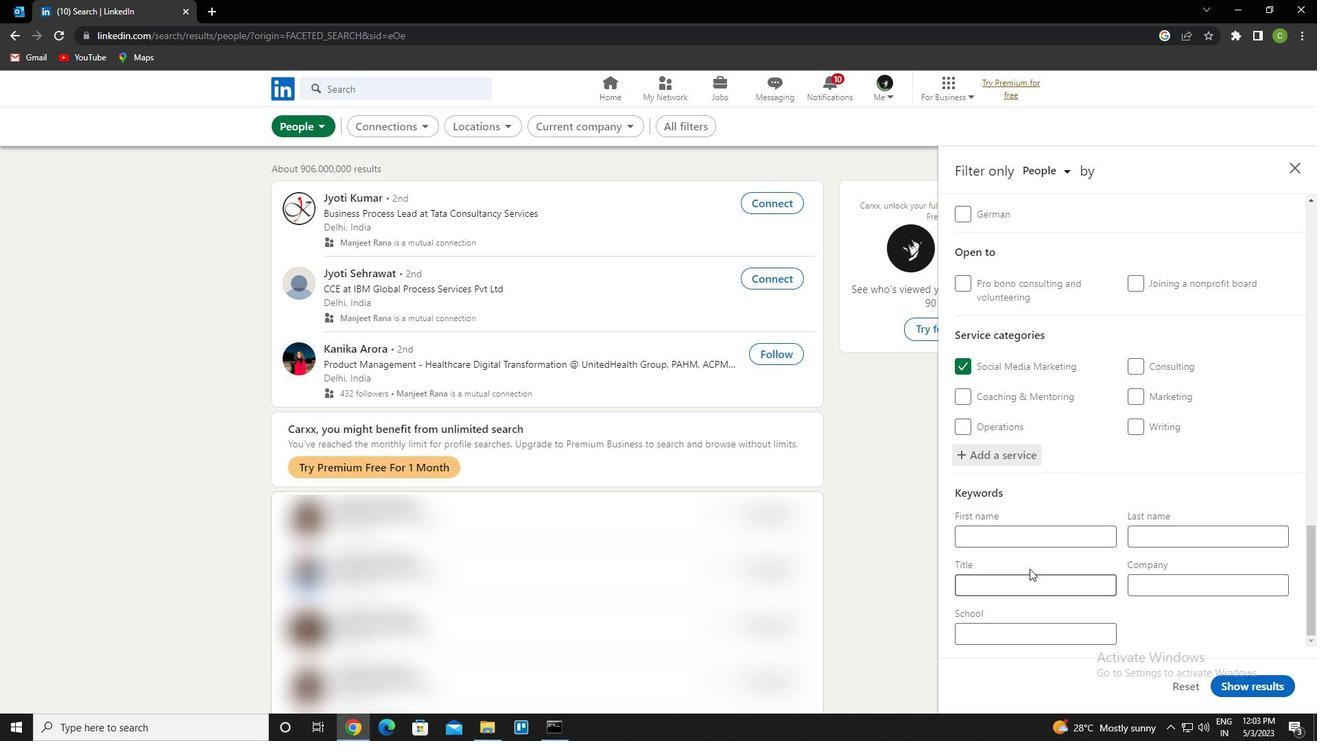 
Action: Mouse pressed left at (1033, 578)
Screenshot: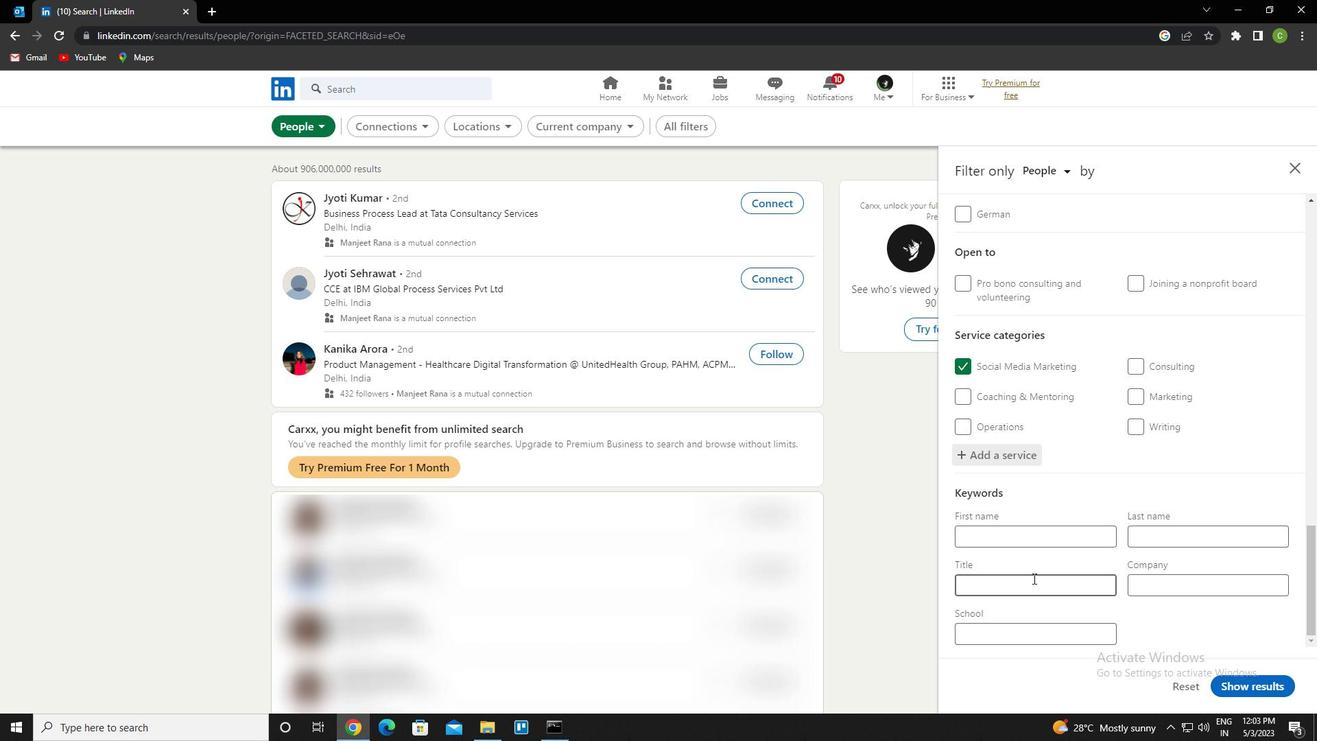 
Action: Key pressed <Key.caps_lock>a<Key.caps_lock>ccounting<Key.space><Key.caps_lock>s<Key.caps_lock>taff
Screenshot: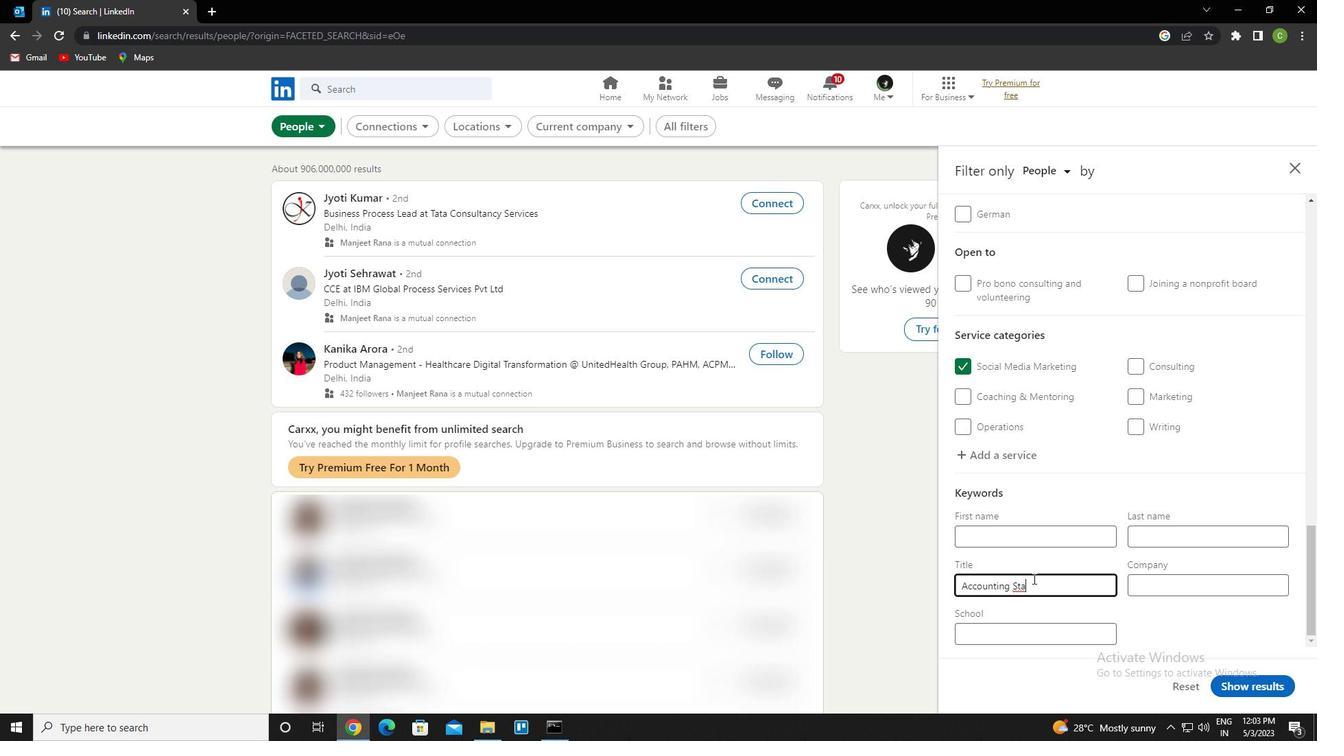 
Action: Mouse moved to (1277, 681)
Screenshot: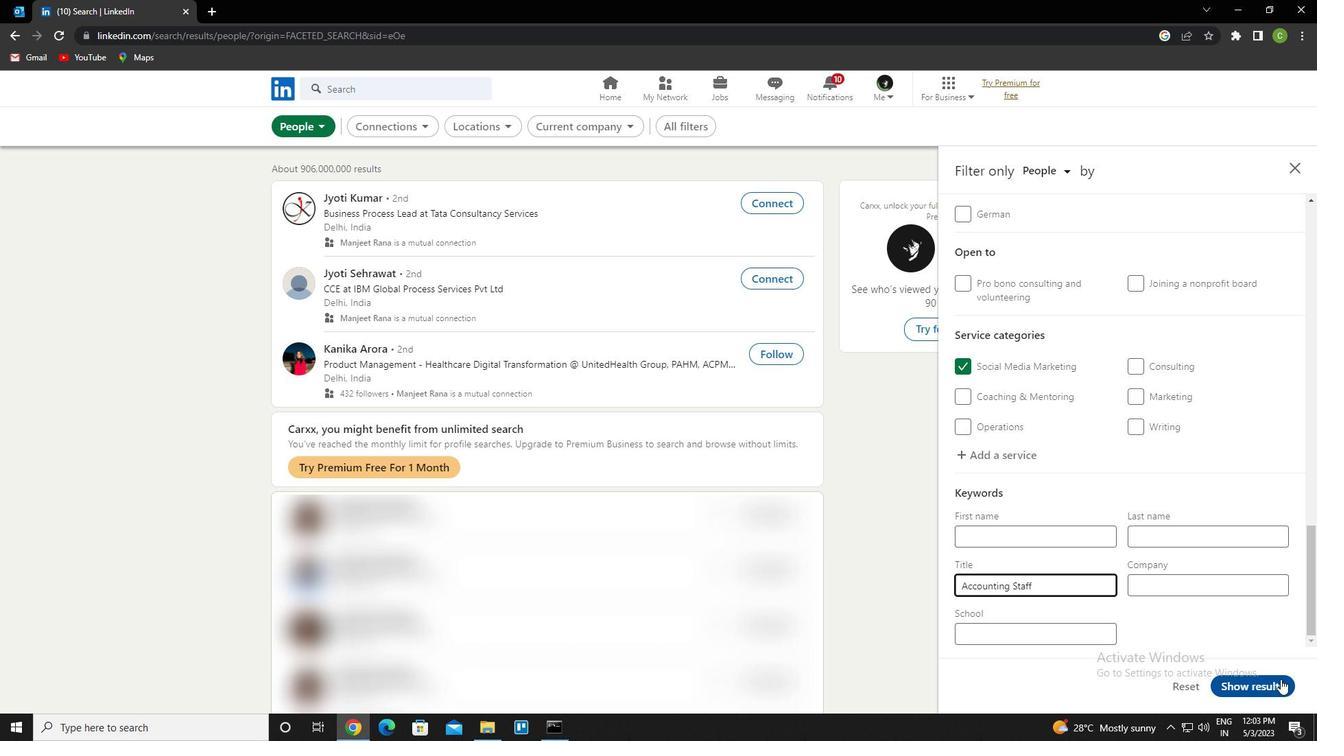 
Action: Mouse pressed left at (1277, 681)
Screenshot: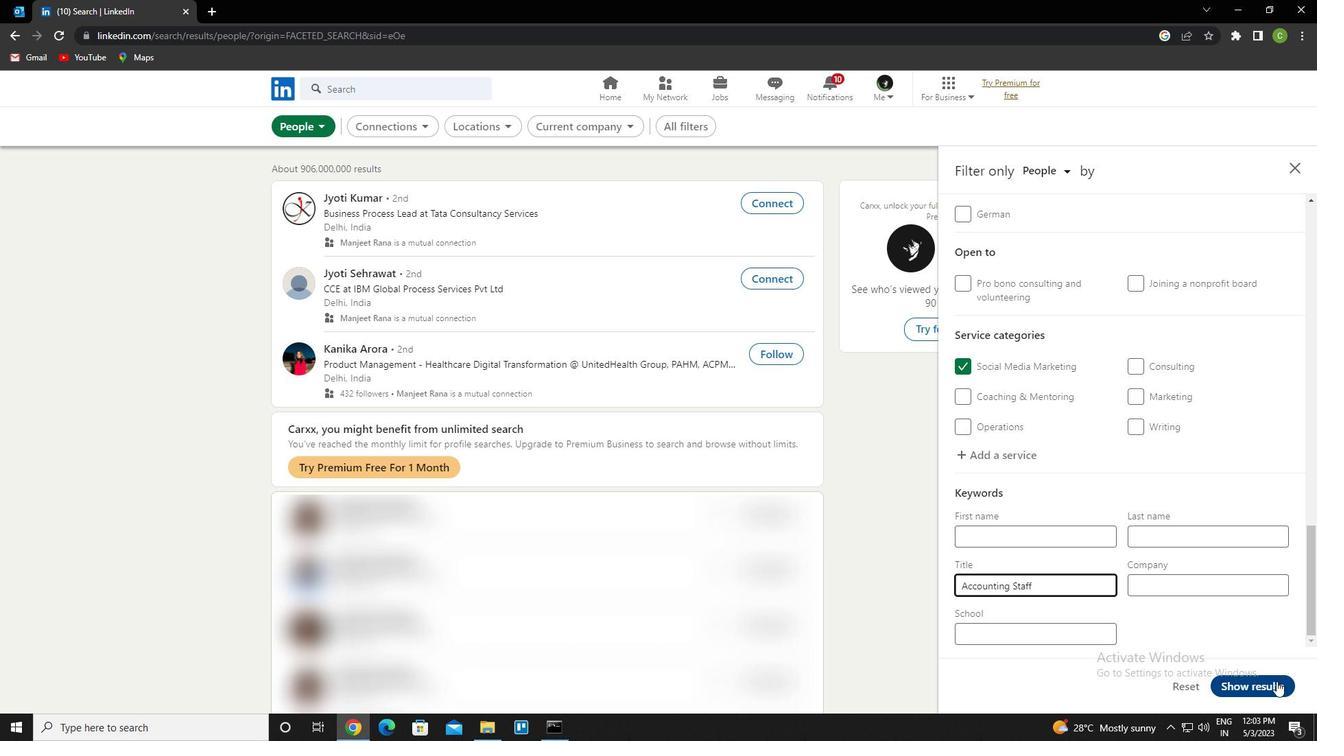 
Action: Mouse moved to (734, 660)
Screenshot: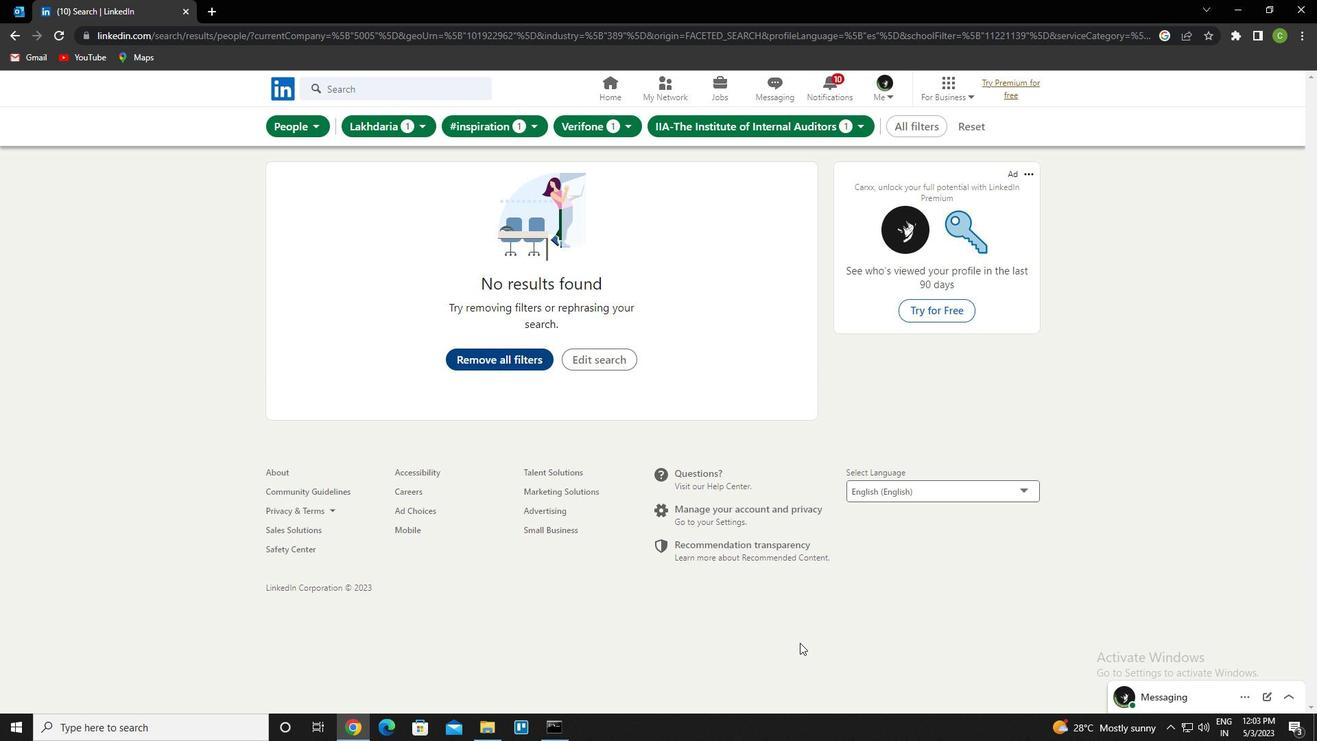 
